 Task: Design a CD or album cover.
Action: Mouse pressed left at (126, 80)
Screenshot: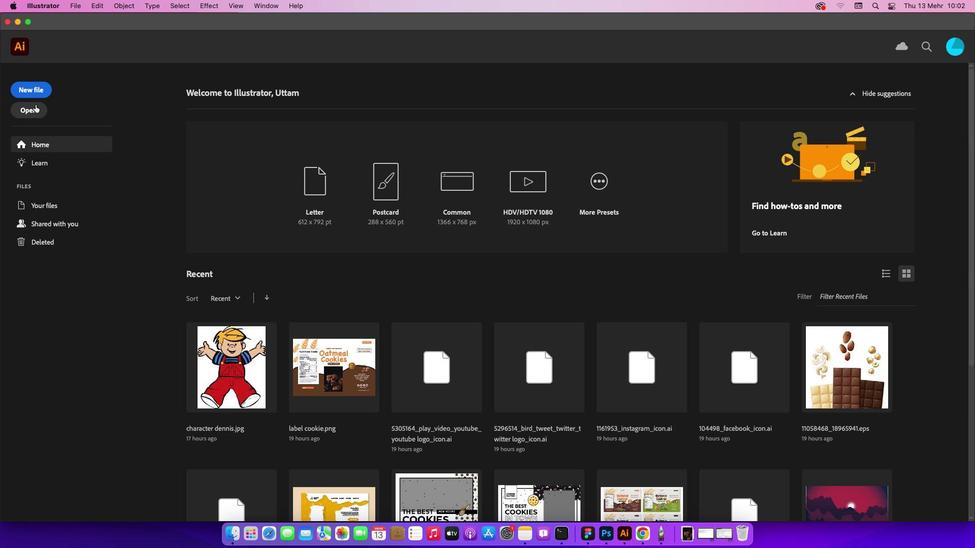 
Action: Mouse moved to (32, 93)
Screenshot: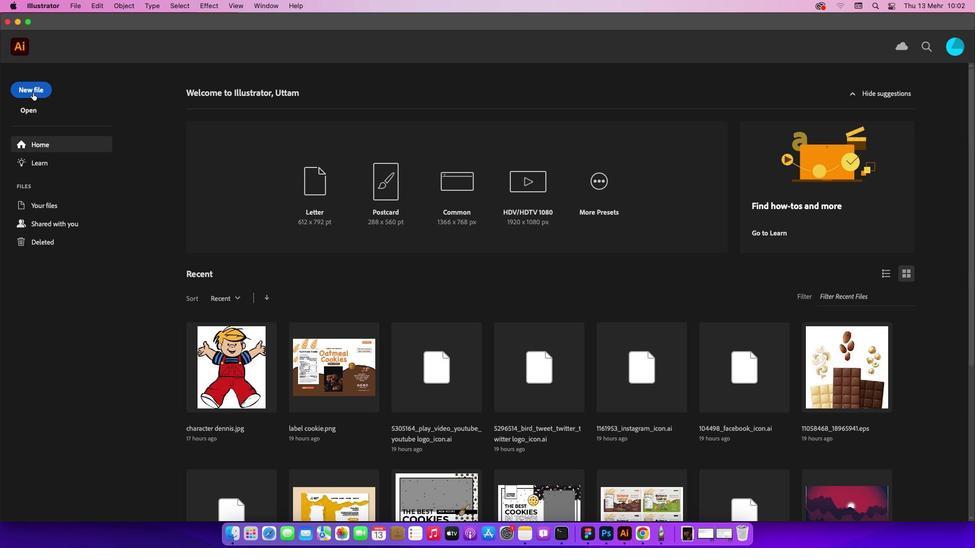 
Action: Mouse pressed left at (32, 93)
Screenshot: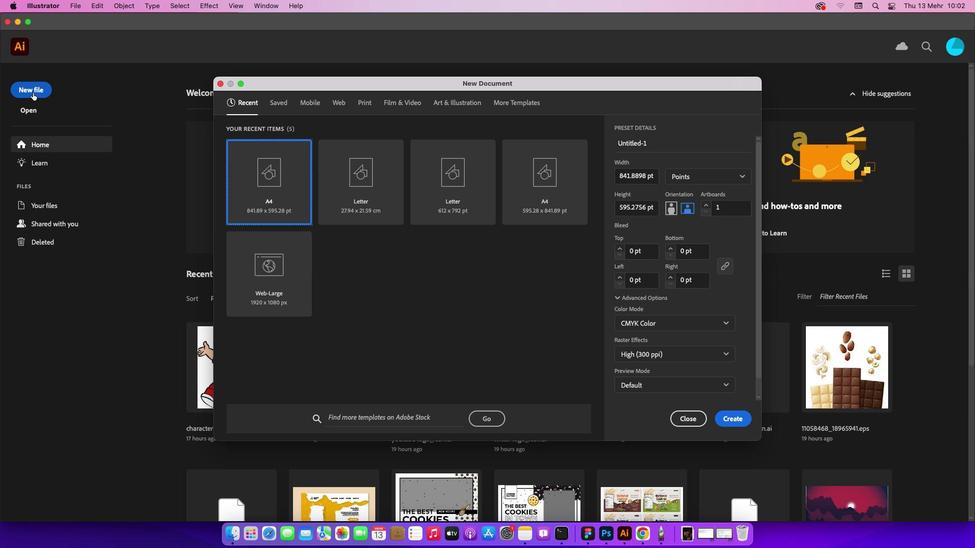 
Action: Mouse moved to (739, 420)
Screenshot: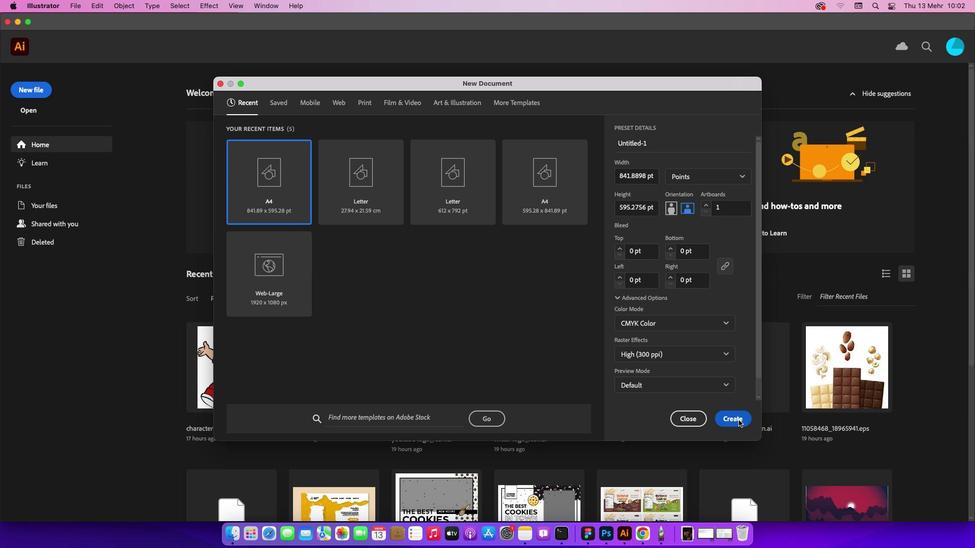 
Action: Mouse pressed left at (739, 420)
Screenshot: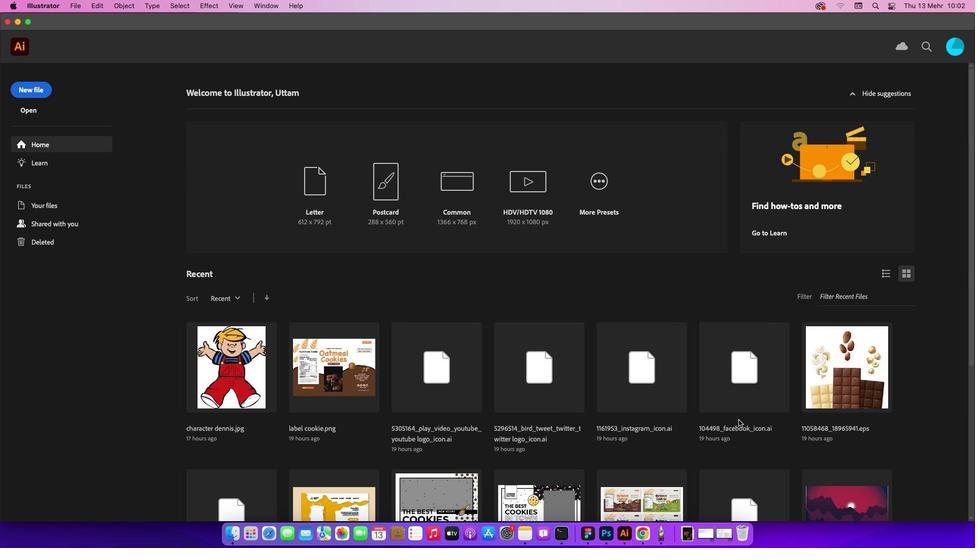 
Action: Mouse moved to (77, 5)
Screenshot: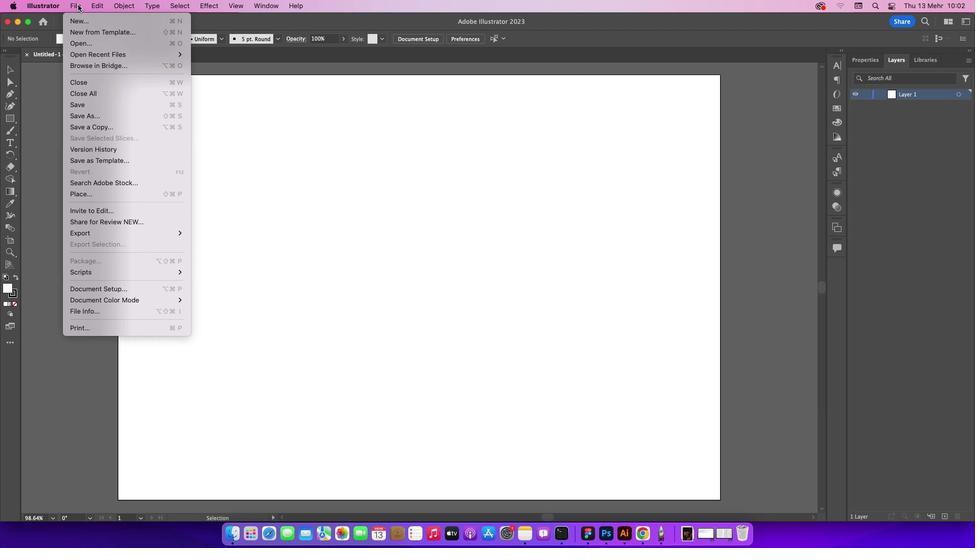 
Action: Mouse pressed left at (77, 5)
Screenshot: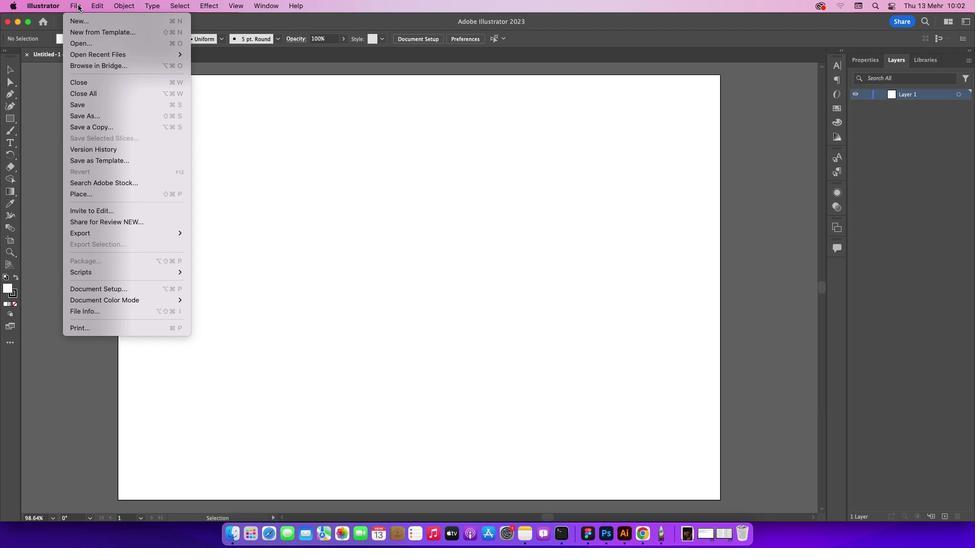 
Action: Mouse moved to (79, 43)
Screenshot: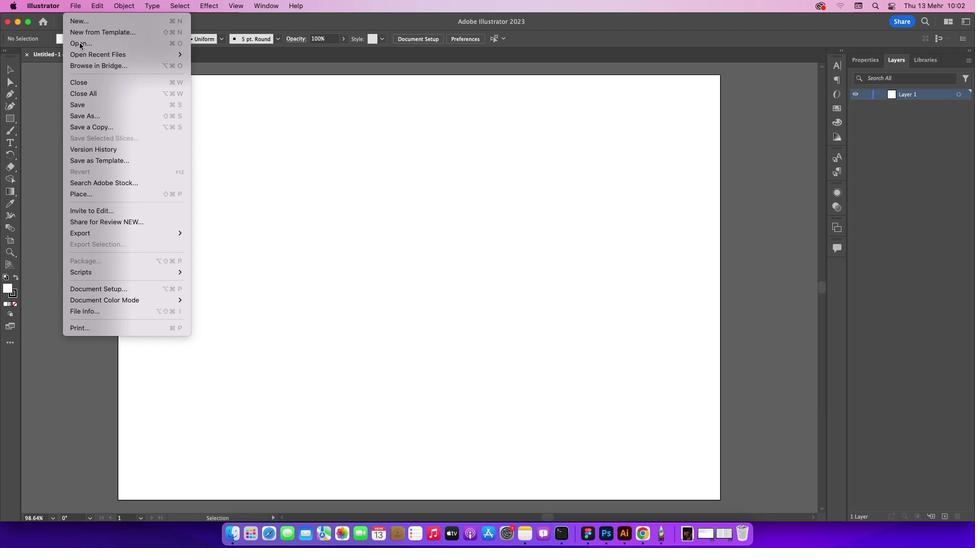 
Action: Mouse pressed left at (79, 43)
Screenshot: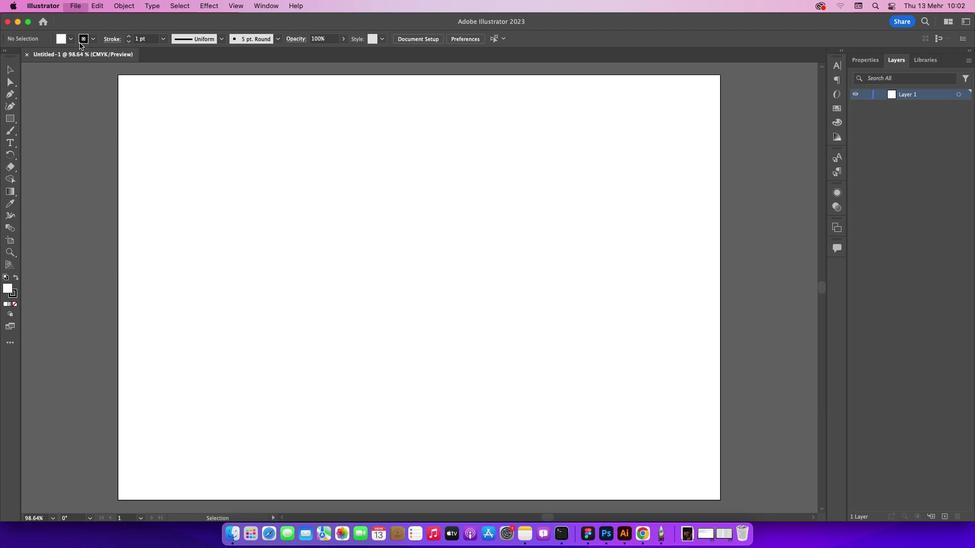 
Action: Mouse moved to (393, 170)
Screenshot: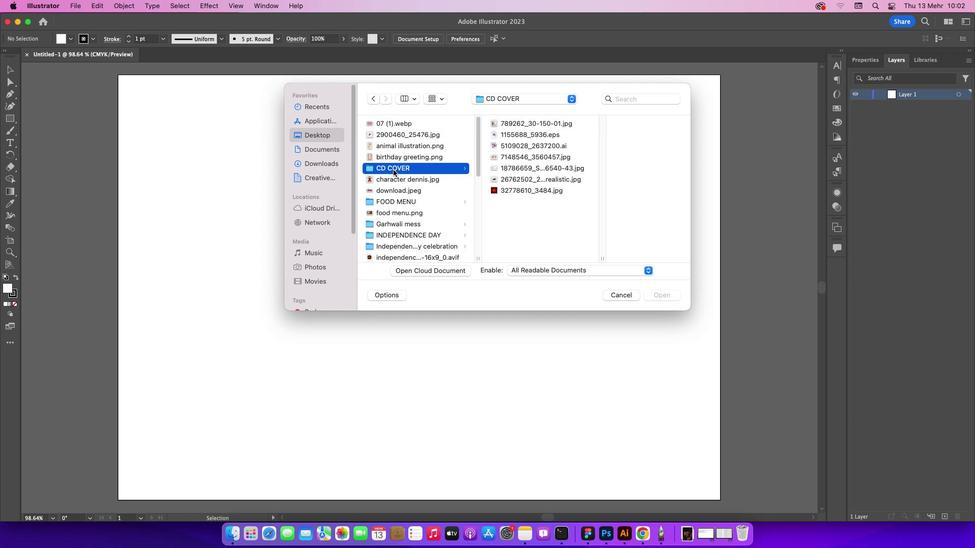 
Action: Mouse pressed left at (393, 170)
Screenshot: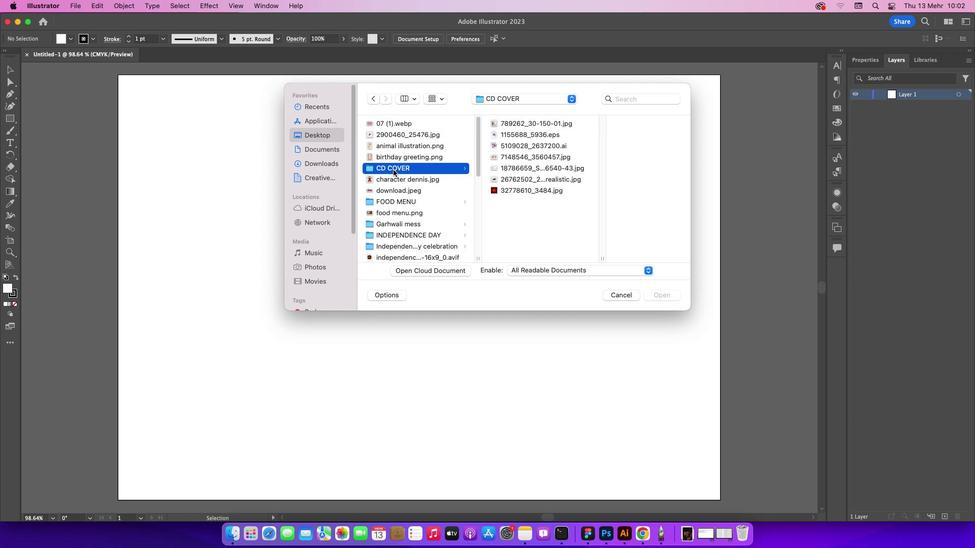 
Action: Mouse pressed left at (393, 170)
Screenshot: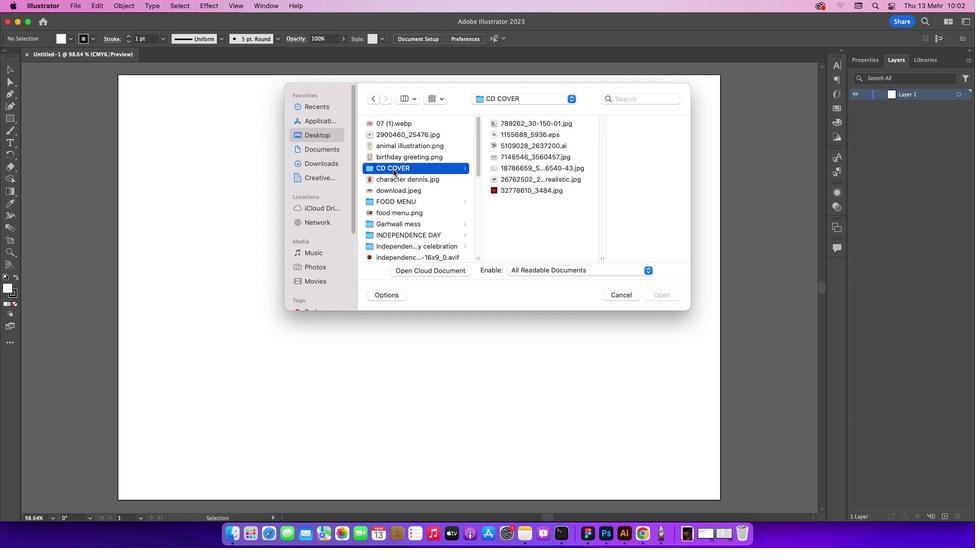 
Action: Mouse moved to (517, 123)
Screenshot: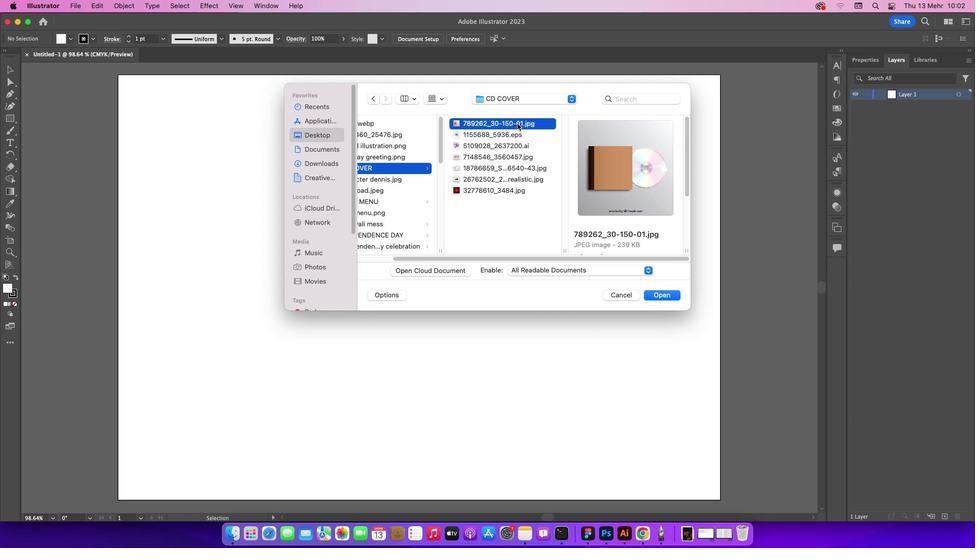 
Action: Mouse pressed left at (517, 123)
Screenshot: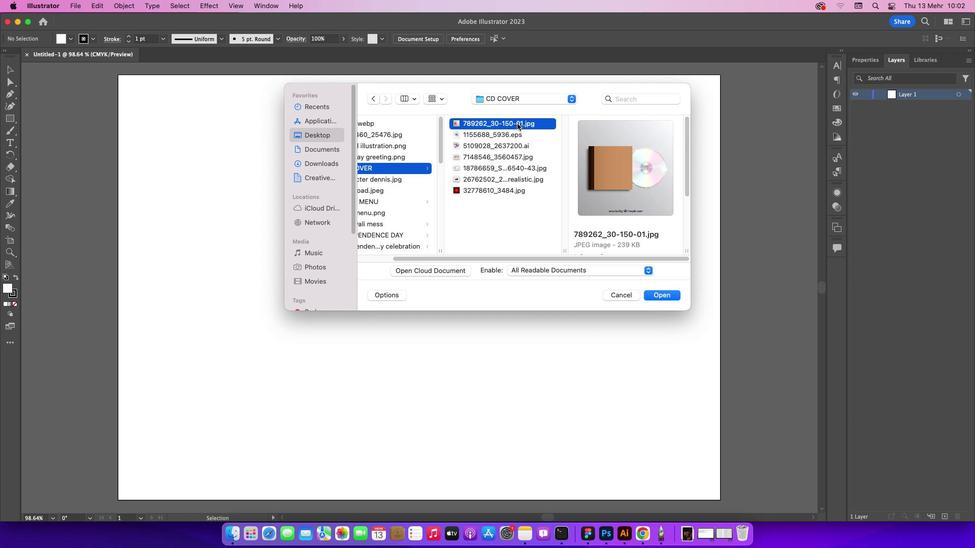 
Action: Mouse moved to (658, 294)
Screenshot: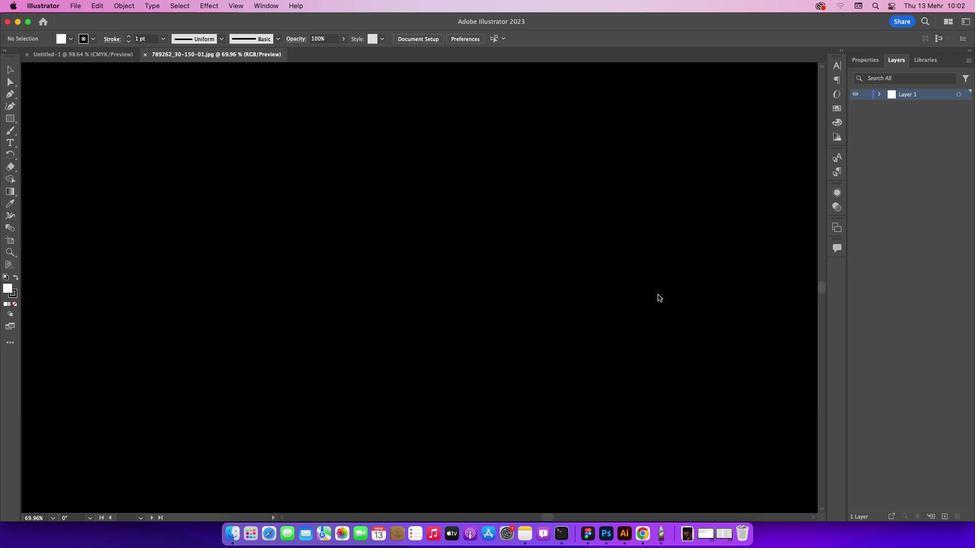 
Action: Mouse pressed left at (658, 294)
Screenshot: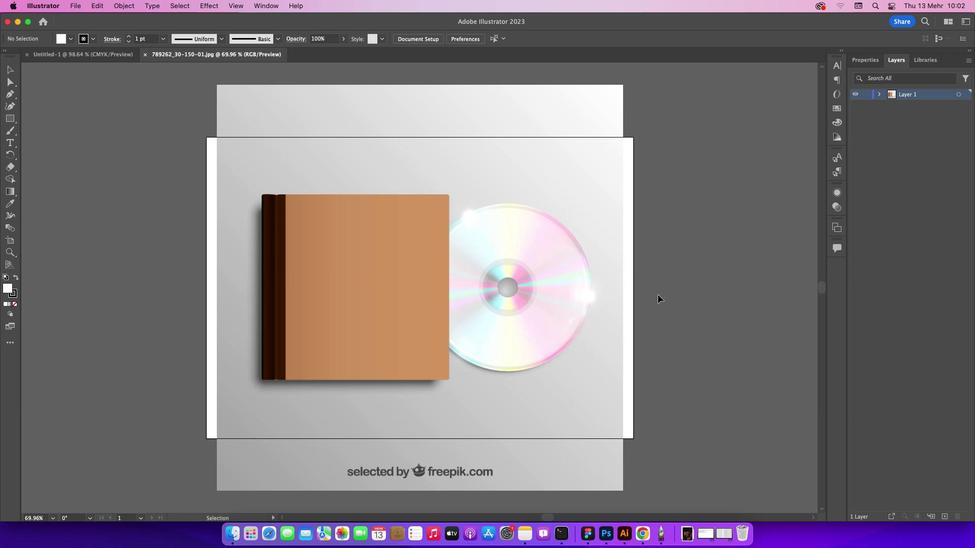 
Action: Mouse moved to (329, 221)
Screenshot: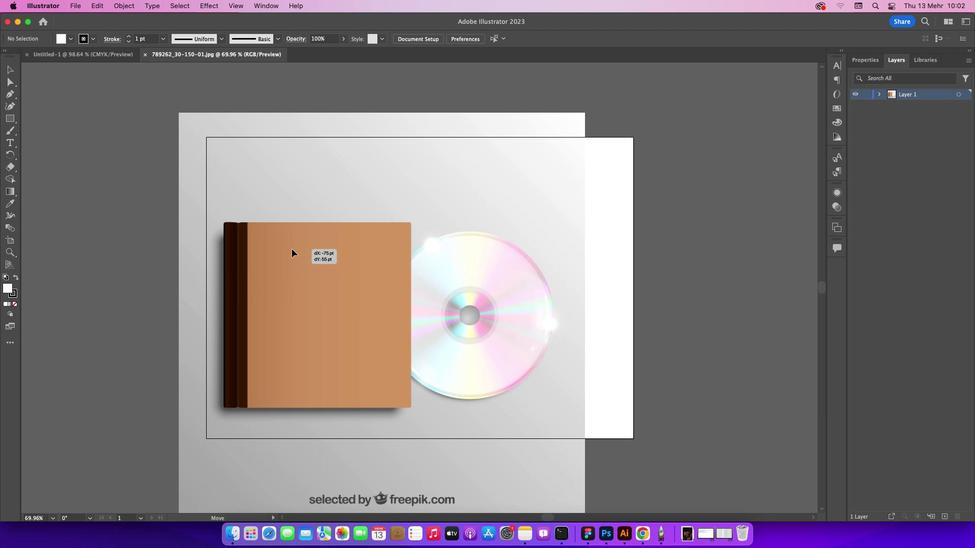 
Action: Mouse pressed left at (329, 221)
Screenshot: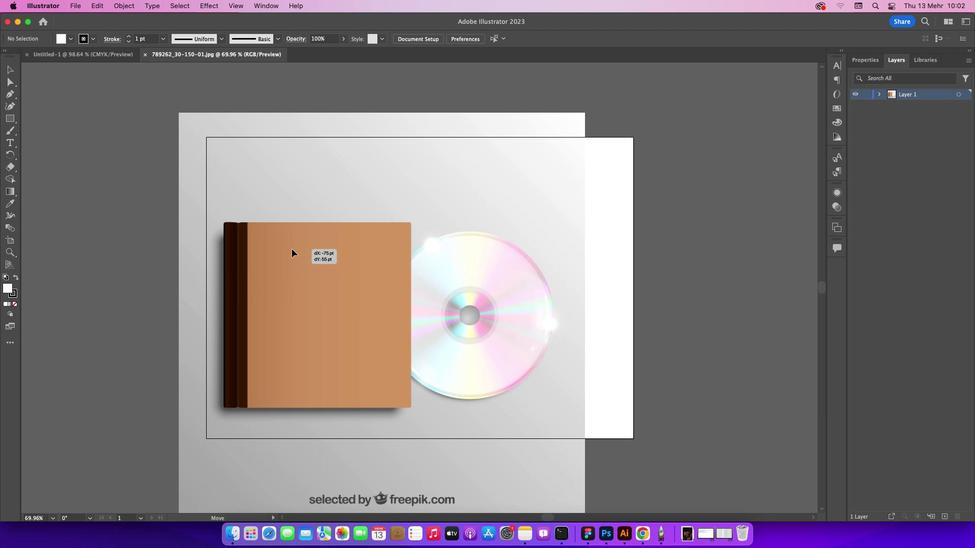 
Action: Mouse moved to (492, 241)
Screenshot: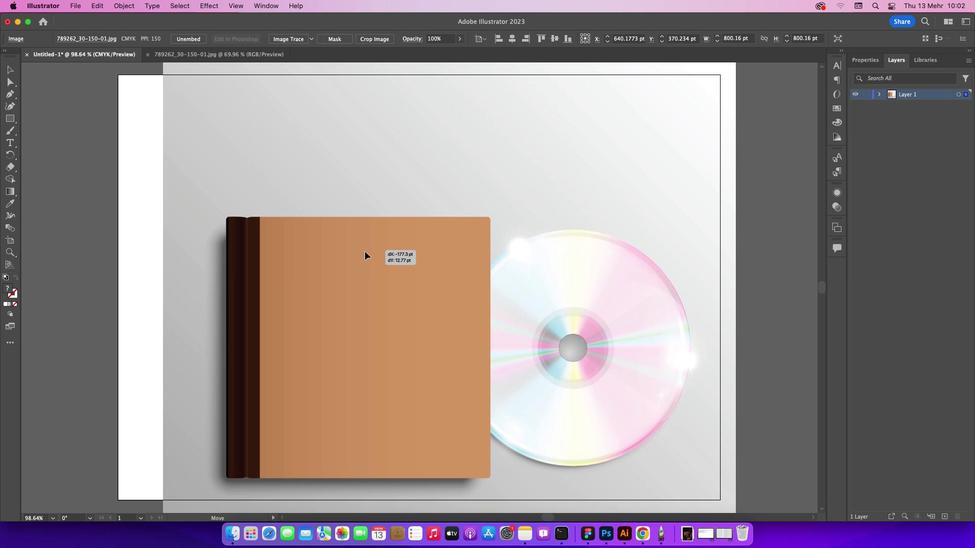 
Action: Mouse pressed left at (492, 241)
Screenshot: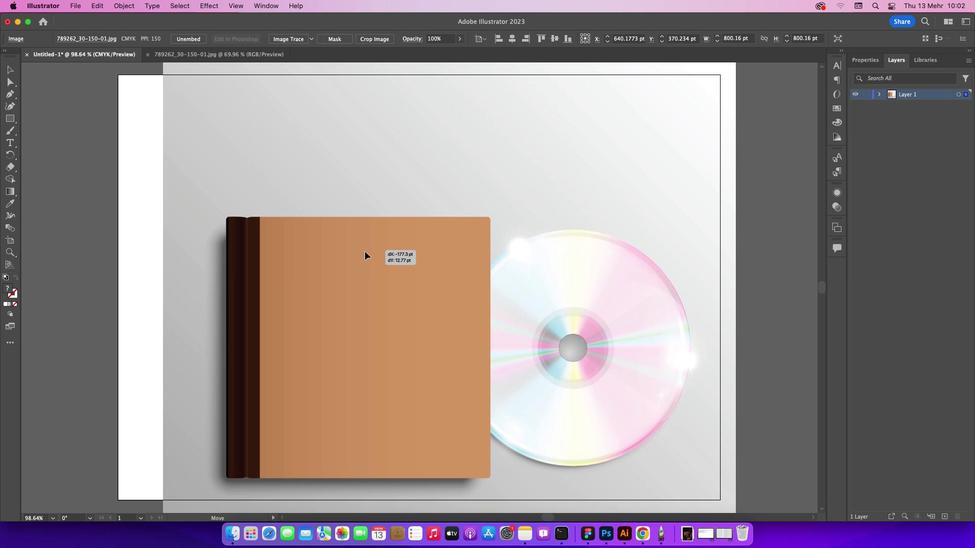 
Action: Mouse moved to (735, 100)
Screenshot: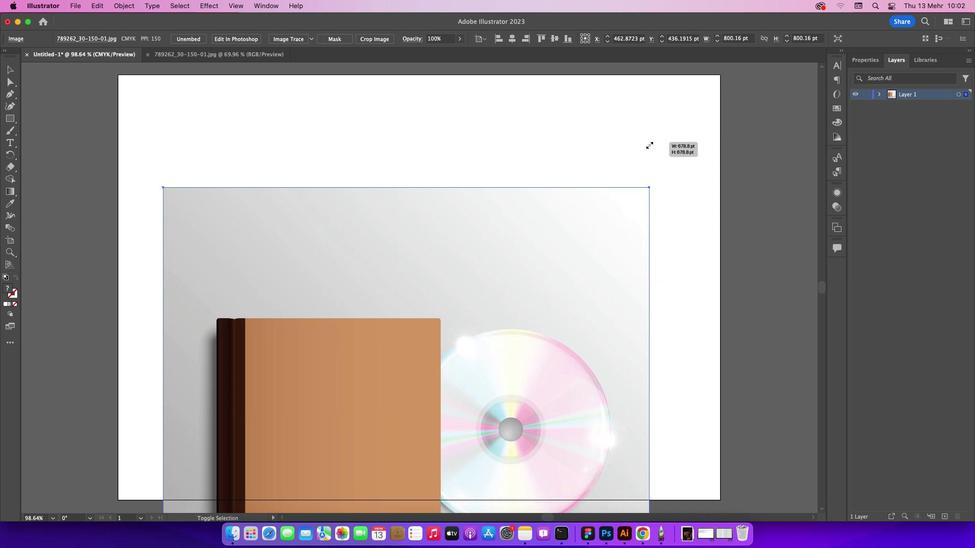 
Action: Key pressed Key.shift
Screenshot: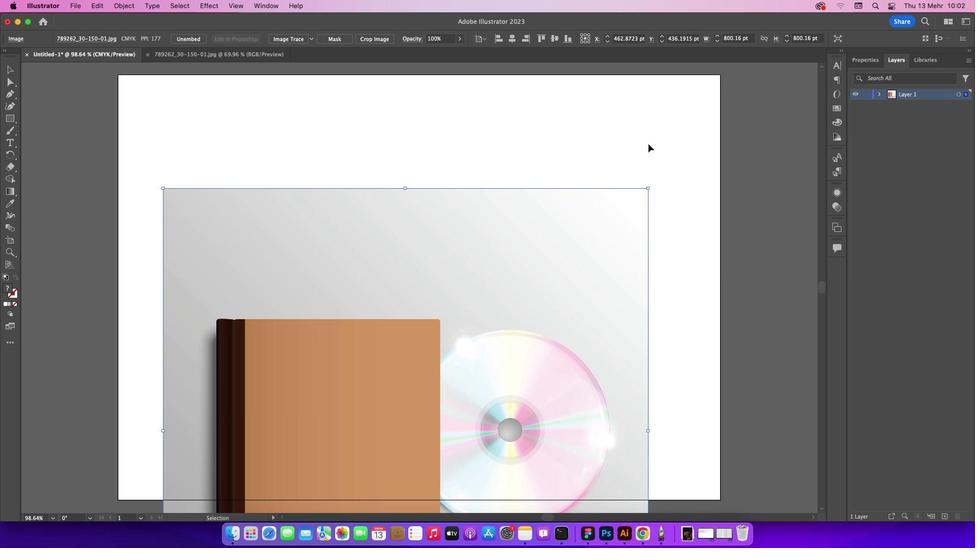 
Action: Mouse pressed left at (735, 100)
Screenshot: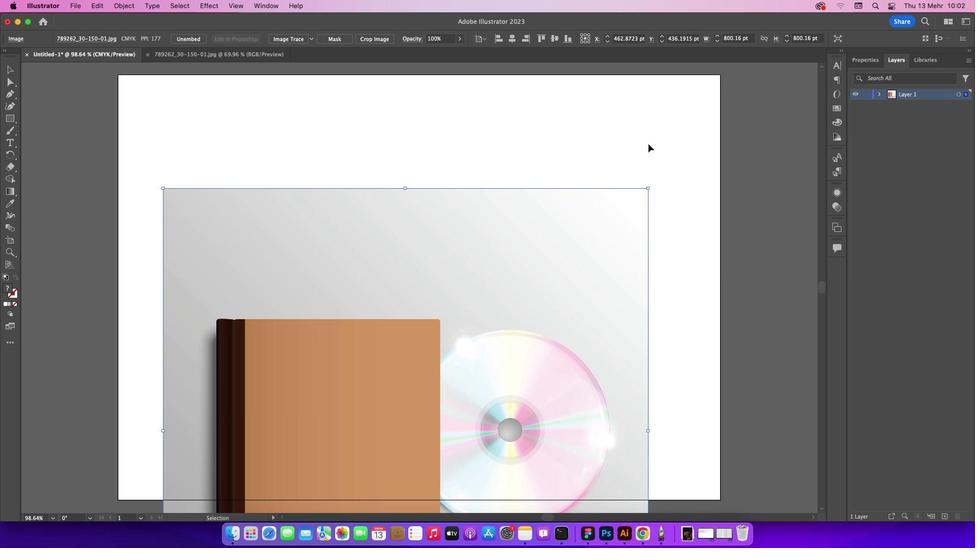 
Action: Mouse moved to (481, 309)
Screenshot: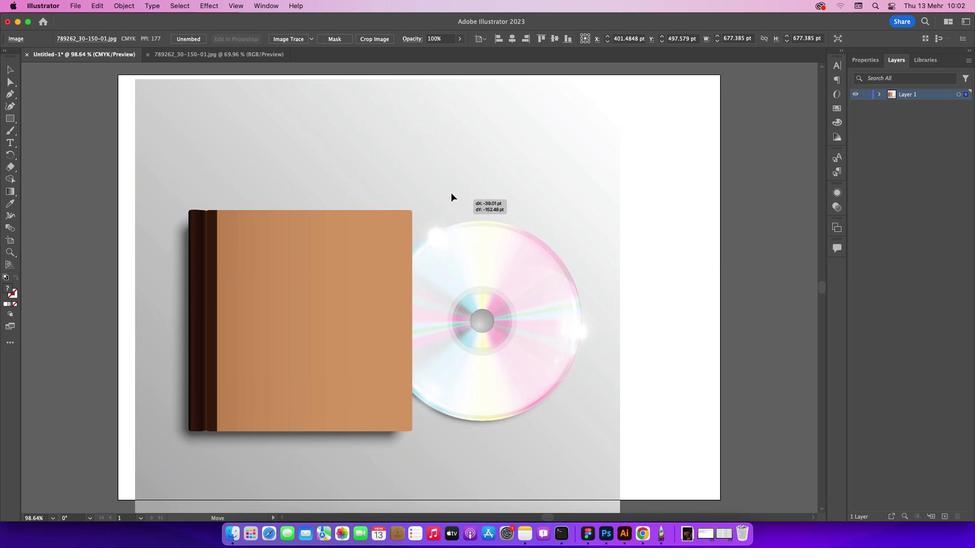 
Action: Mouse pressed left at (481, 309)
Screenshot: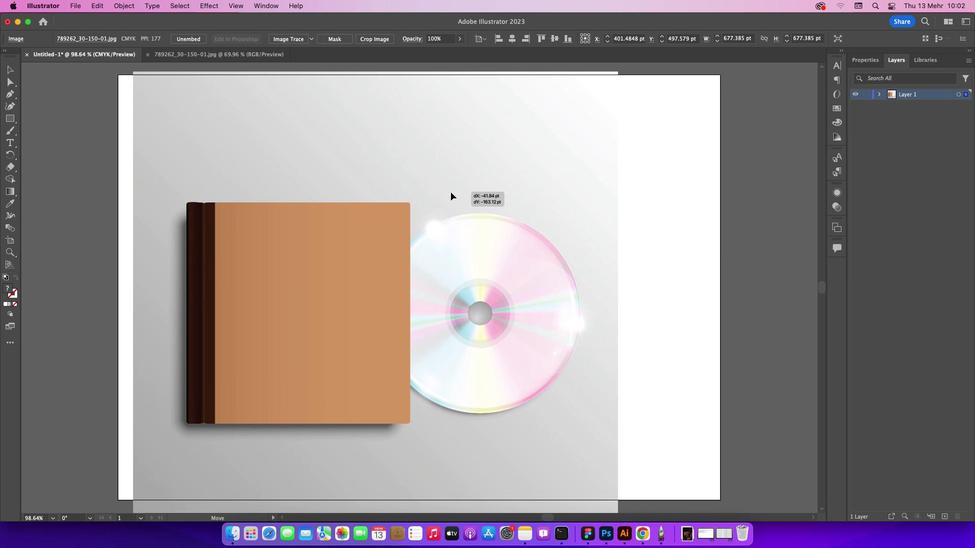 
Action: Mouse moved to (672, 84)
Screenshot: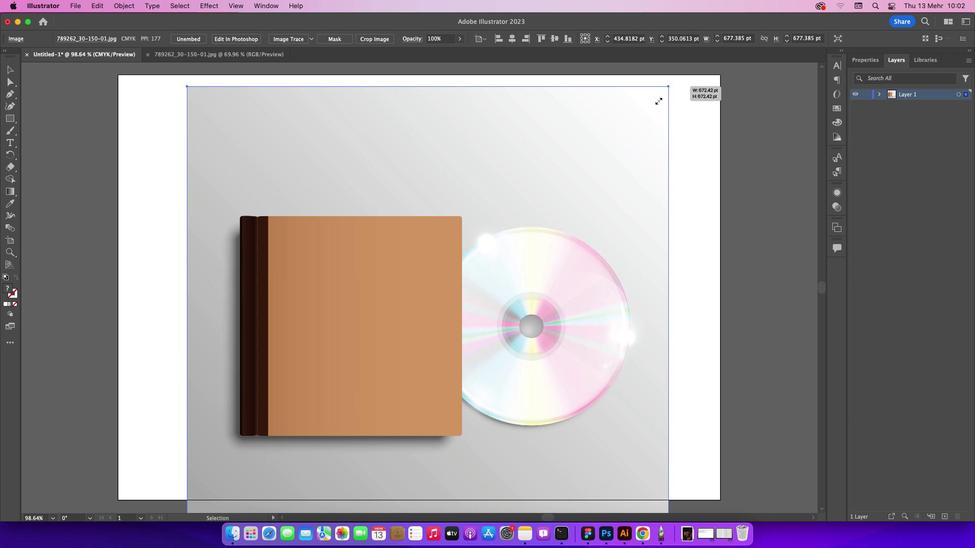 
Action: Mouse pressed left at (672, 84)
Screenshot: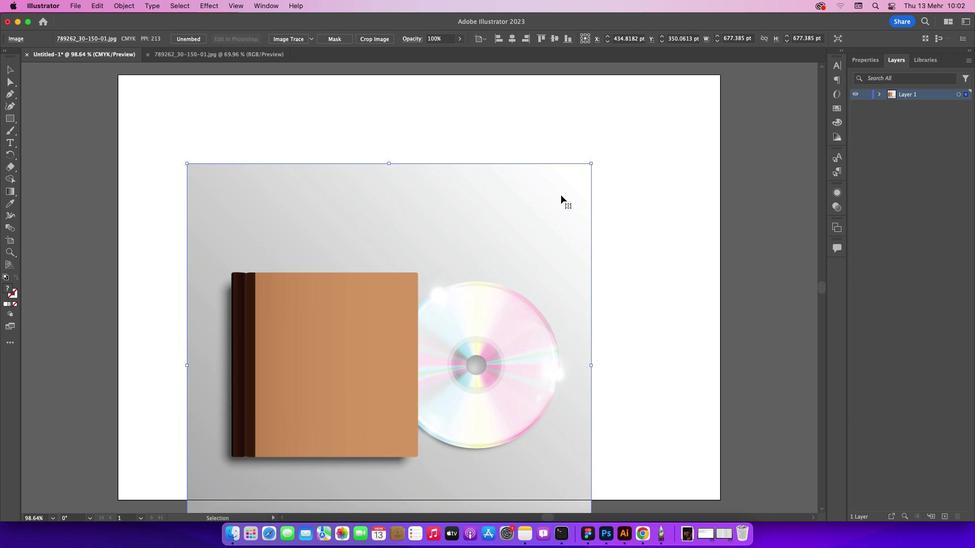 
Action: Key pressed Key.shift
Screenshot: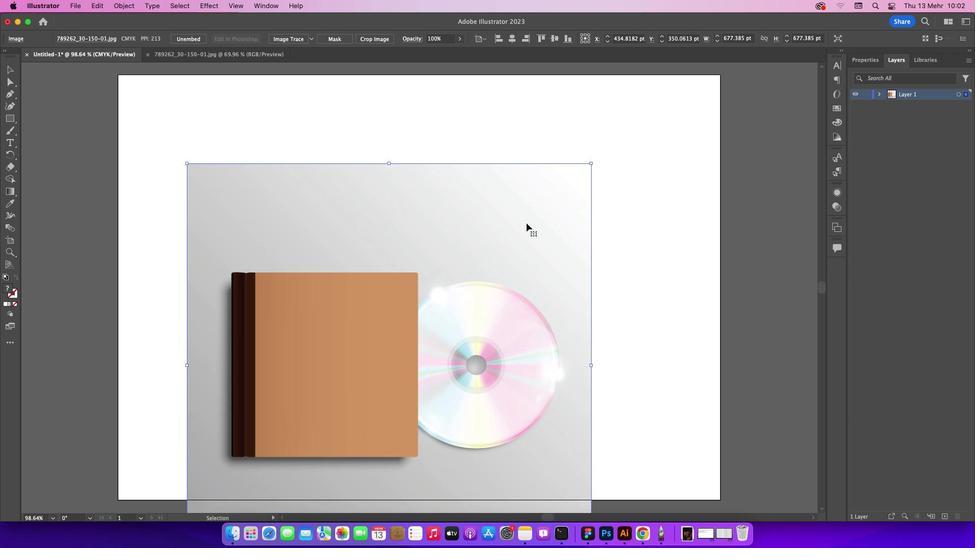 
Action: Mouse moved to (384, 376)
Screenshot: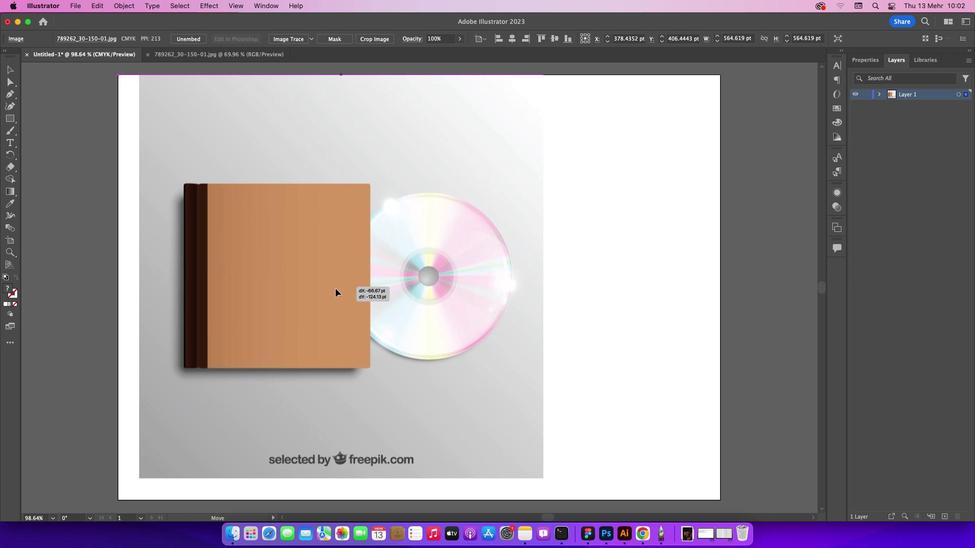 
Action: Mouse pressed left at (384, 376)
Screenshot: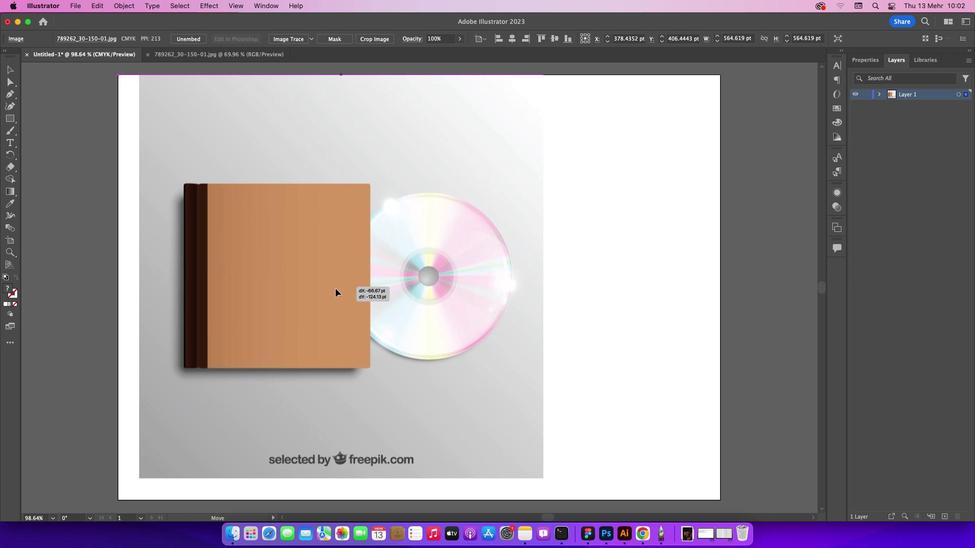 
Action: Mouse moved to (522, 479)
Screenshot: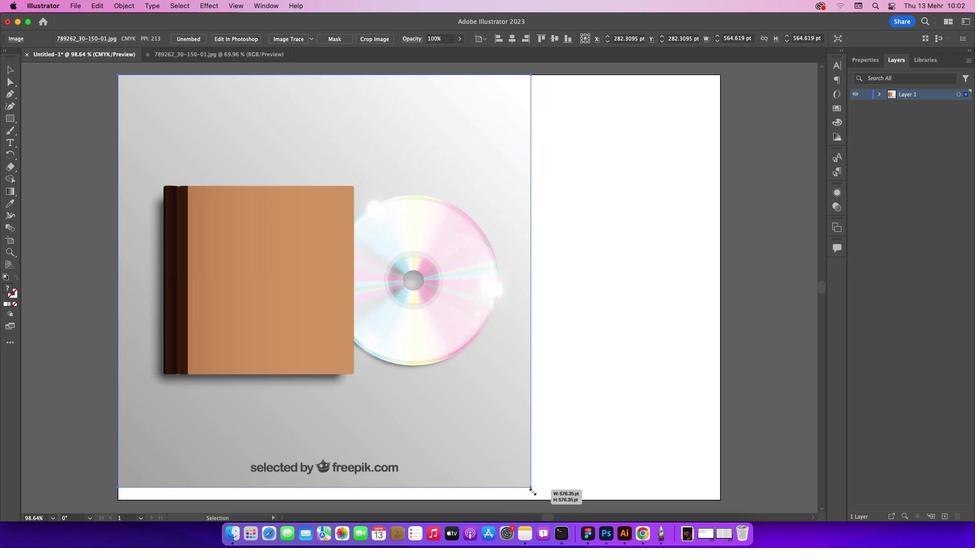 
Action: Mouse pressed left at (522, 479)
Screenshot: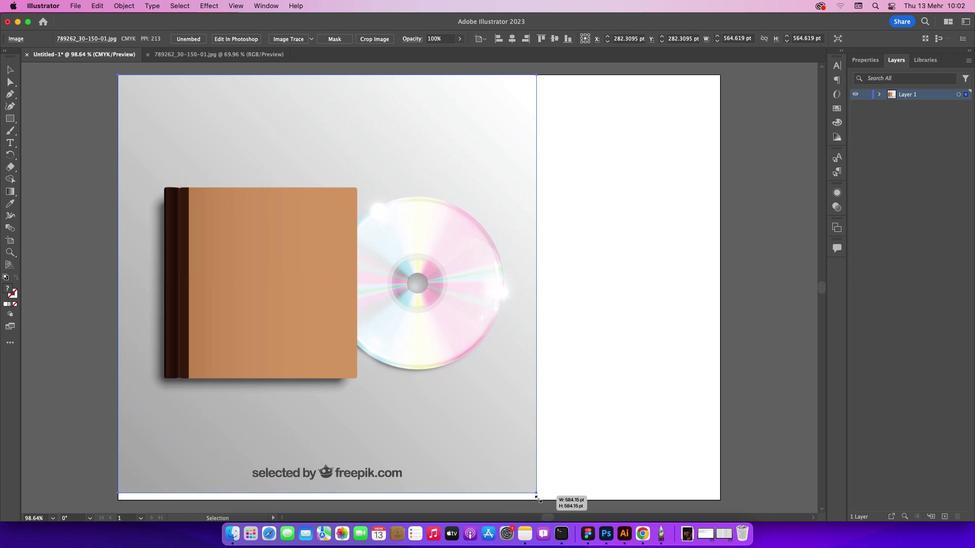 
Action: Key pressed Key.shift
Screenshot: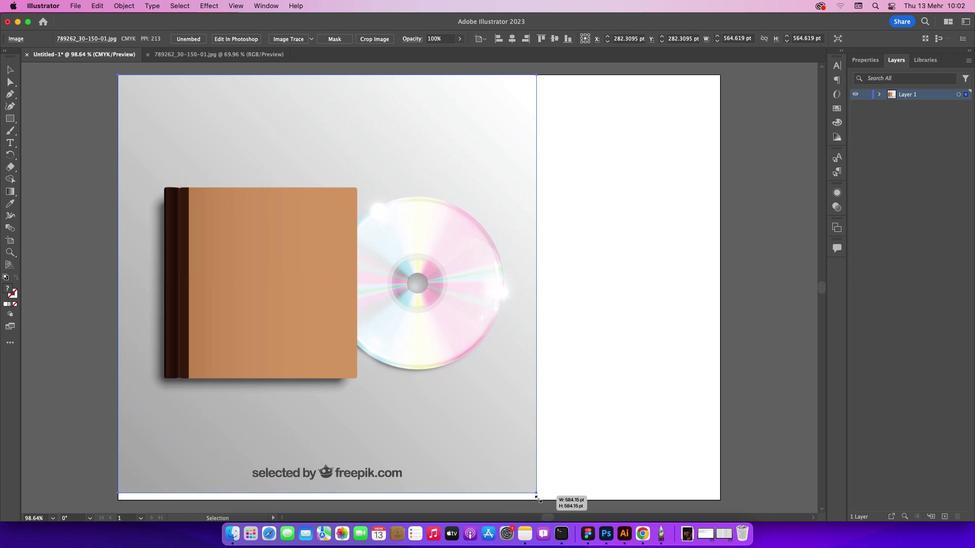 
Action: Mouse moved to (377, 295)
Screenshot: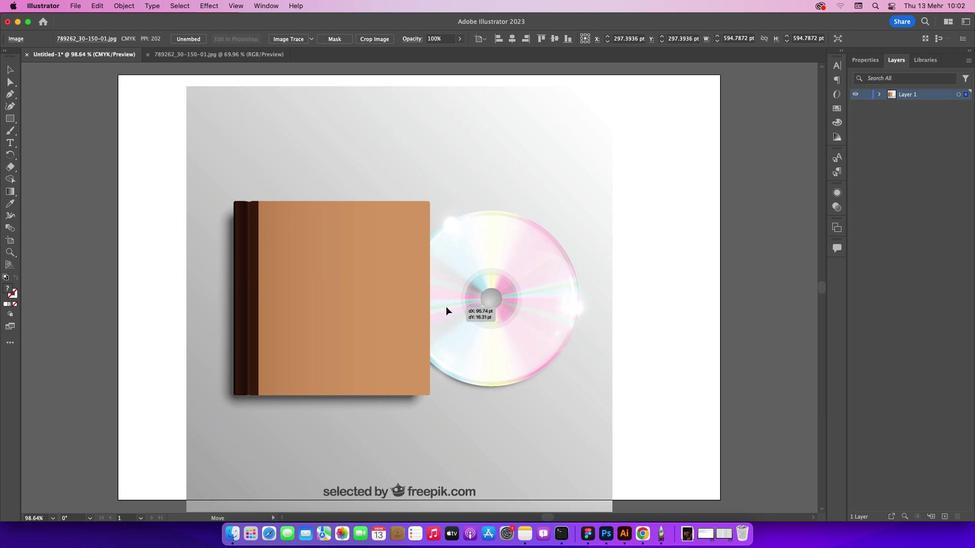 
Action: Mouse pressed left at (377, 295)
Screenshot: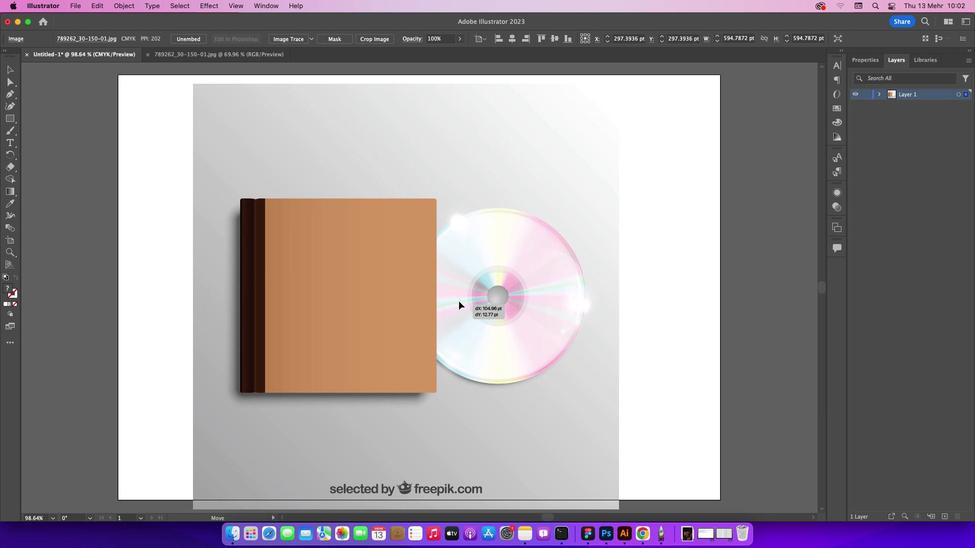 
Action: Mouse moved to (692, 297)
Screenshot: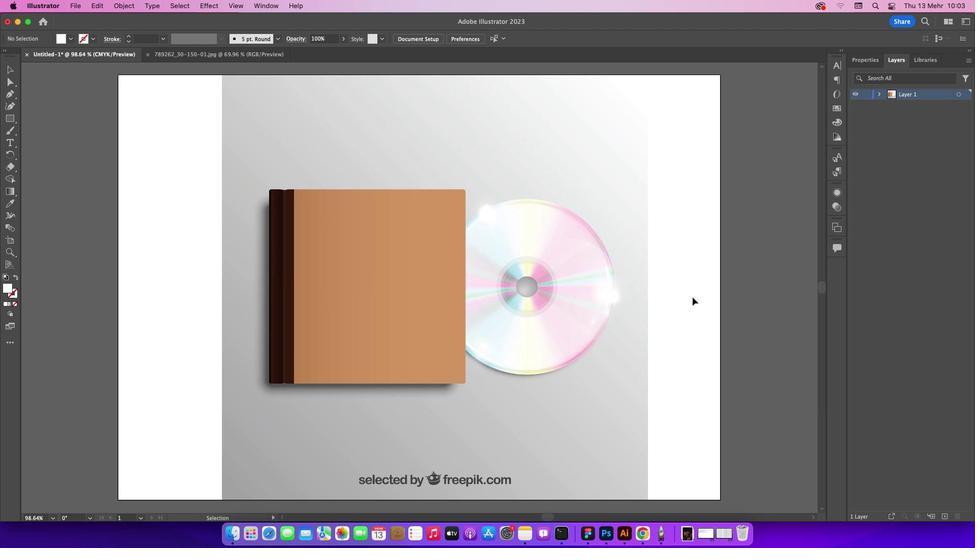 
Action: Mouse pressed left at (692, 297)
Screenshot: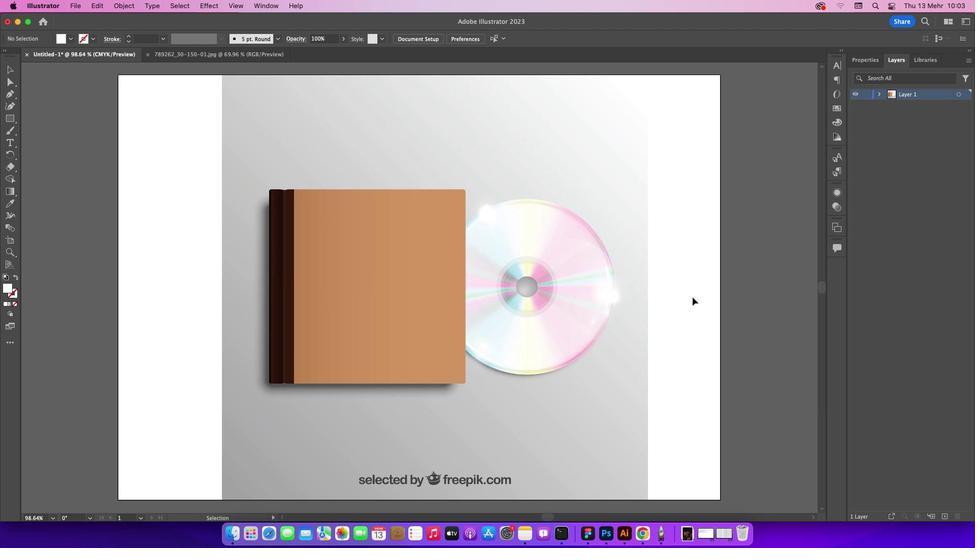 
Action: Mouse moved to (68, 6)
Screenshot: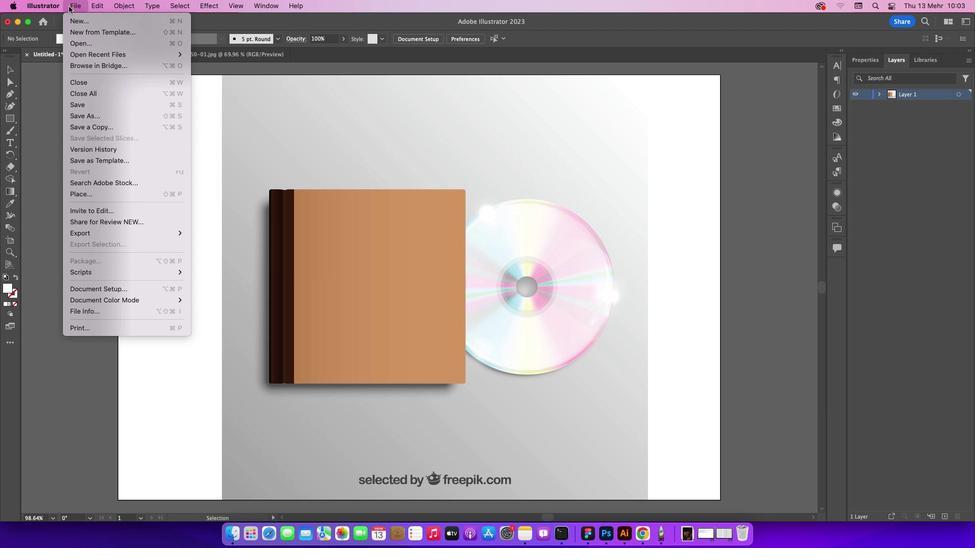
Action: Mouse pressed left at (68, 6)
Screenshot: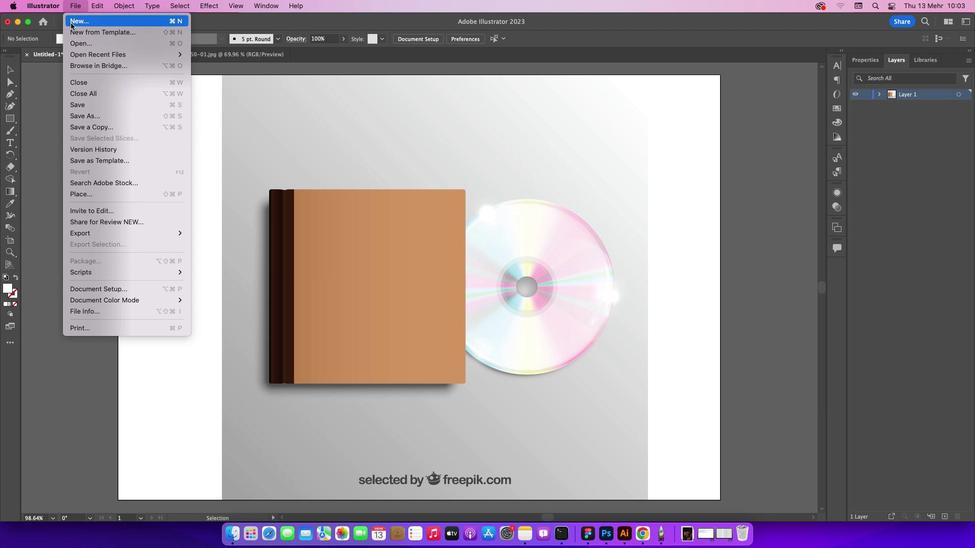 
Action: Mouse moved to (76, 39)
Screenshot: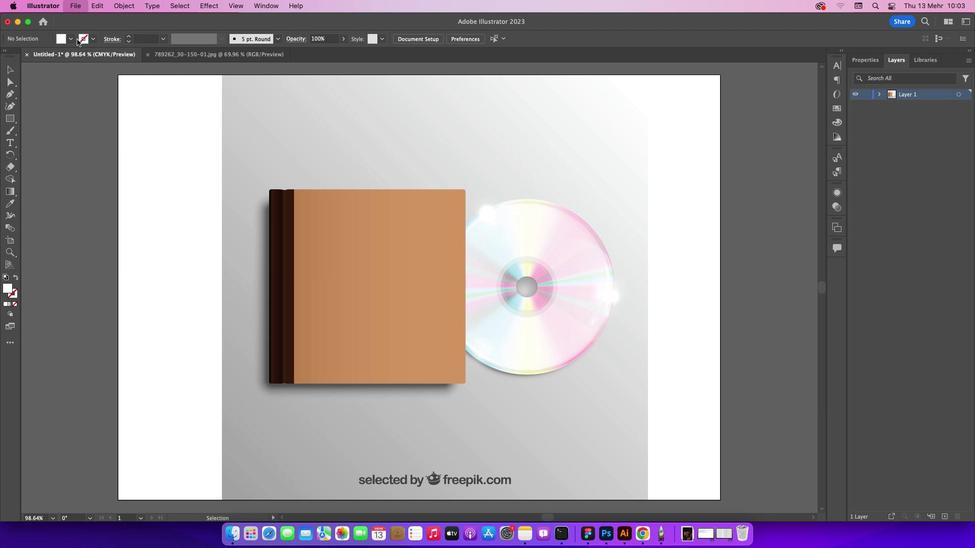 
Action: Mouse pressed left at (76, 39)
Screenshot: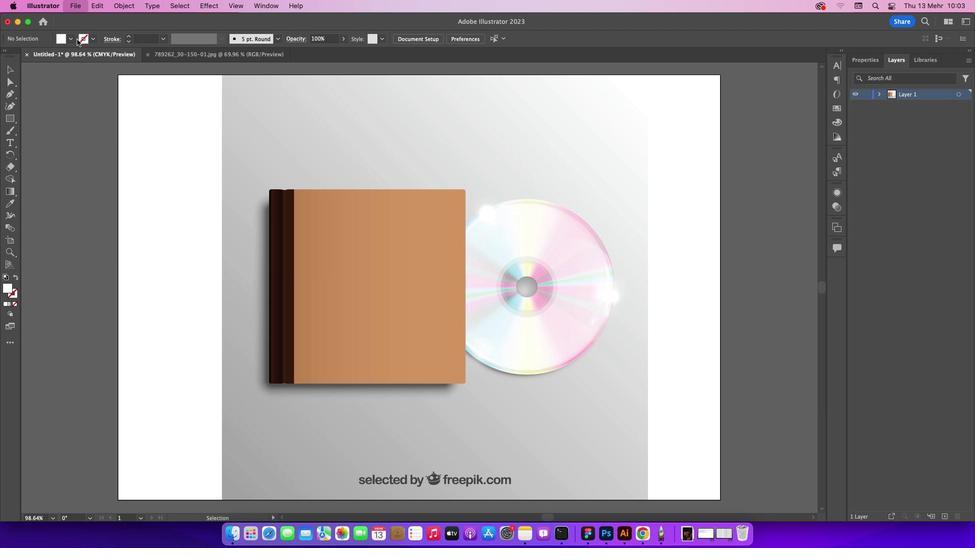 
Action: Mouse moved to (413, 133)
Screenshot: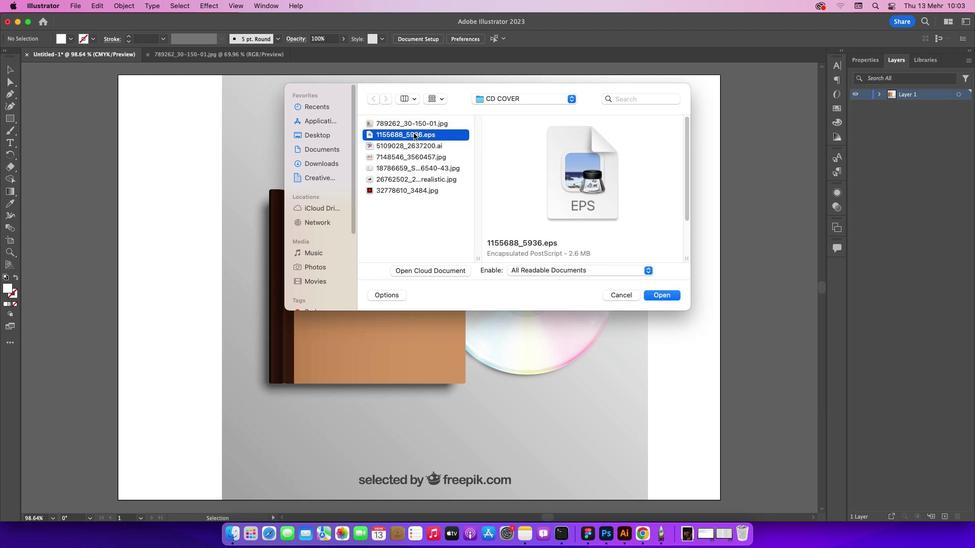 
Action: Mouse pressed left at (413, 133)
Screenshot: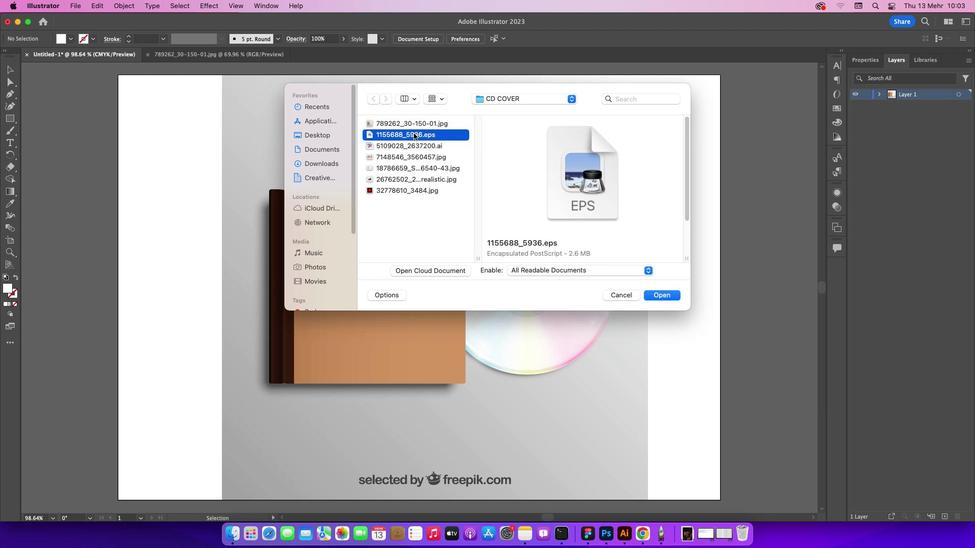 
Action: Mouse moved to (416, 145)
Screenshot: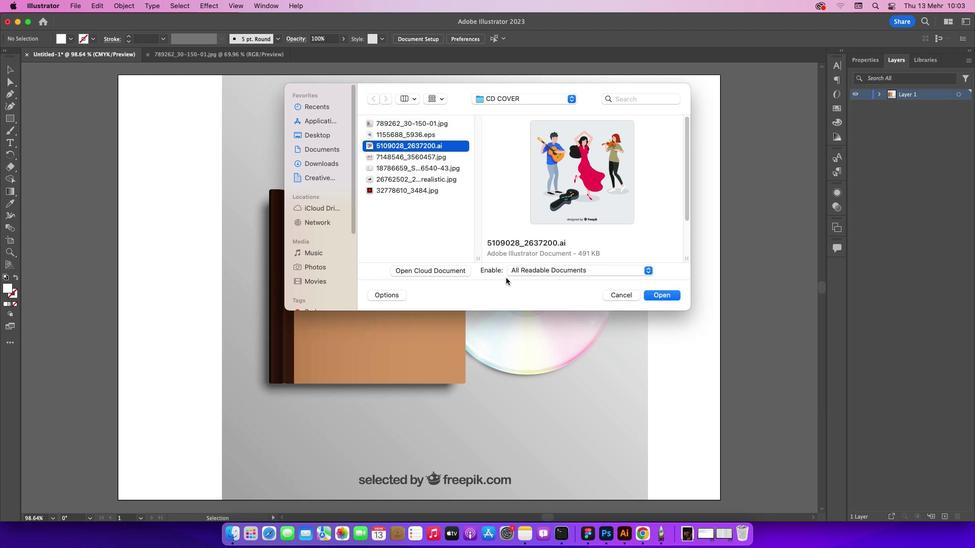 
Action: Mouse pressed left at (416, 145)
Screenshot: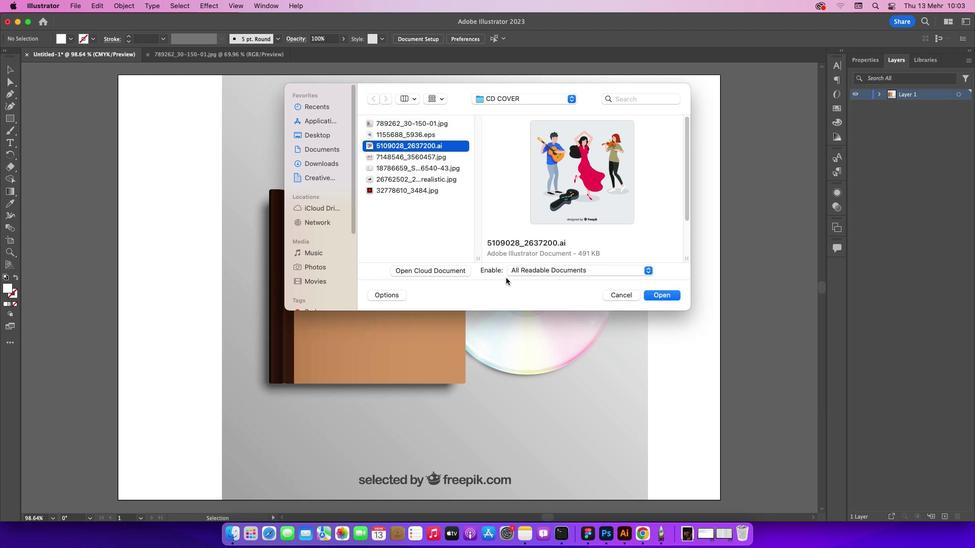 
Action: Mouse moved to (662, 296)
Screenshot: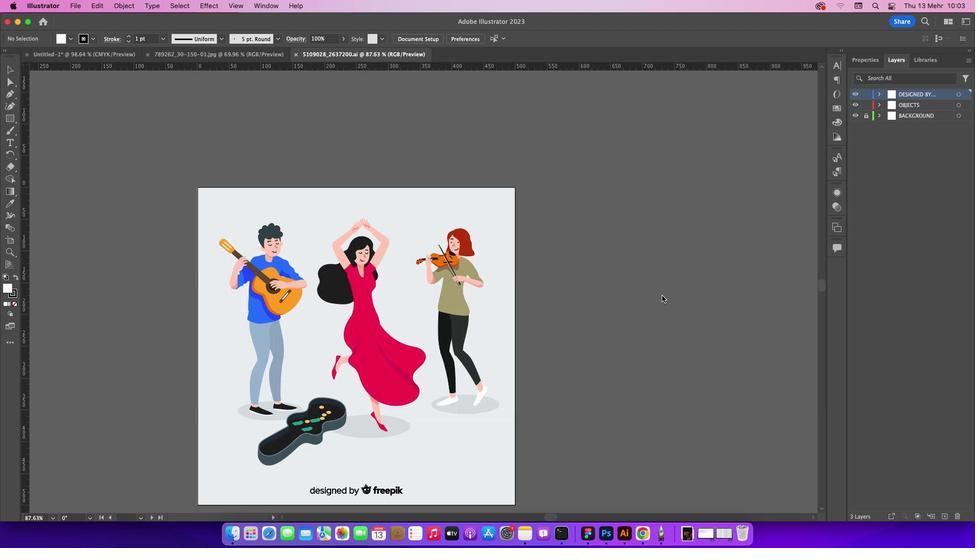 
Action: Mouse pressed left at (662, 296)
Screenshot: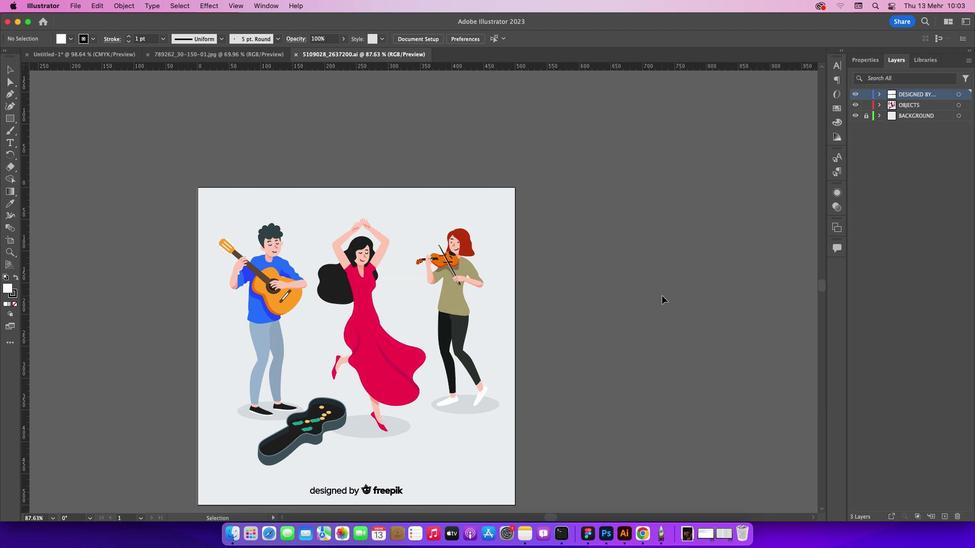 
Action: Mouse moved to (549, 516)
Screenshot: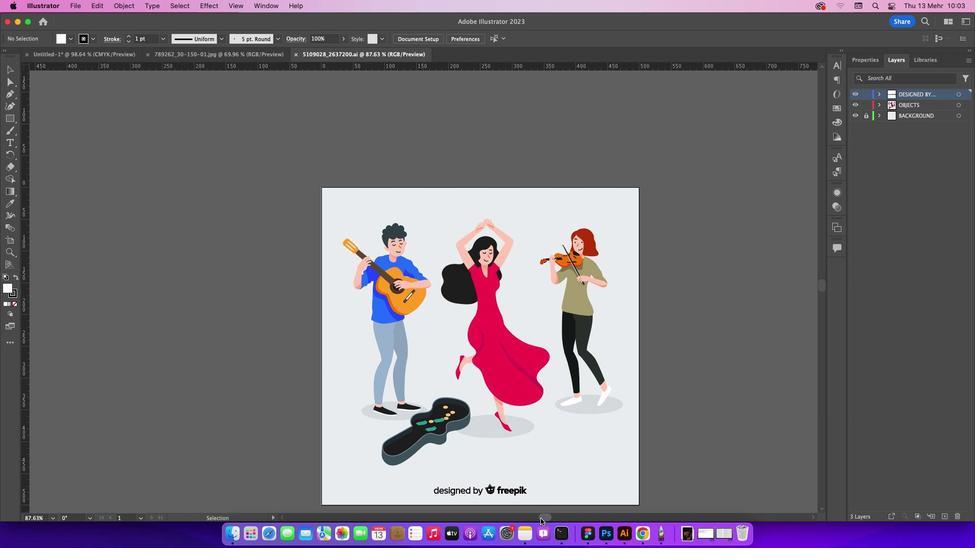 
Action: Mouse pressed left at (549, 516)
Screenshot: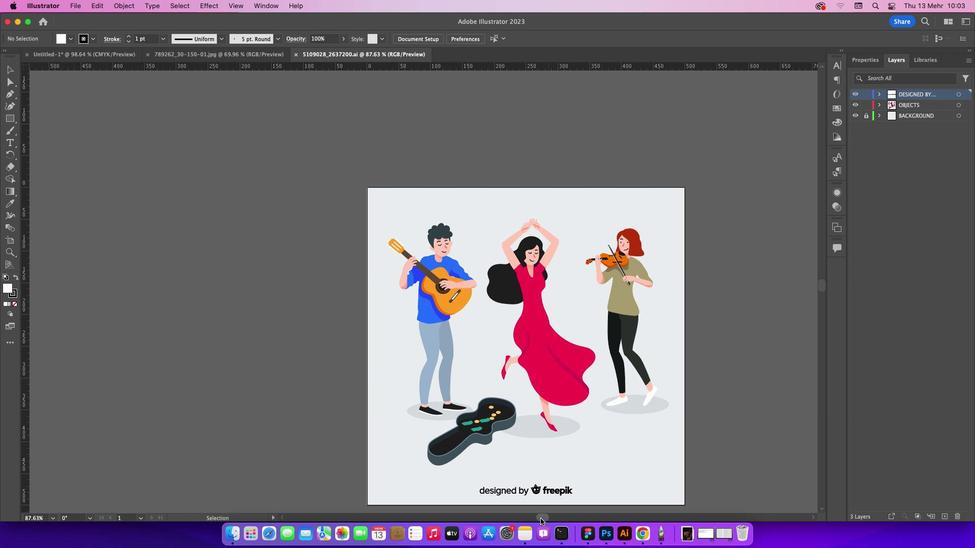 
Action: Mouse moved to (694, 456)
Screenshot: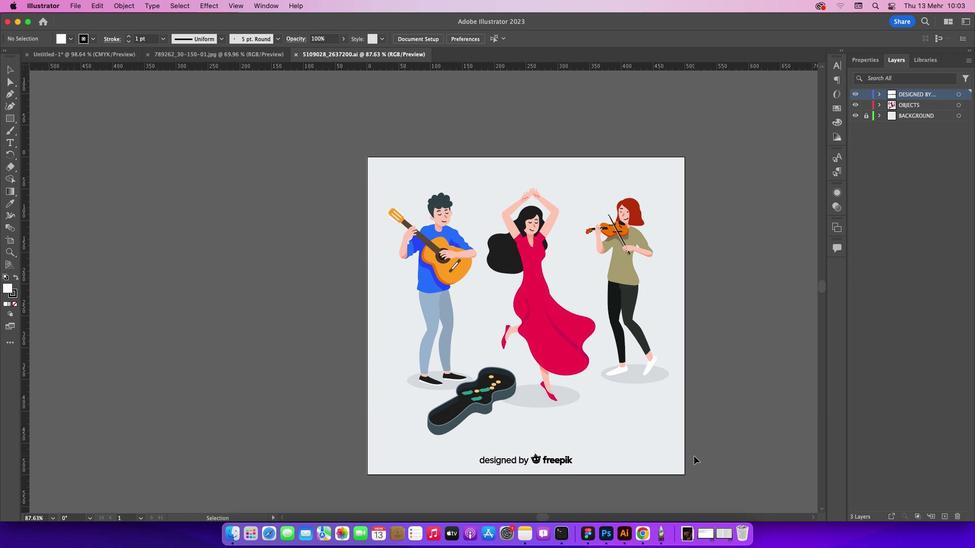 
Action: Mouse scrolled (694, 456) with delta (0, 0)
Screenshot: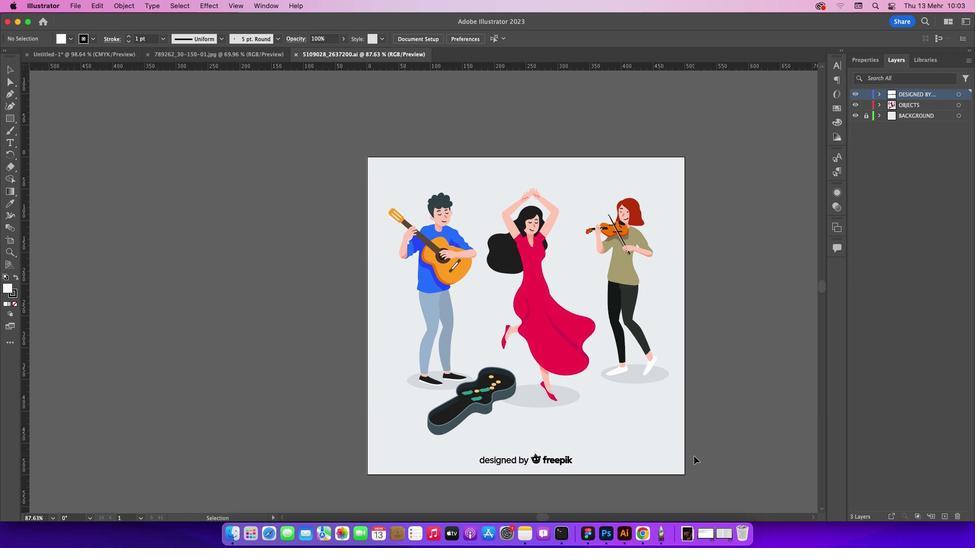 
Action: Mouse scrolled (694, 456) with delta (0, 0)
Screenshot: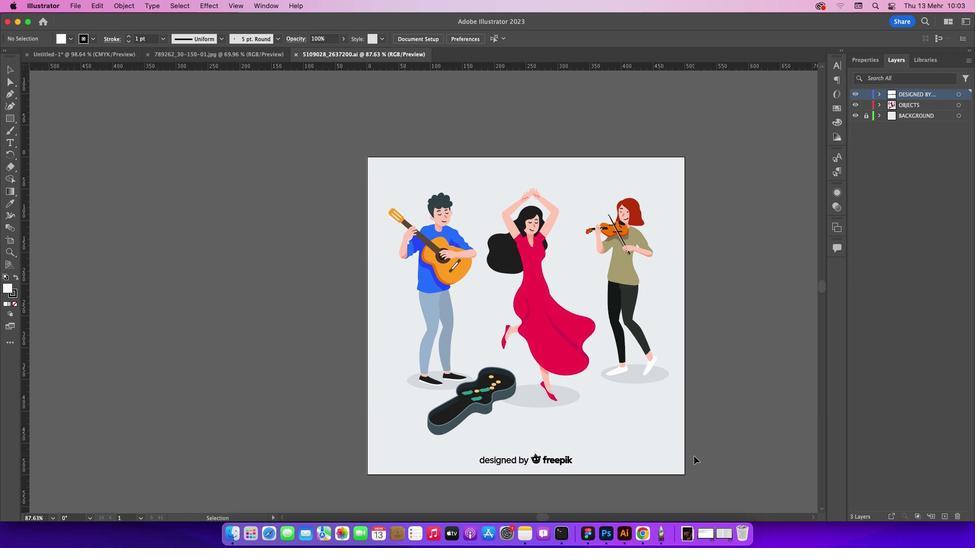 
Action: Mouse scrolled (694, 456) with delta (0, -1)
Screenshot: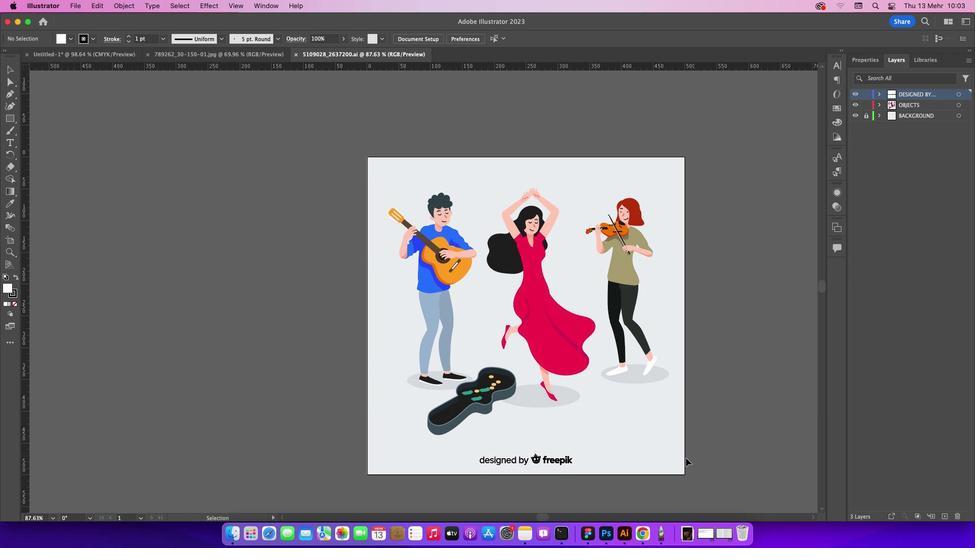 
Action: Mouse moved to (543, 518)
Screenshot: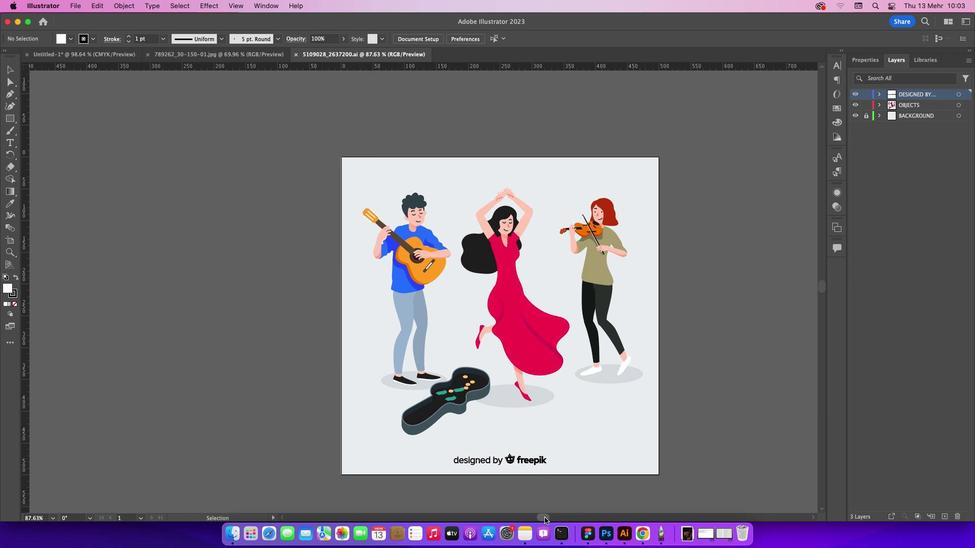 
Action: Mouse pressed left at (543, 518)
Screenshot: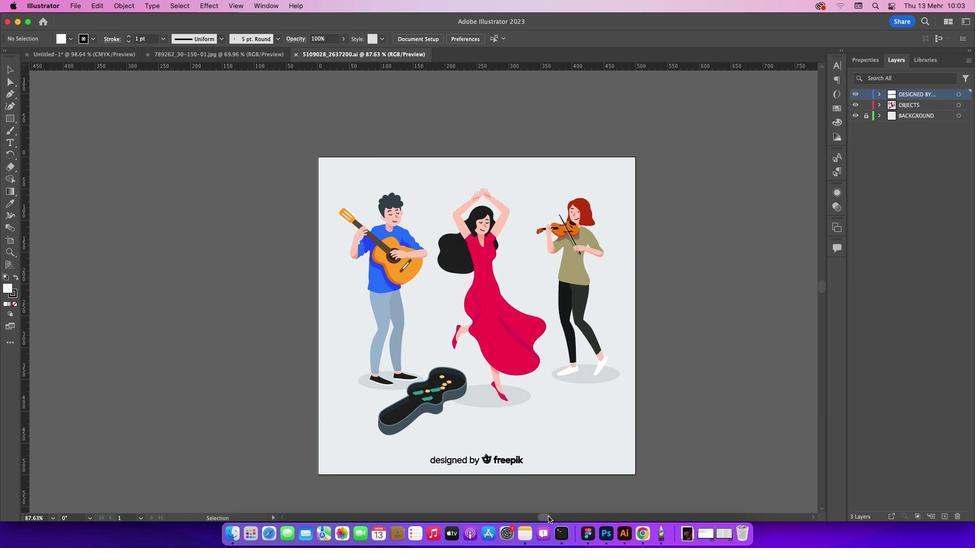 
Action: Mouse moved to (128, 56)
Screenshot: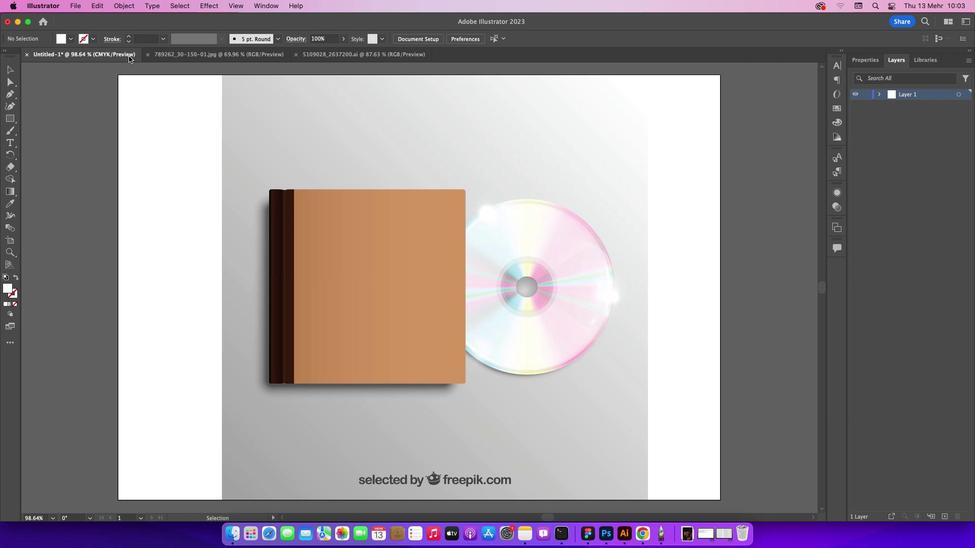 
Action: Mouse pressed left at (128, 56)
Screenshot: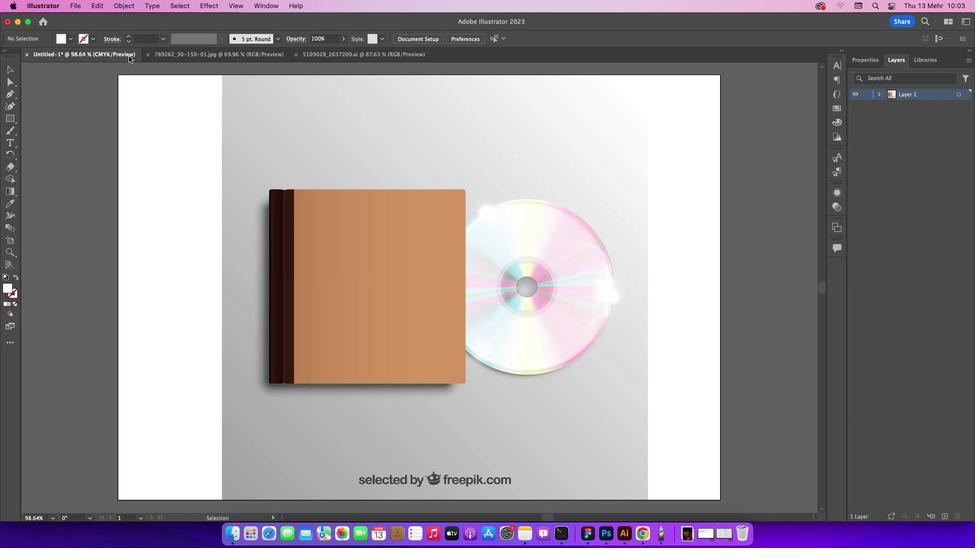 
Action: Mouse moved to (76, 7)
Screenshot: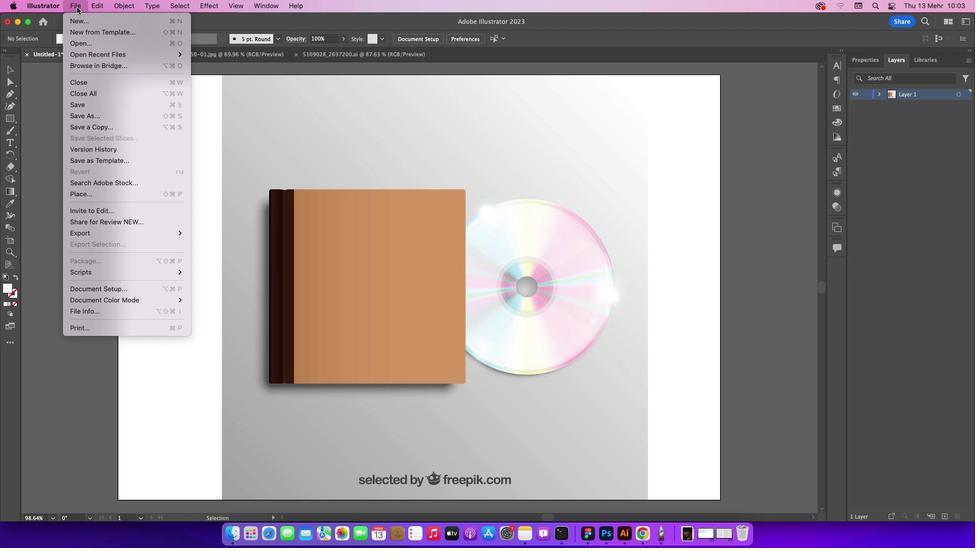 
Action: Mouse pressed left at (76, 7)
Screenshot: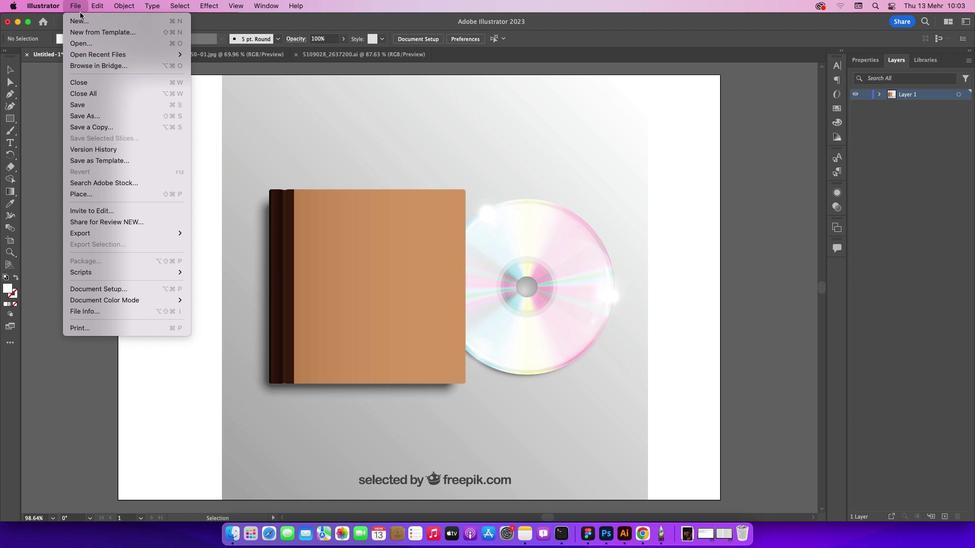 
Action: Mouse moved to (85, 43)
Screenshot: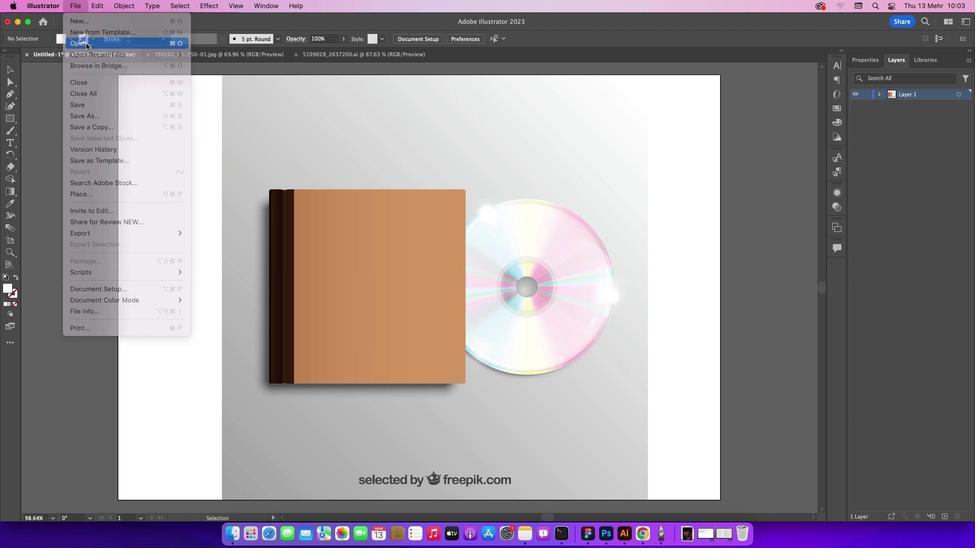 
Action: Mouse pressed left at (85, 43)
Screenshot: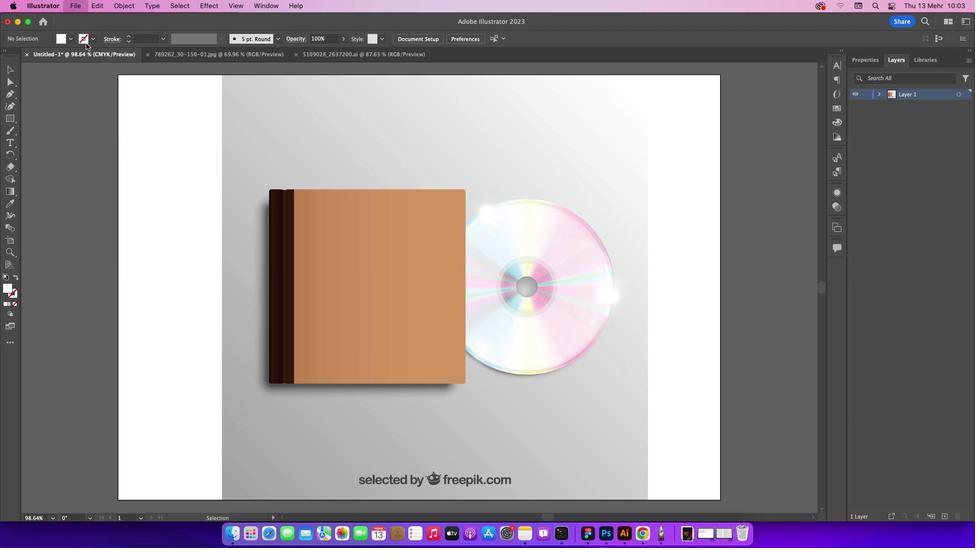 
Action: Mouse moved to (424, 137)
Screenshot: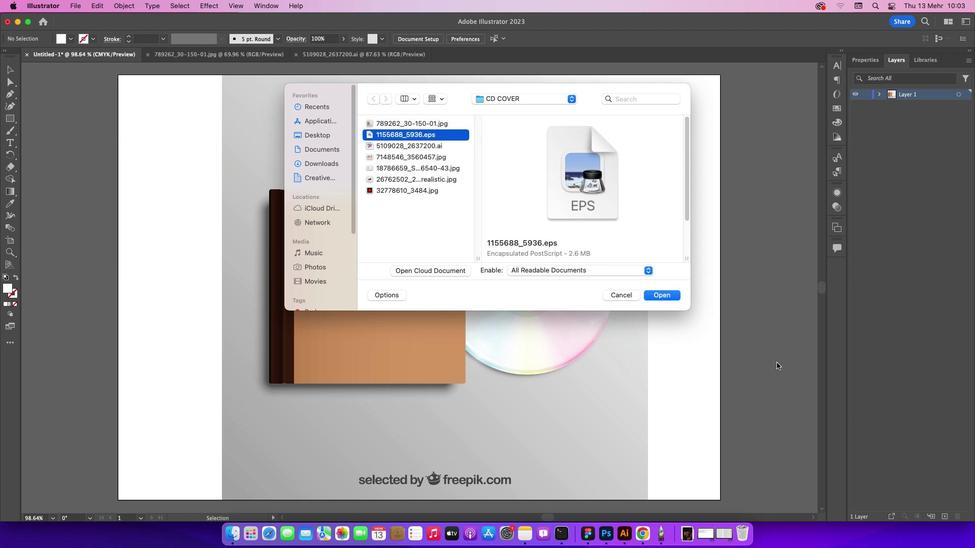 
Action: Mouse pressed left at (424, 137)
Screenshot: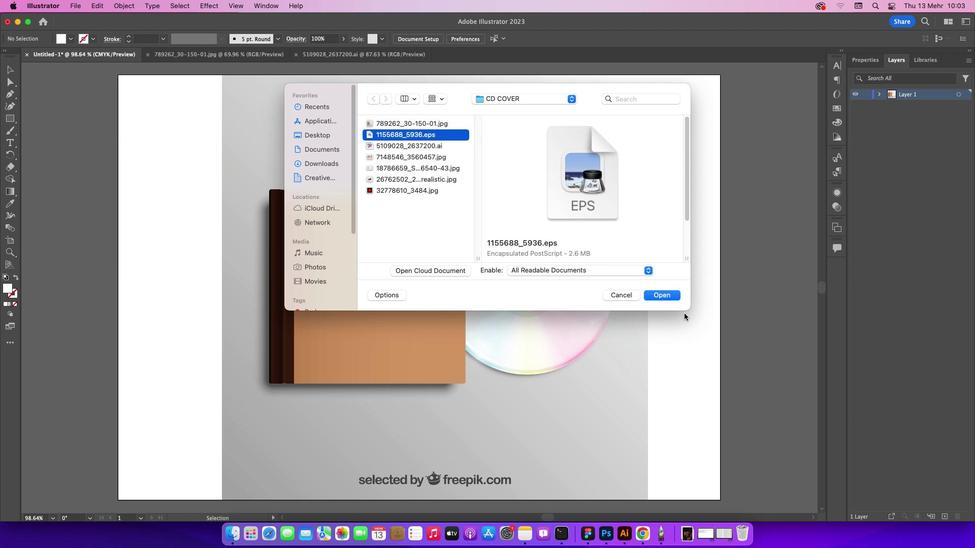 
Action: Mouse moved to (659, 297)
Screenshot: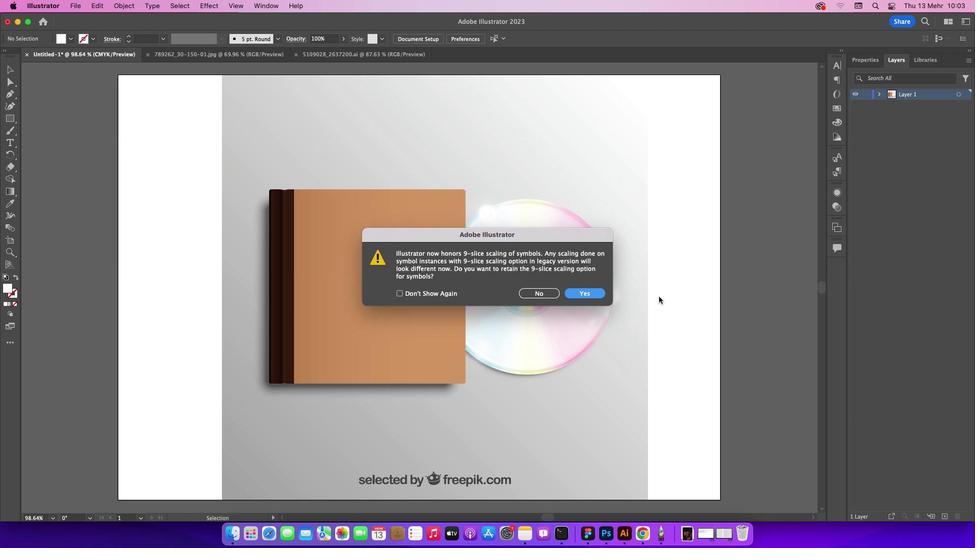
Action: Mouse pressed left at (659, 297)
Screenshot: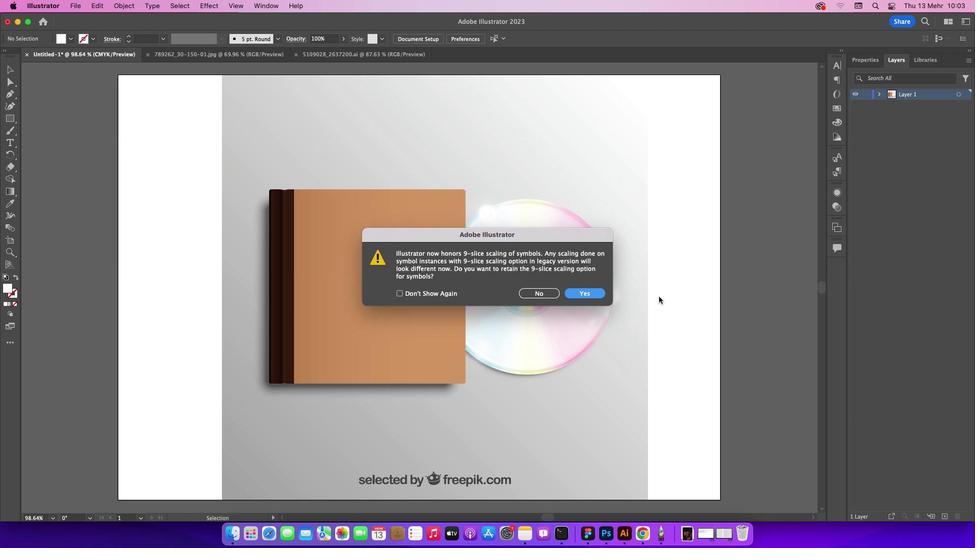 
Action: Mouse moved to (597, 295)
Screenshot: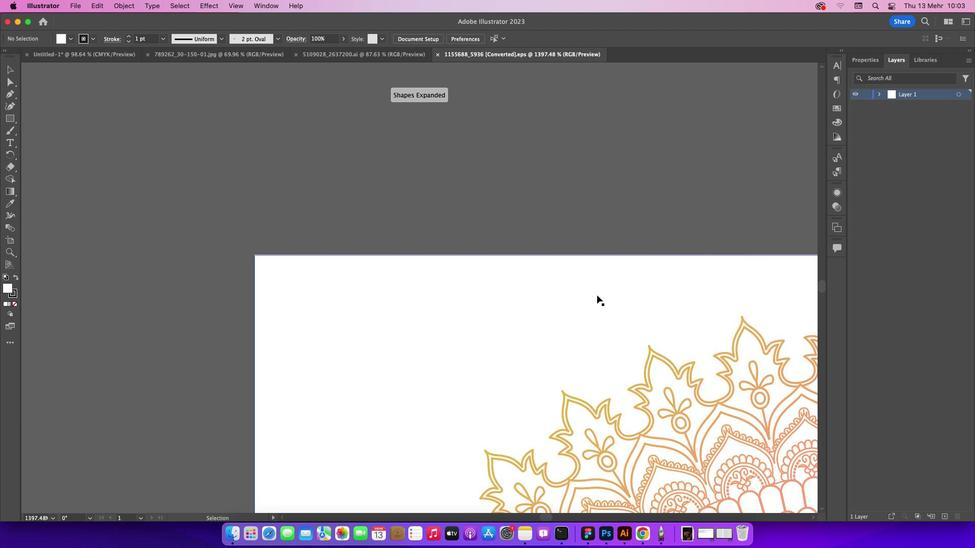 
Action: Mouse pressed left at (597, 295)
Screenshot: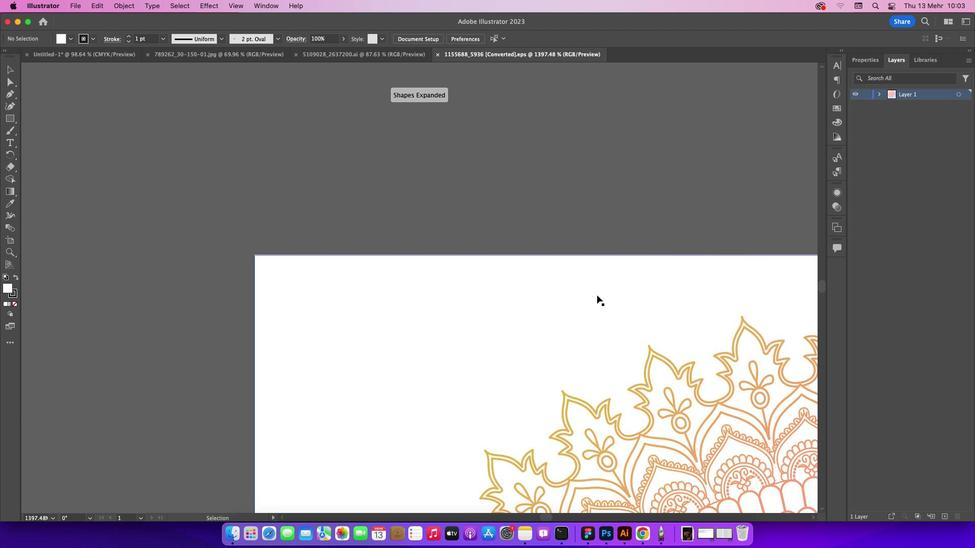 
Action: Mouse moved to (824, 287)
Screenshot: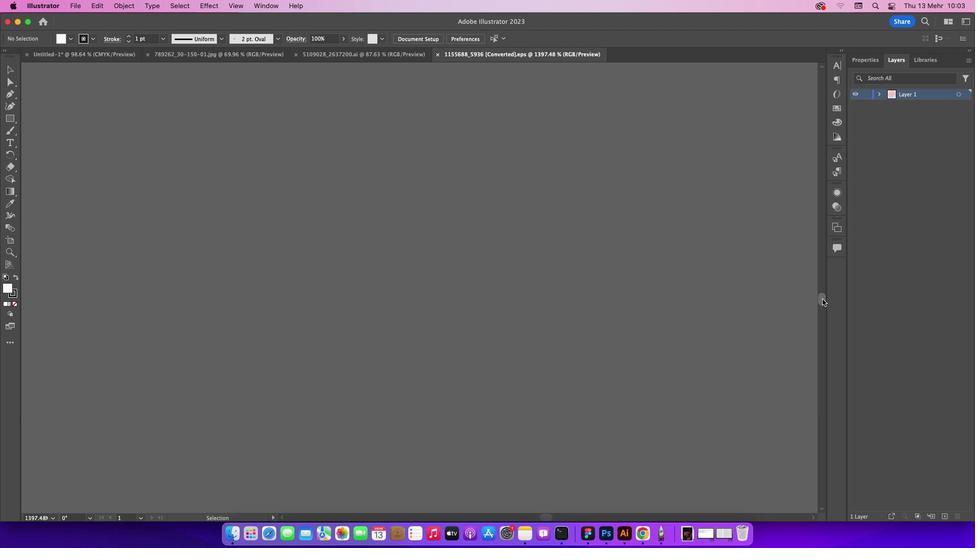
Action: Mouse pressed left at (824, 287)
Screenshot: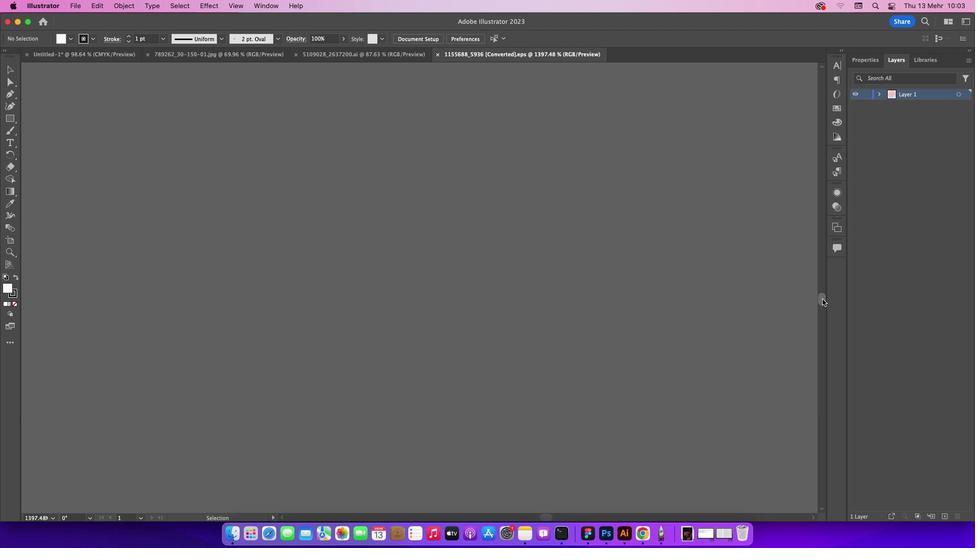 
Action: Mouse moved to (822, 298)
Screenshot: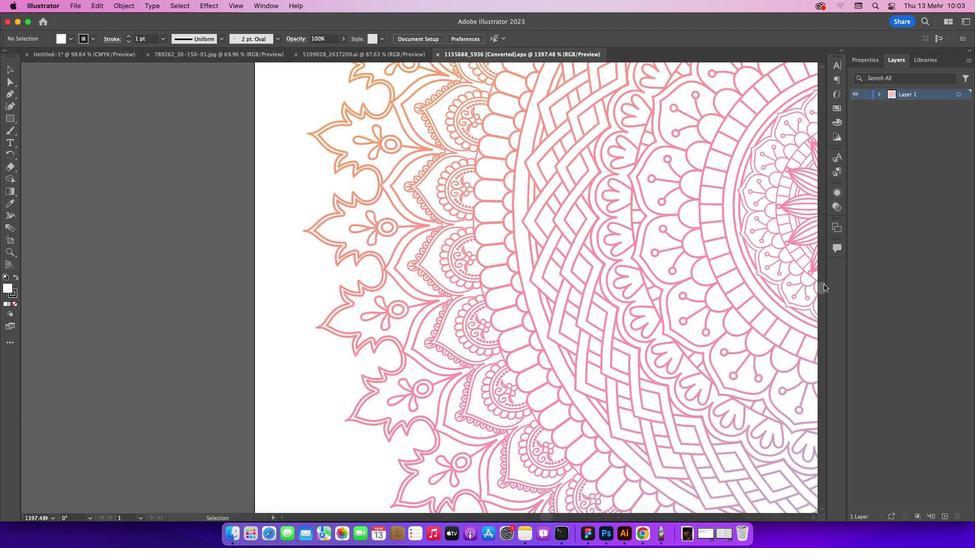 
Action: Mouse pressed left at (822, 298)
Screenshot: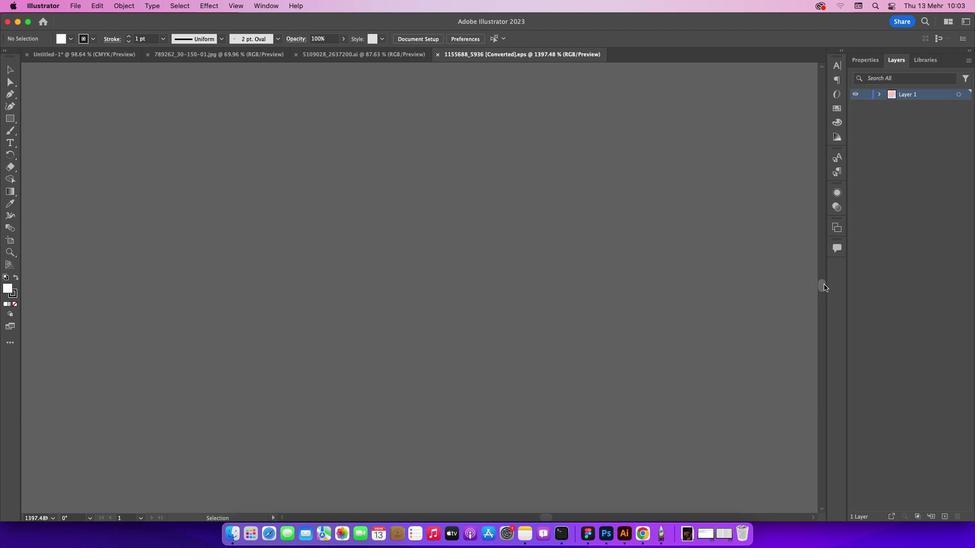 
Action: Mouse moved to (488, 250)
Screenshot: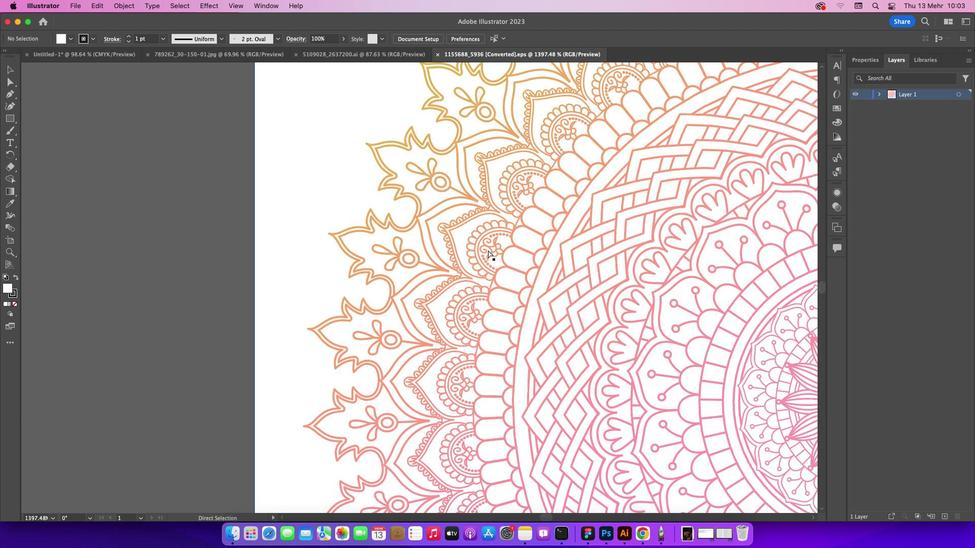 
Action: Key pressed Key.cmd_r'-''-''-''-'
Screenshot: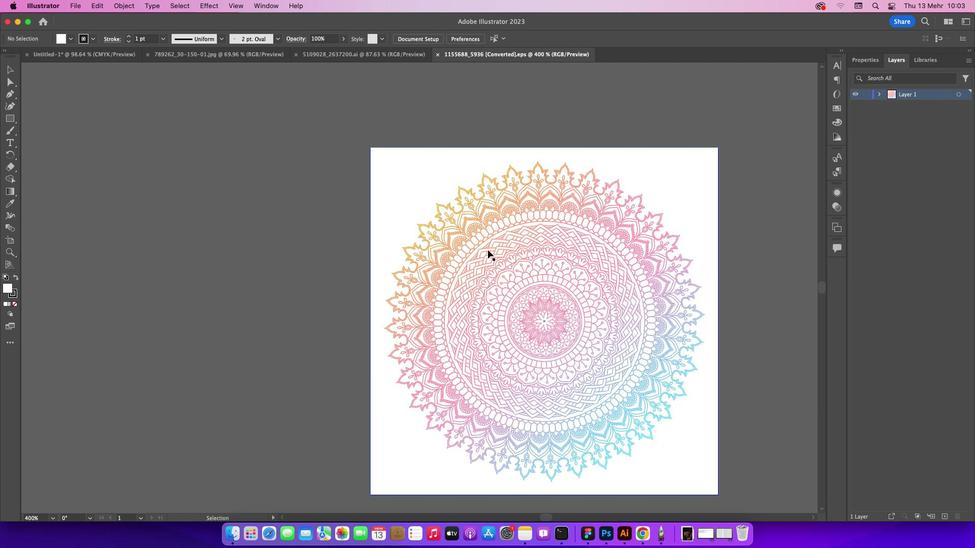 
Action: Mouse moved to (492, 222)
Screenshot: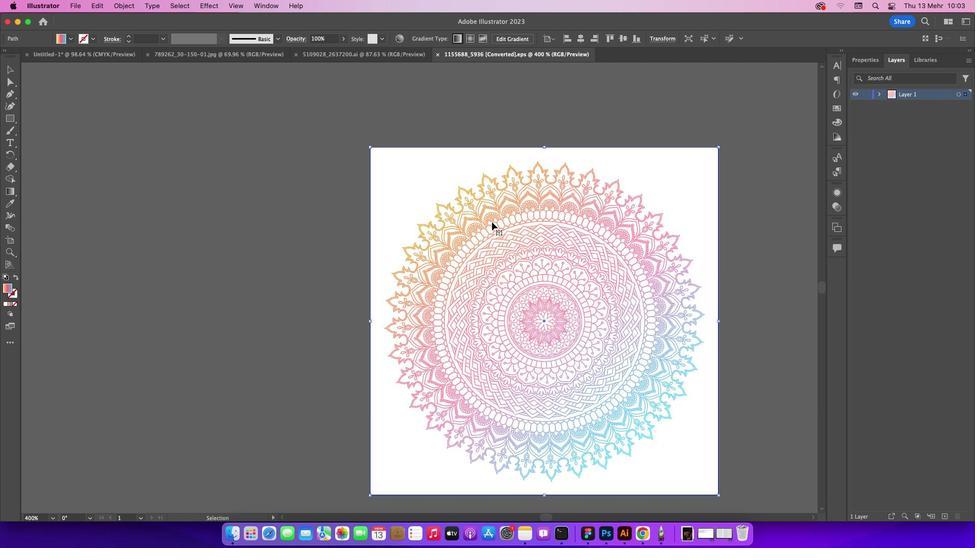 
Action: Mouse pressed left at (492, 222)
Screenshot: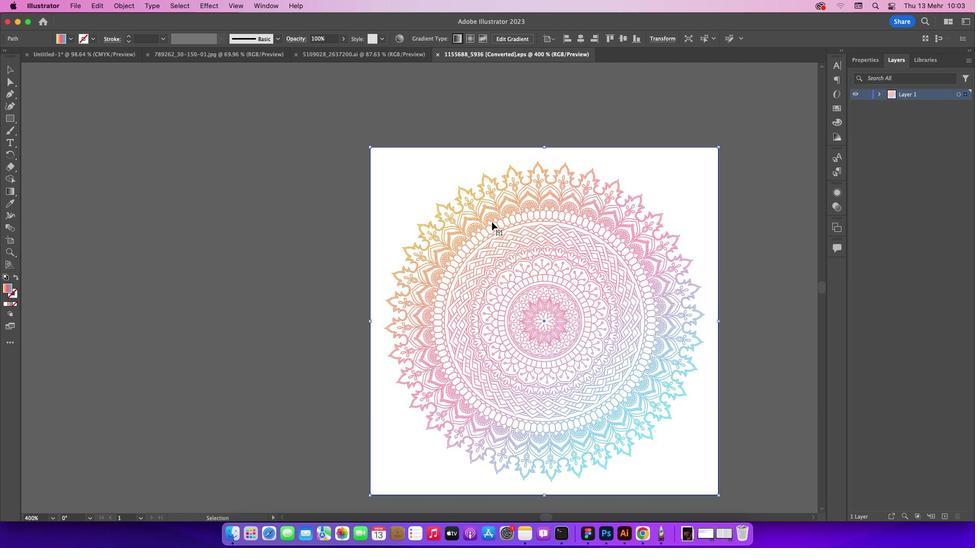 
Action: Mouse pressed right at (492, 222)
Screenshot: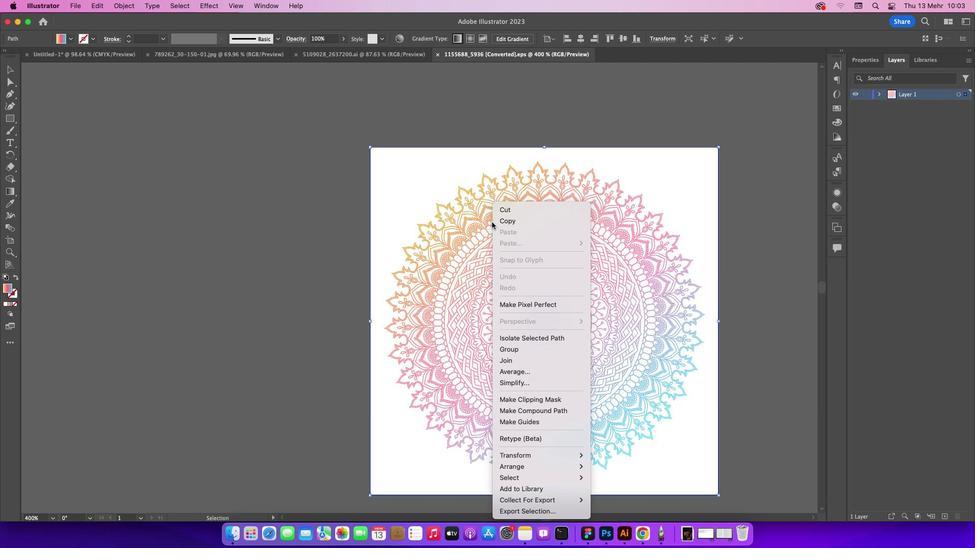 
Action: Mouse moved to (782, 269)
Screenshot: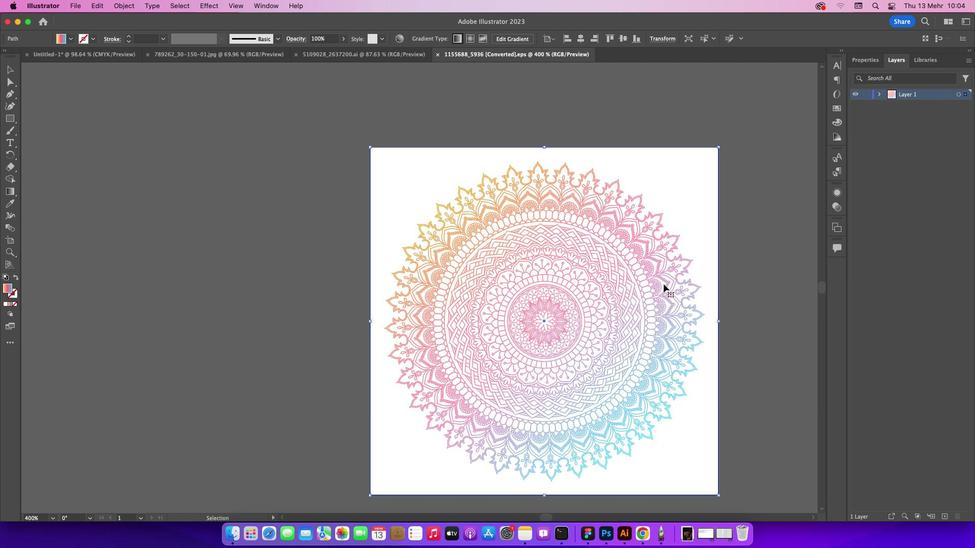 
Action: Mouse pressed left at (782, 269)
Screenshot: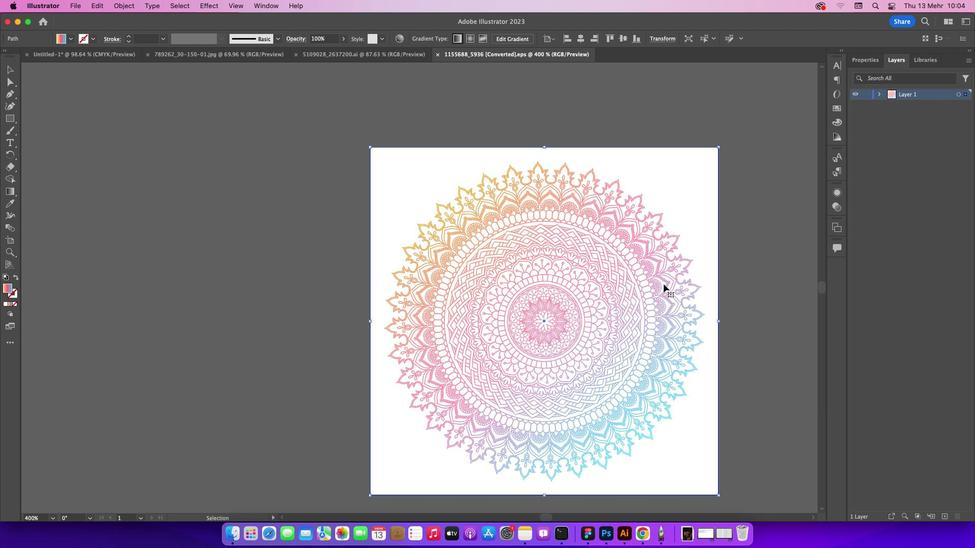 
Action: Mouse moved to (663, 284)
Screenshot: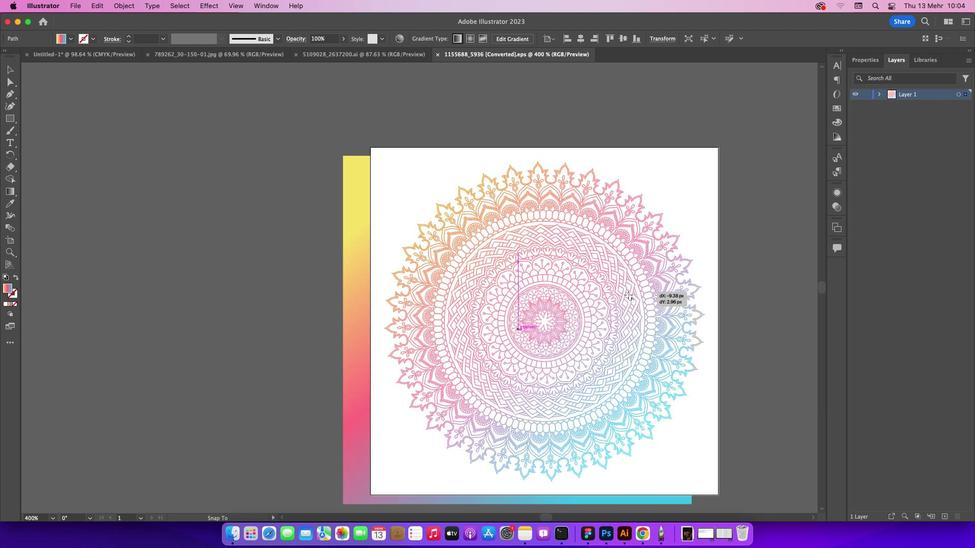 
Action: Mouse pressed left at (663, 284)
Screenshot: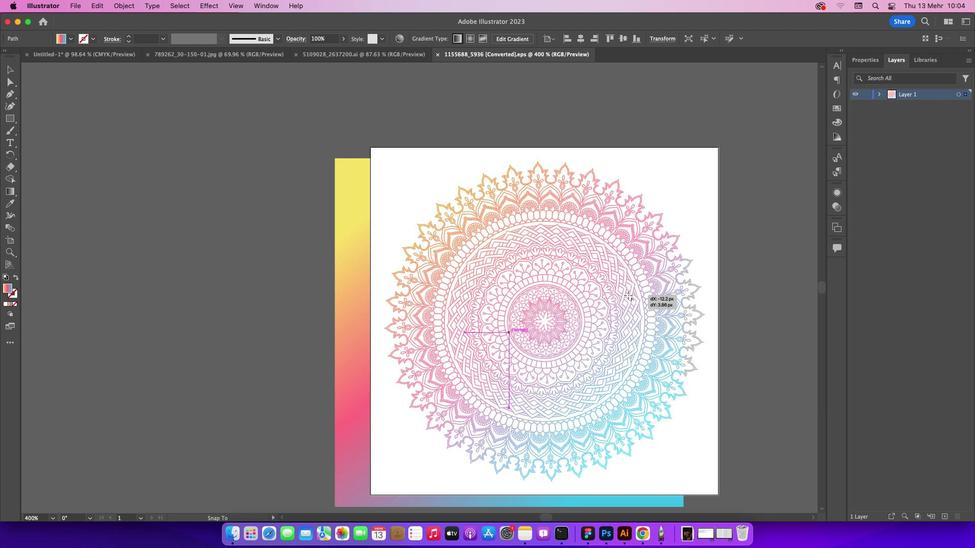 
Action: Mouse moved to (305, 238)
Screenshot: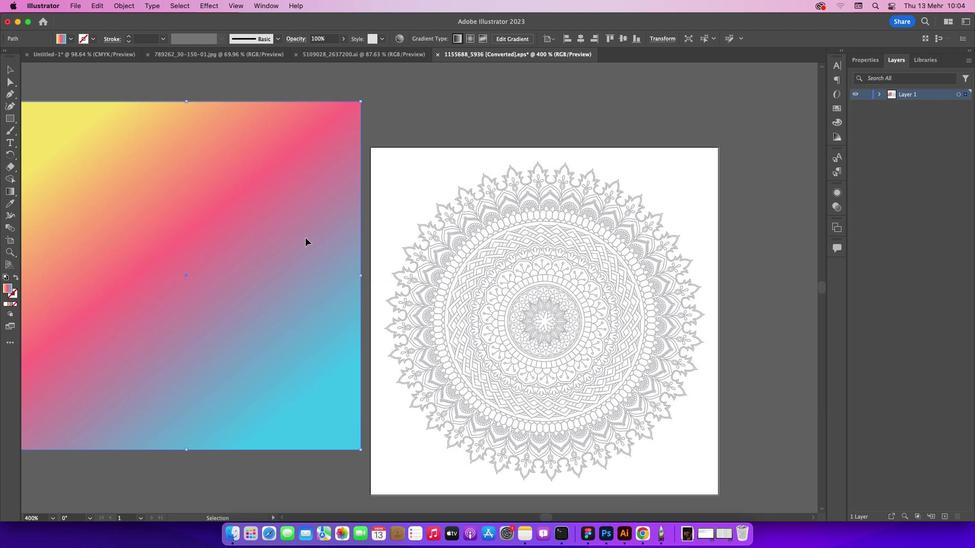 
Action: Key pressed Key.cmd'z'
Screenshot: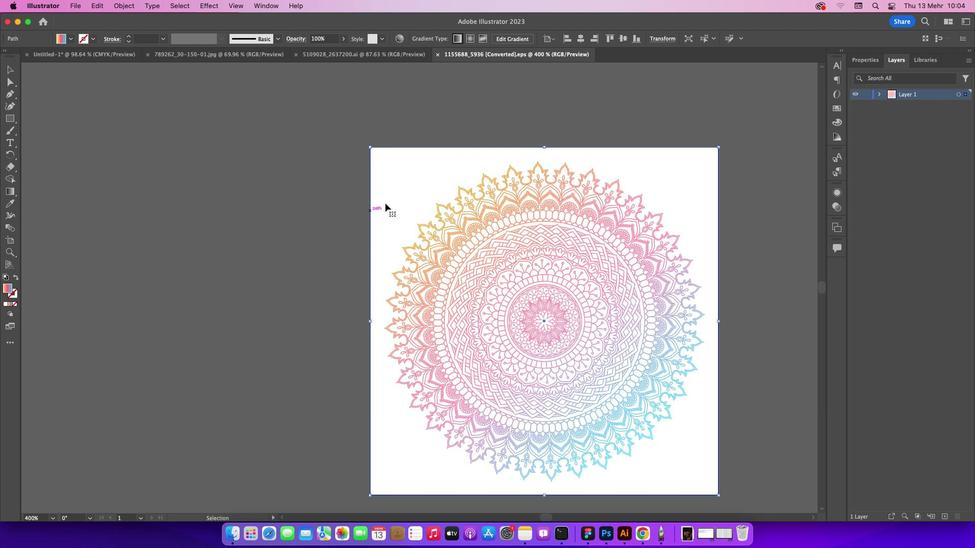 
Action: Mouse moved to (478, 214)
Screenshot: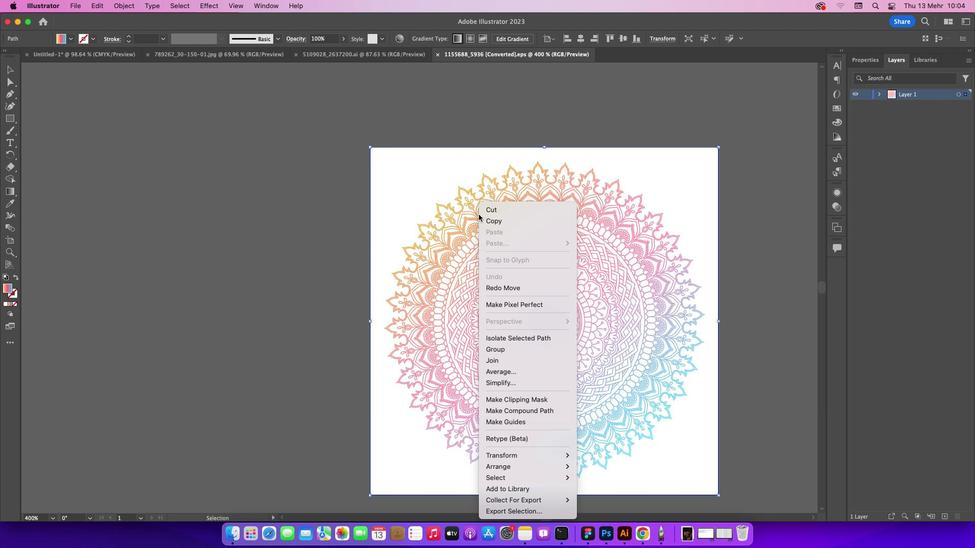 
Action: Mouse pressed right at (478, 214)
Screenshot: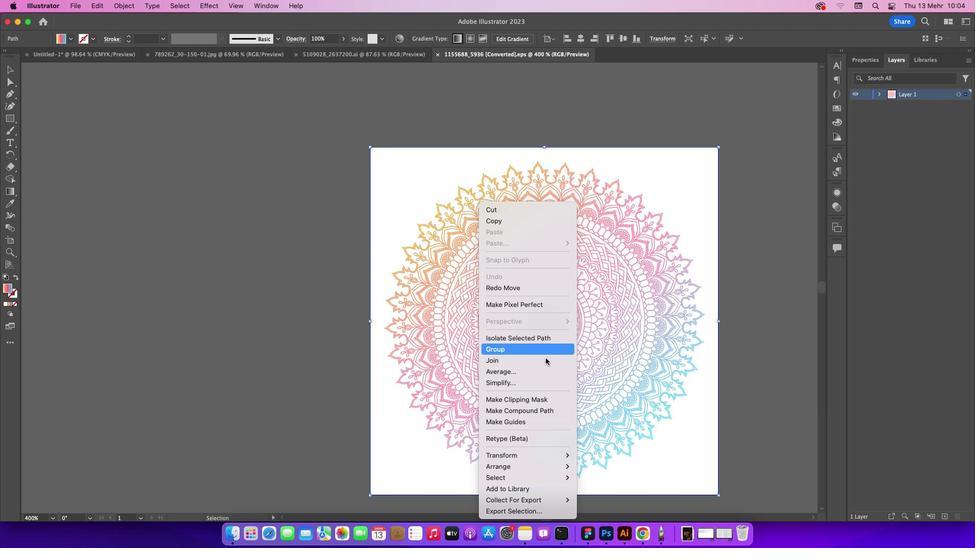 
Action: Mouse moved to (784, 302)
Screenshot: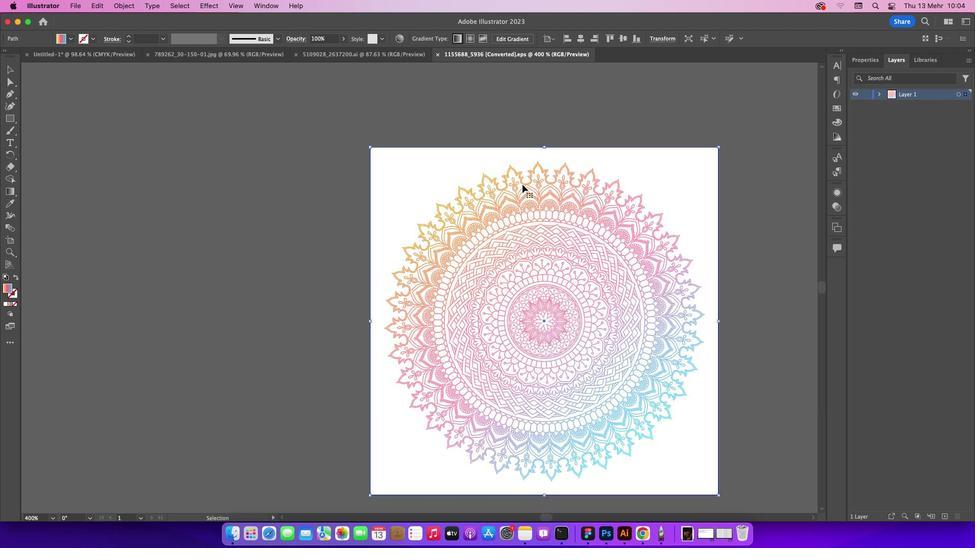 
Action: Mouse pressed left at (784, 302)
Screenshot: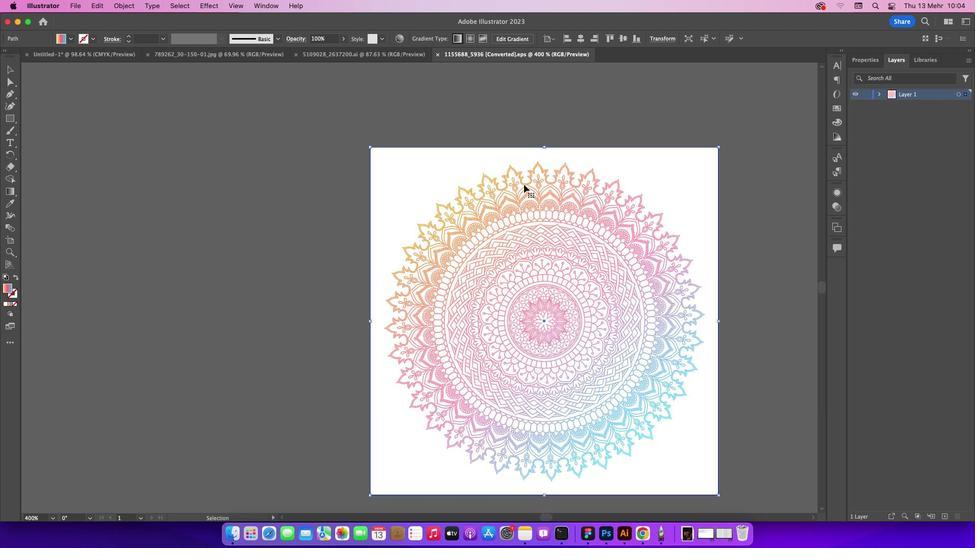 
Action: Mouse moved to (524, 184)
Screenshot: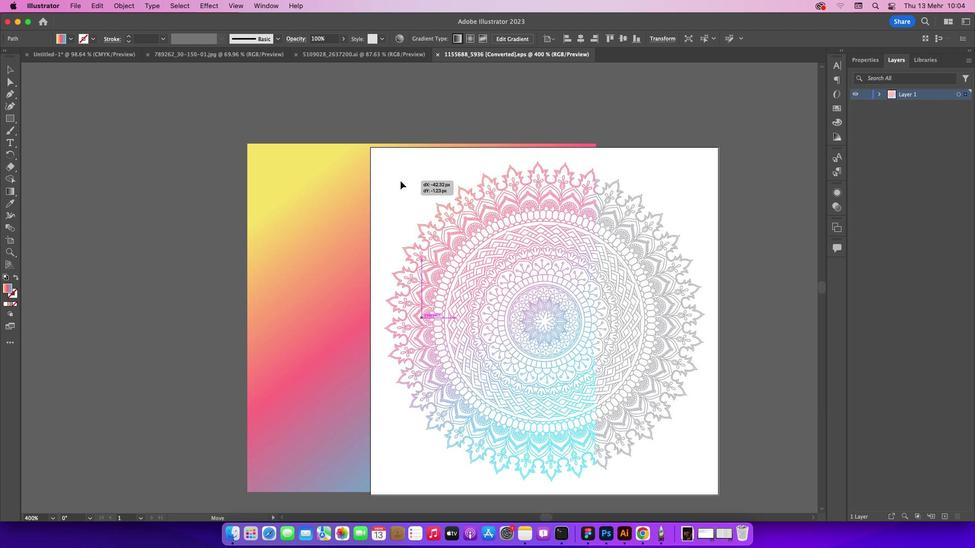 
Action: Mouse pressed left at (524, 184)
Screenshot: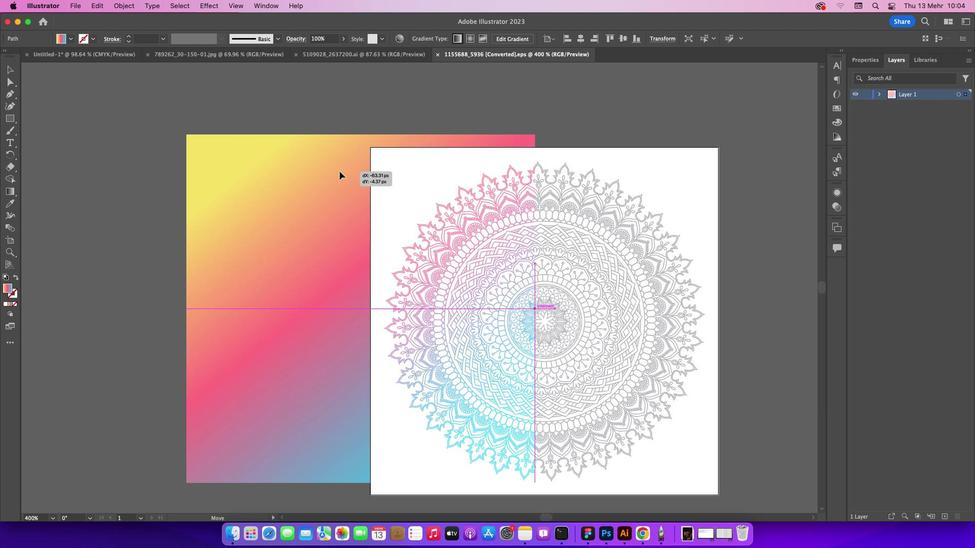 
Action: Mouse moved to (340, 171)
Screenshot: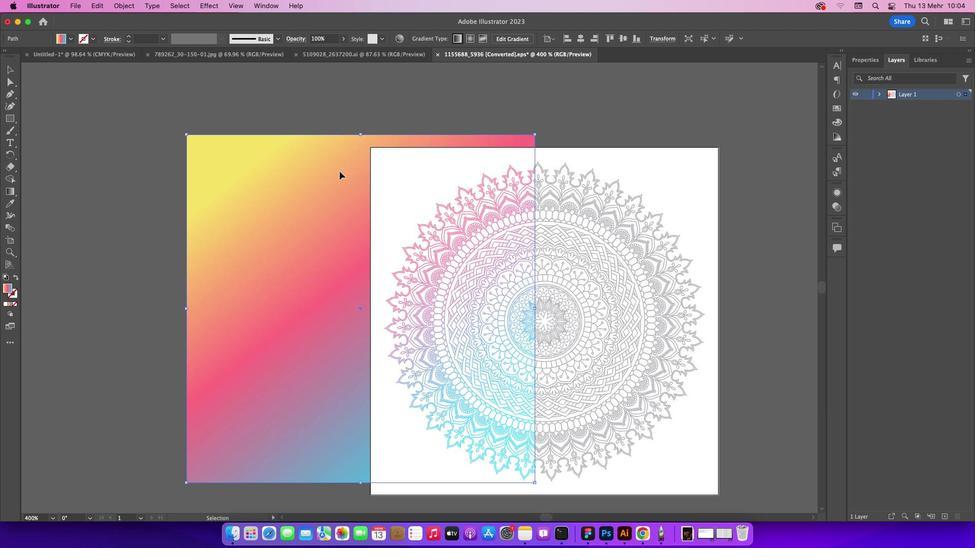 
Action: Key pressed Key.cmd'z'
Screenshot: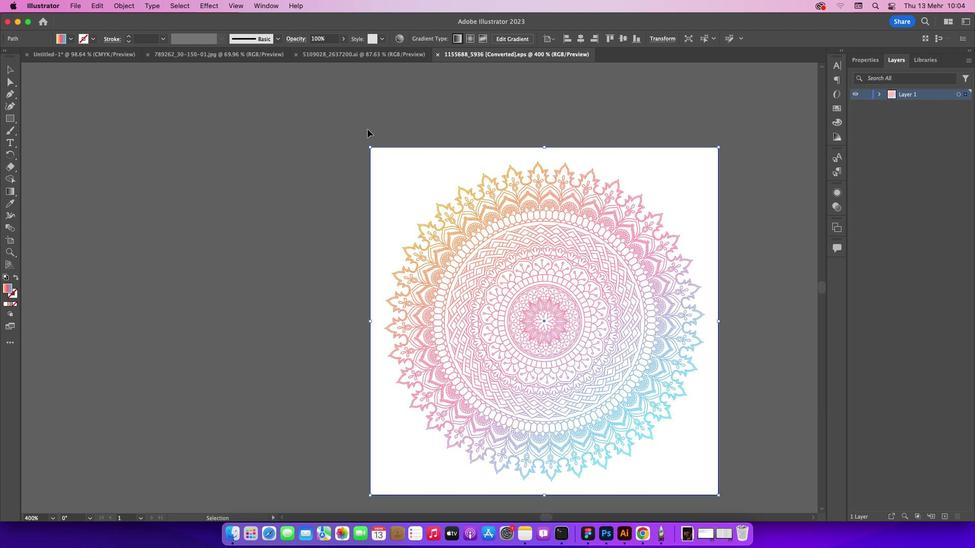 
Action: Mouse moved to (549, 517)
Screenshot: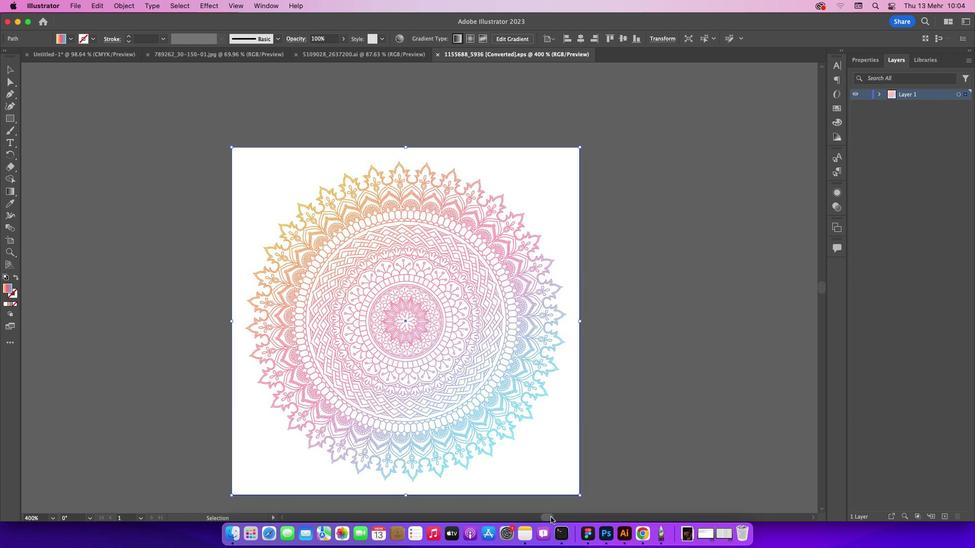 
Action: Mouse pressed left at (549, 517)
Screenshot: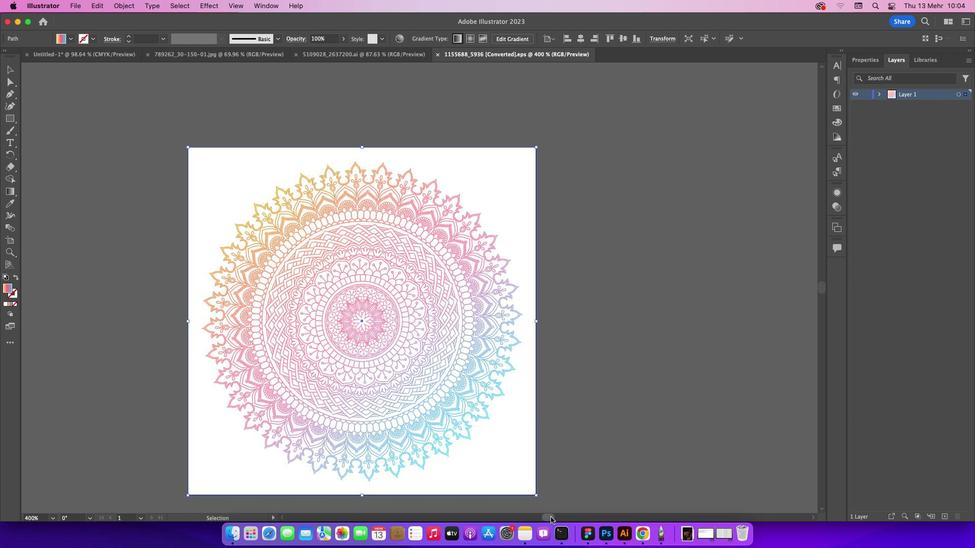 
Action: Mouse moved to (743, 395)
Screenshot: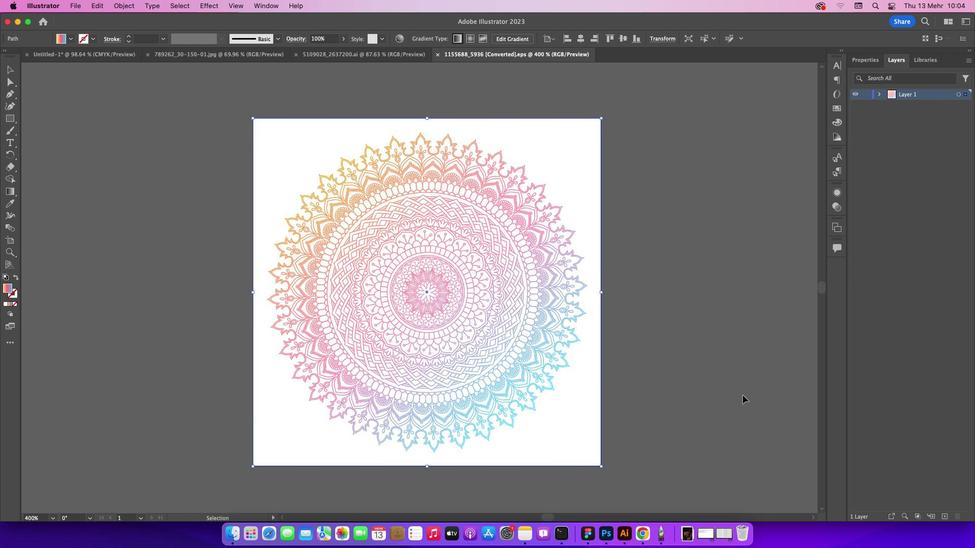 
Action: Mouse scrolled (743, 395) with delta (0, 0)
Screenshot: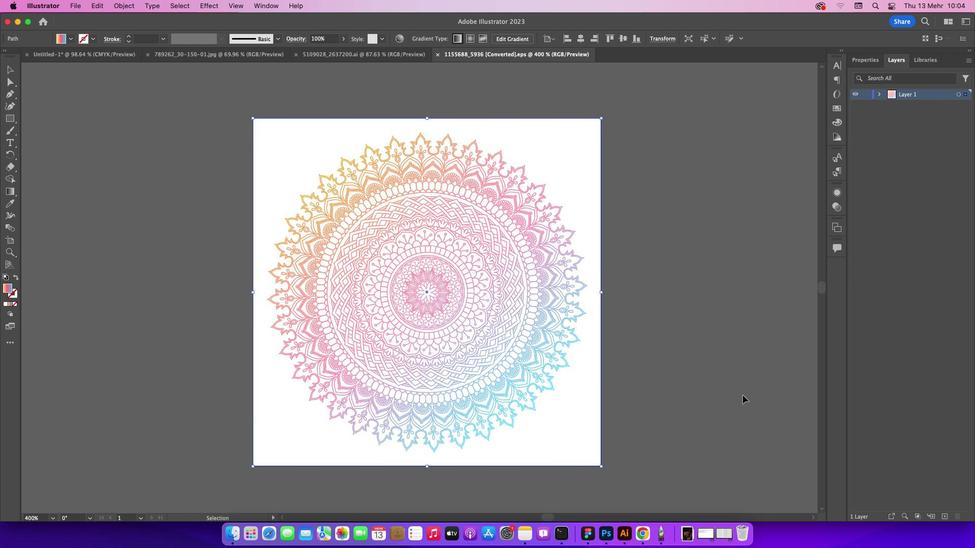 
Action: Mouse scrolled (743, 395) with delta (0, 0)
Screenshot: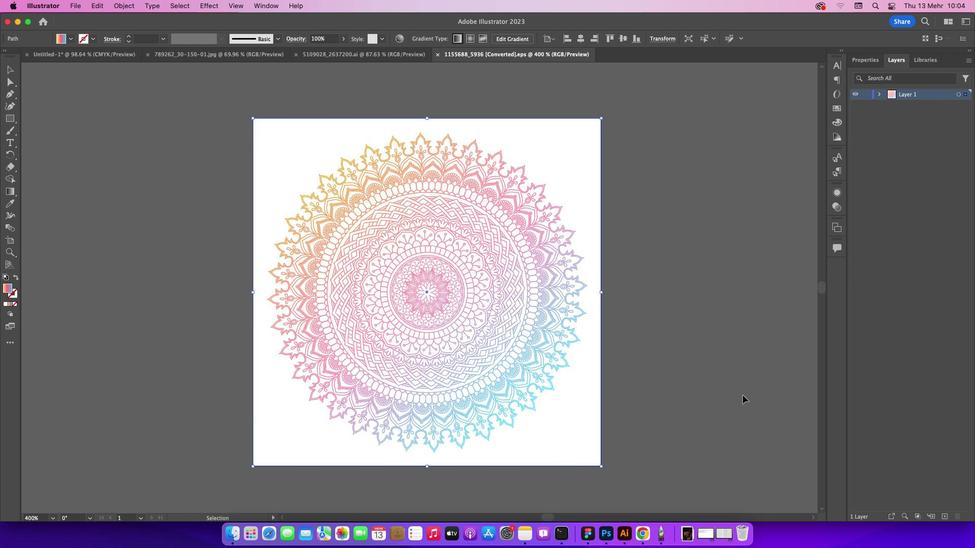 
Action: Mouse scrolled (743, 395) with delta (0, 0)
Screenshot: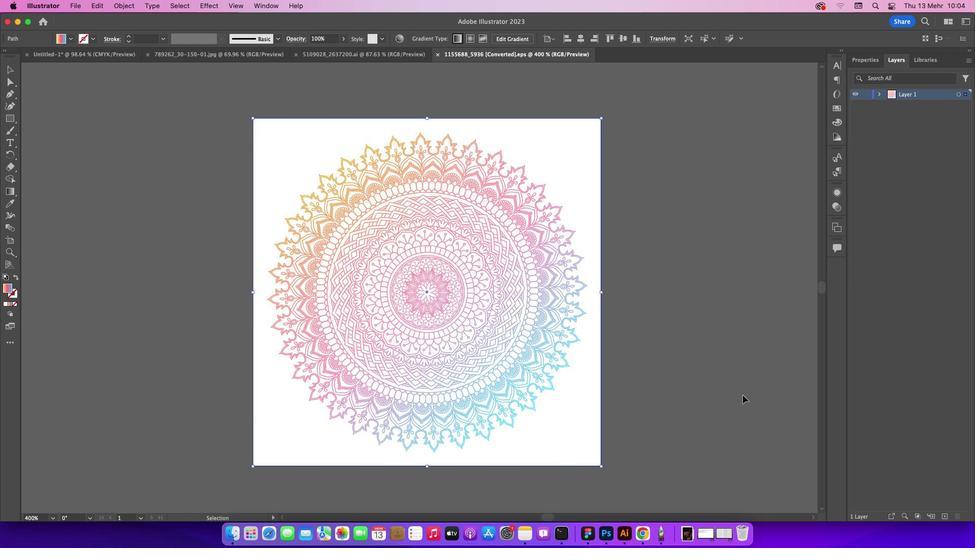
Action: Mouse scrolled (743, 395) with delta (0, -1)
Screenshot: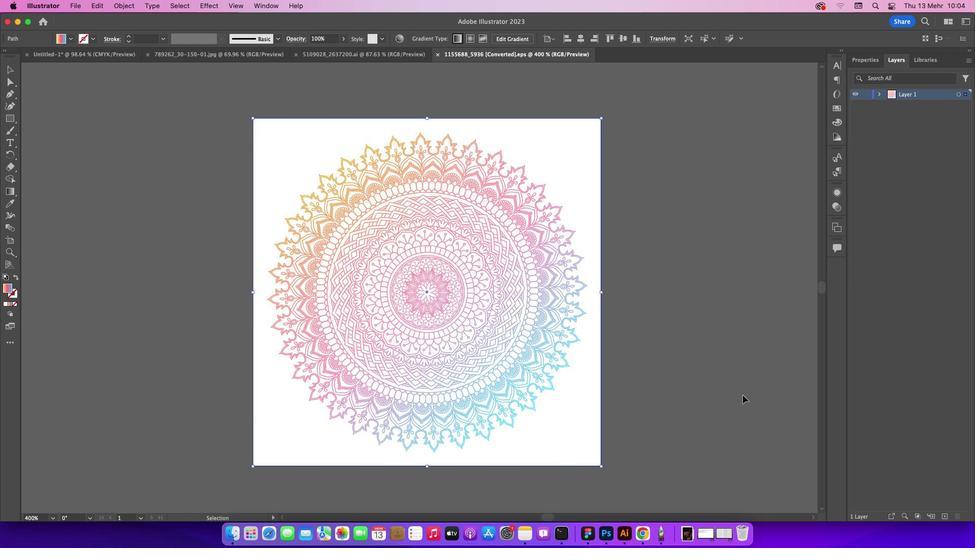 
Action: Mouse scrolled (743, 395) with delta (0, 0)
Screenshot: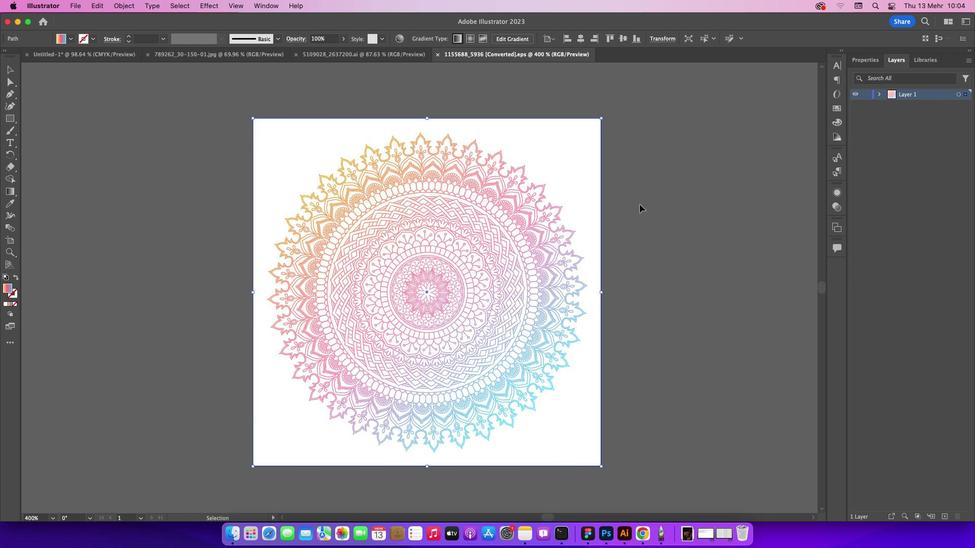 
Action: Mouse scrolled (743, 395) with delta (0, 0)
Screenshot: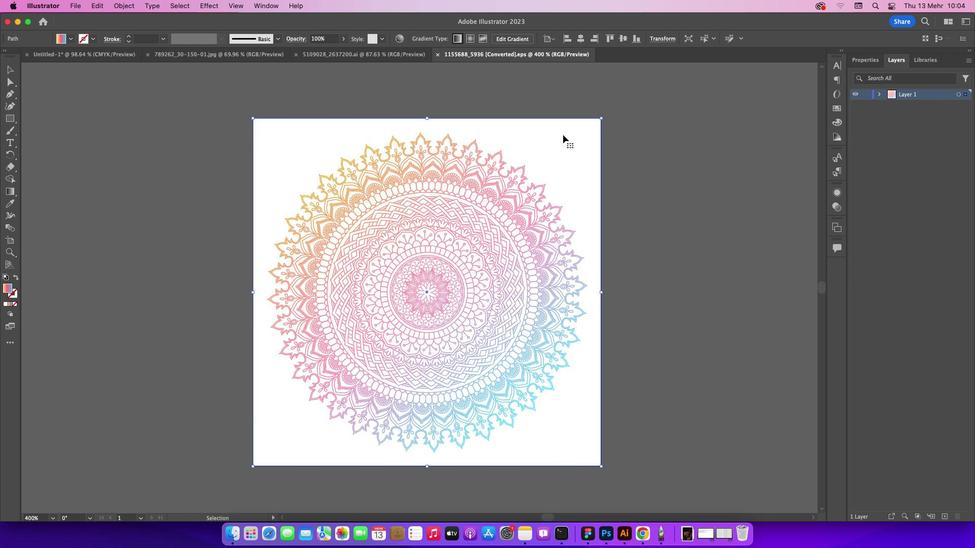 
Action: Mouse scrolled (743, 395) with delta (0, -1)
Screenshot: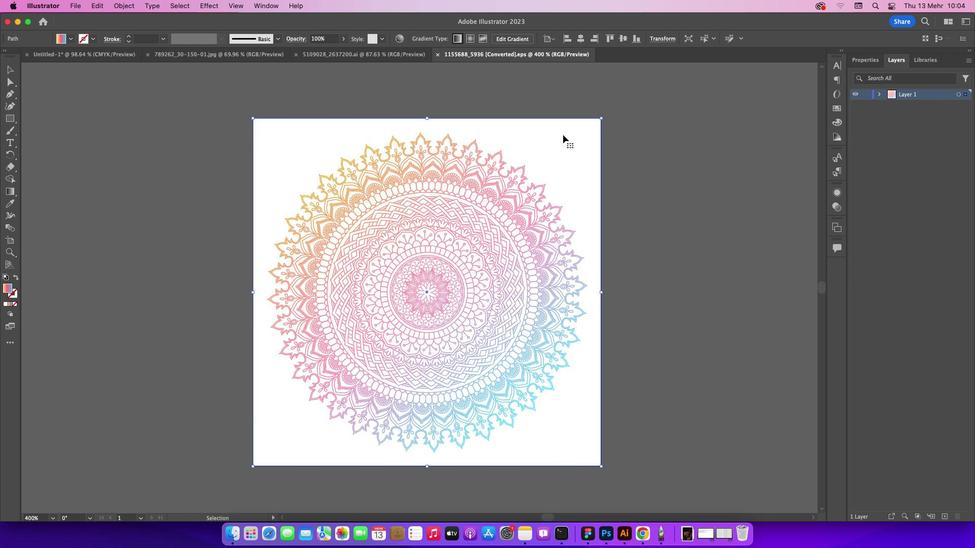 
Action: Mouse scrolled (743, 395) with delta (0, -2)
Screenshot: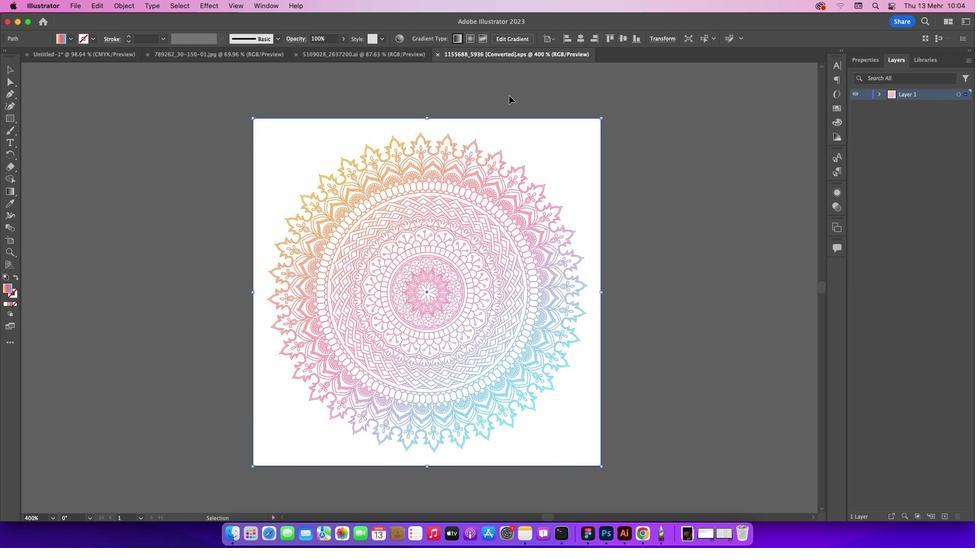 
Action: Mouse moved to (437, 140)
Screenshot: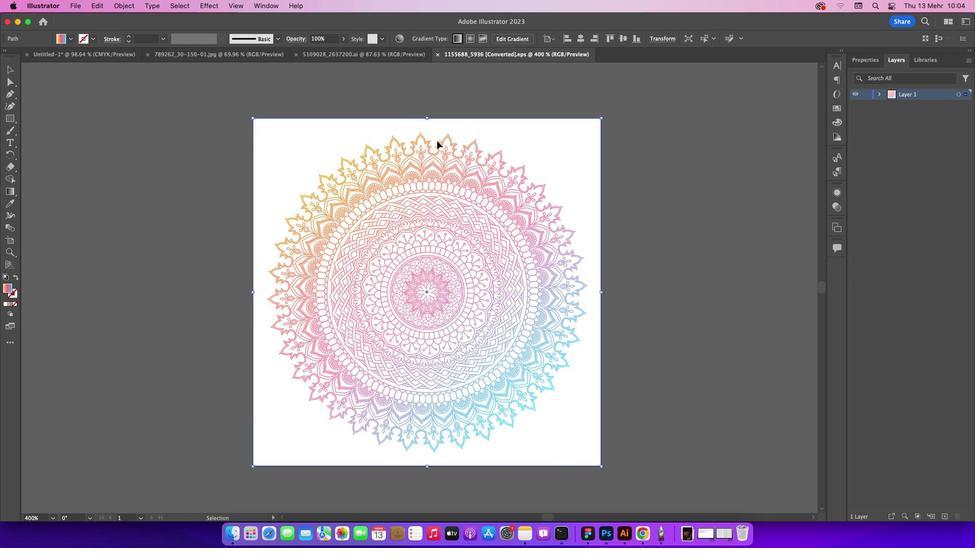 
Action: Mouse pressed left at (437, 140)
Screenshot: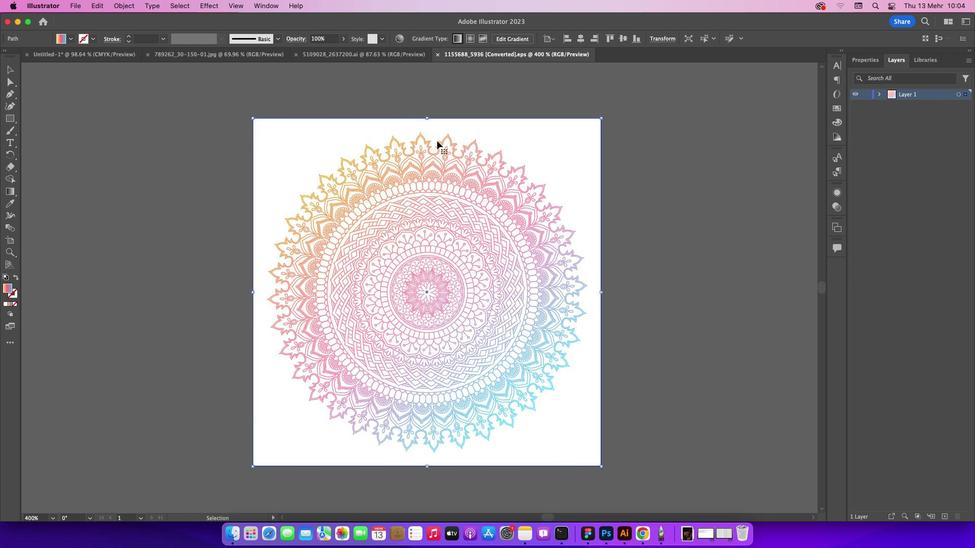 
Action: Mouse moved to (421, 288)
Screenshot: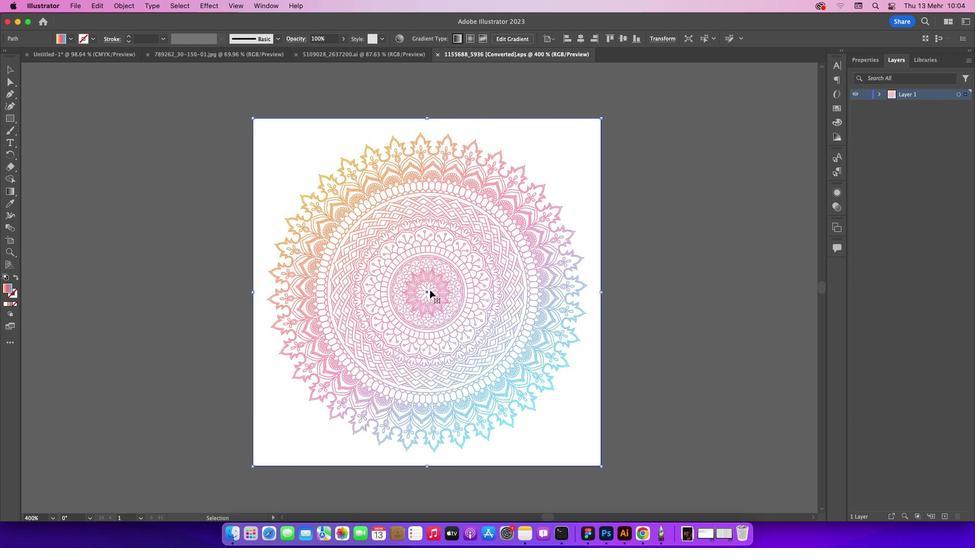 
Action: Mouse pressed left at (421, 288)
Screenshot: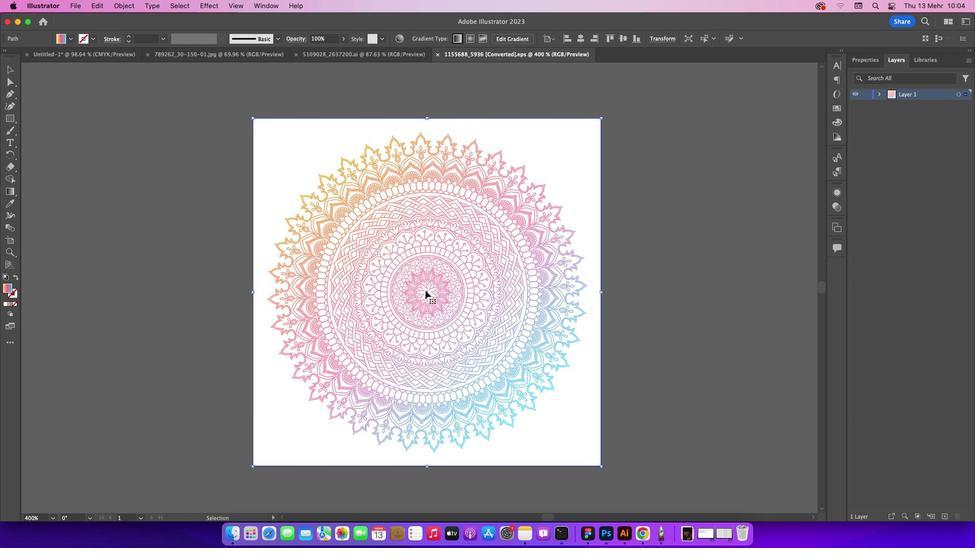 
Action: Mouse moved to (426, 291)
Screenshot: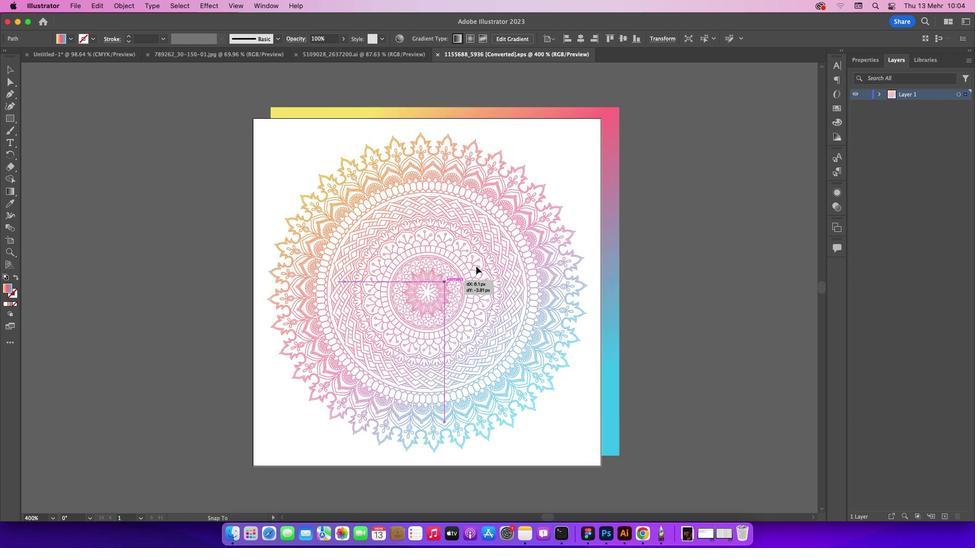
Action: Mouse pressed left at (426, 291)
Screenshot: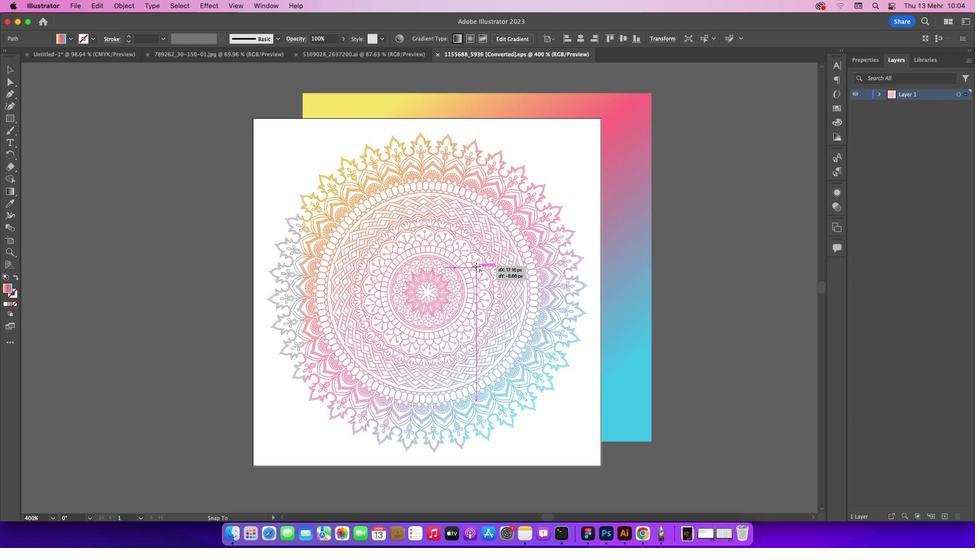 
Action: Mouse moved to (372, 210)
Screenshot: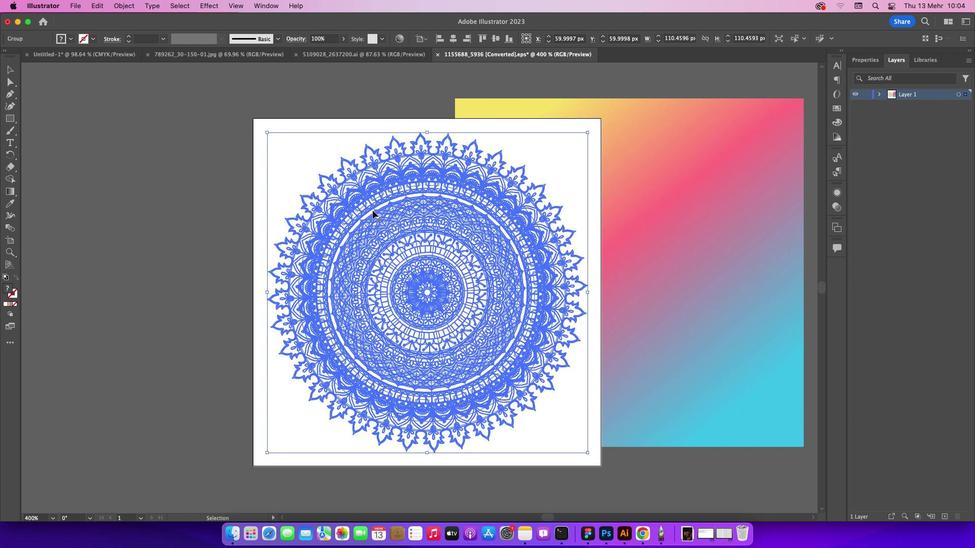 
Action: Mouse pressed left at (372, 210)
Screenshot: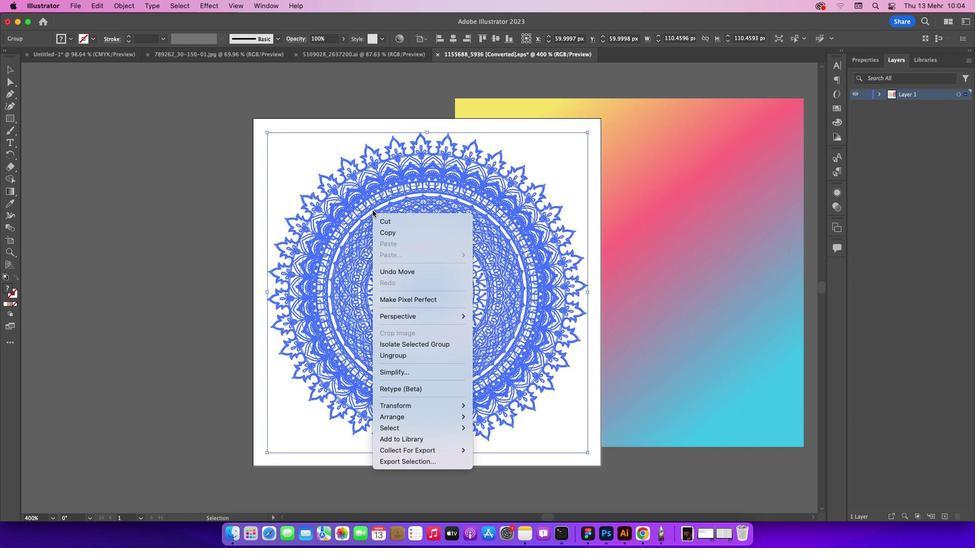 
Action: Mouse pressed right at (372, 210)
Screenshot: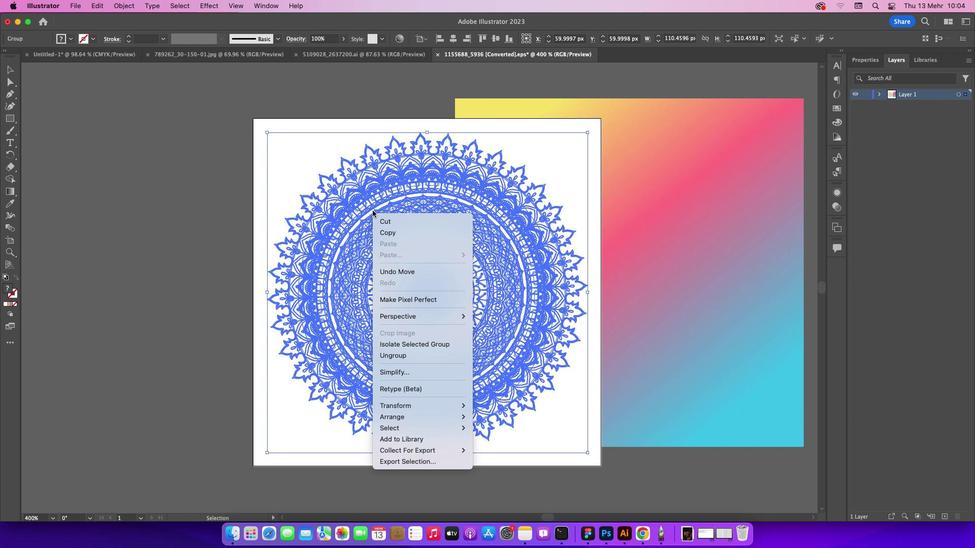 
Action: Mouse moved to (218, 216)
Screenshot: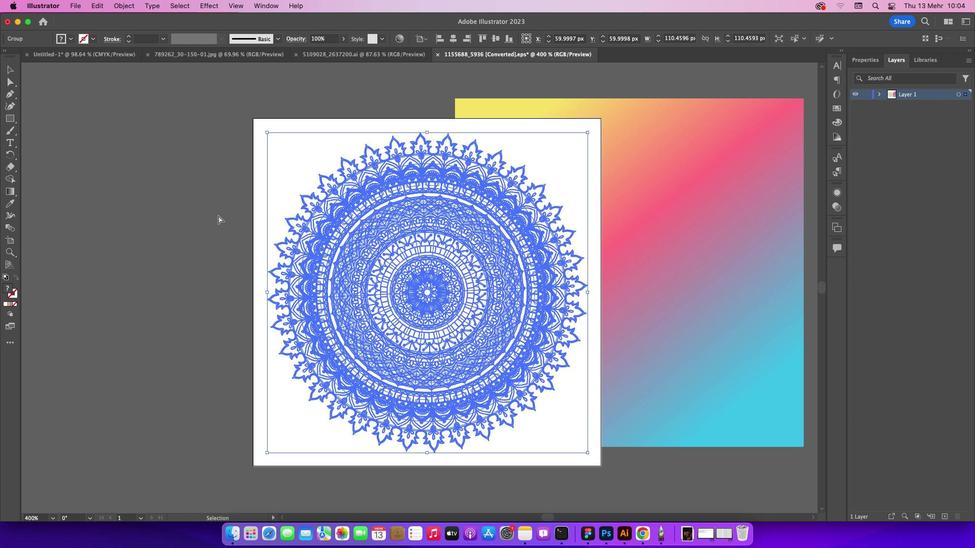 
Action: Mouse pressed left at (218, 216)
Screenshot: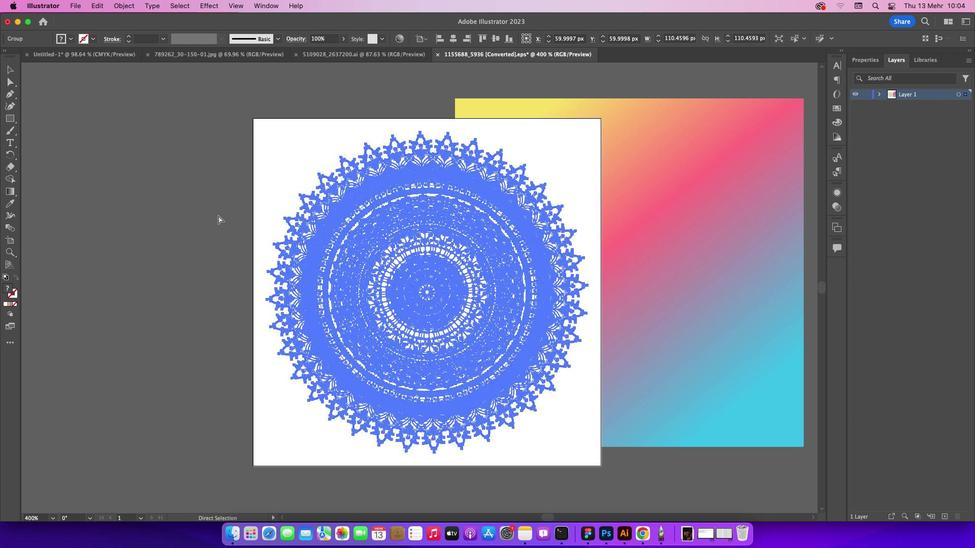 
Action: Key pressed Key.cmd'z'
Screenshot: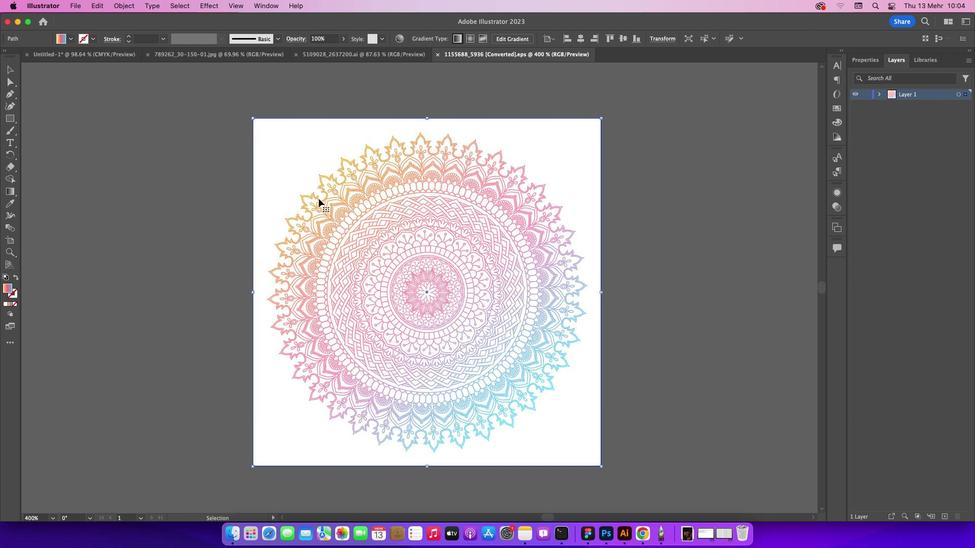 
Action: Mouse moved to (234, 104)
Screenshot: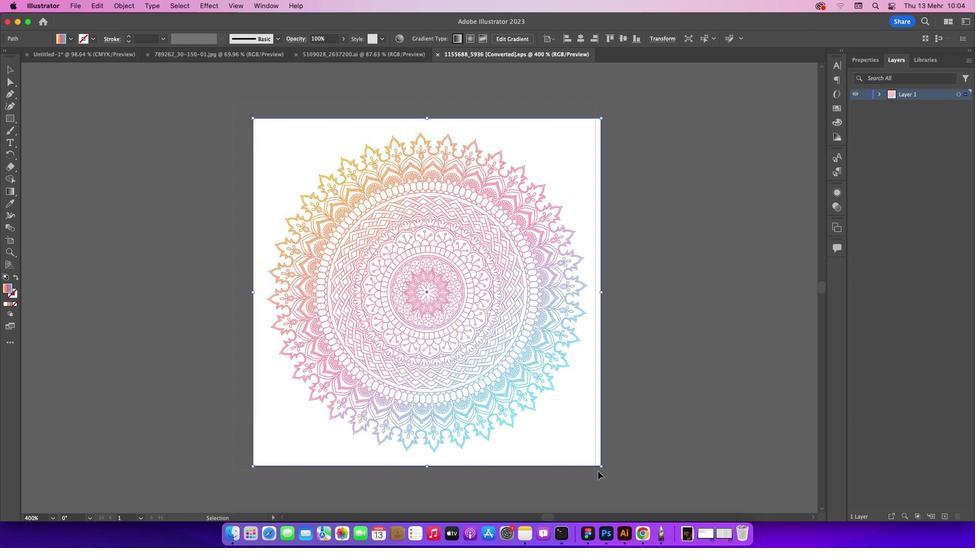 
Action: Mouse pressed left at (234, 104)
Screenshot: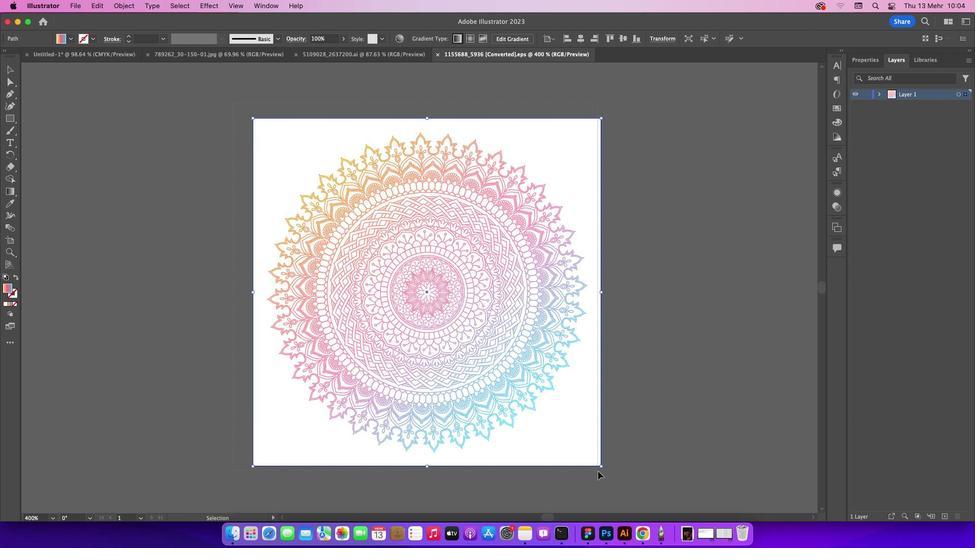 
Action: Mouse moved to (483, 171)
Screenshot: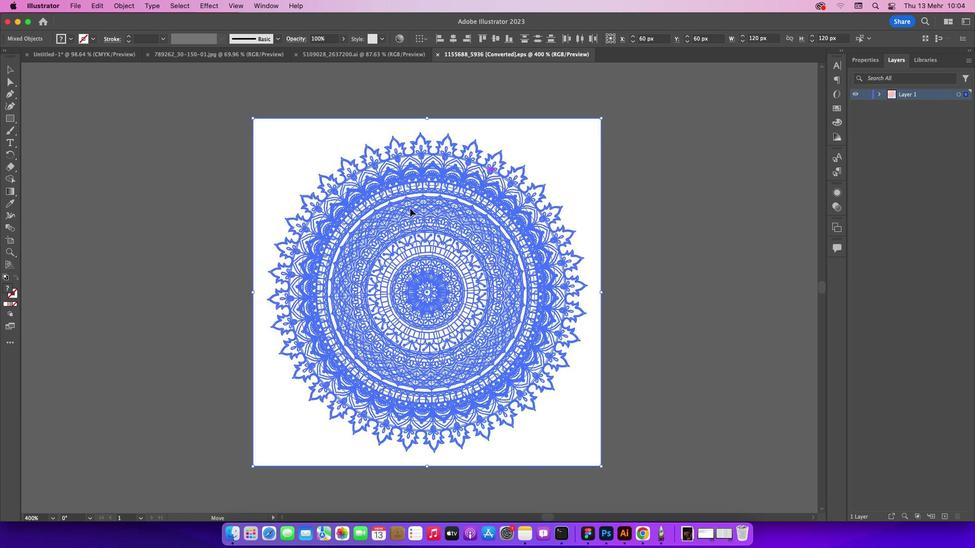 
Action: Mouse pressed left at (483, 171)
Screenshot: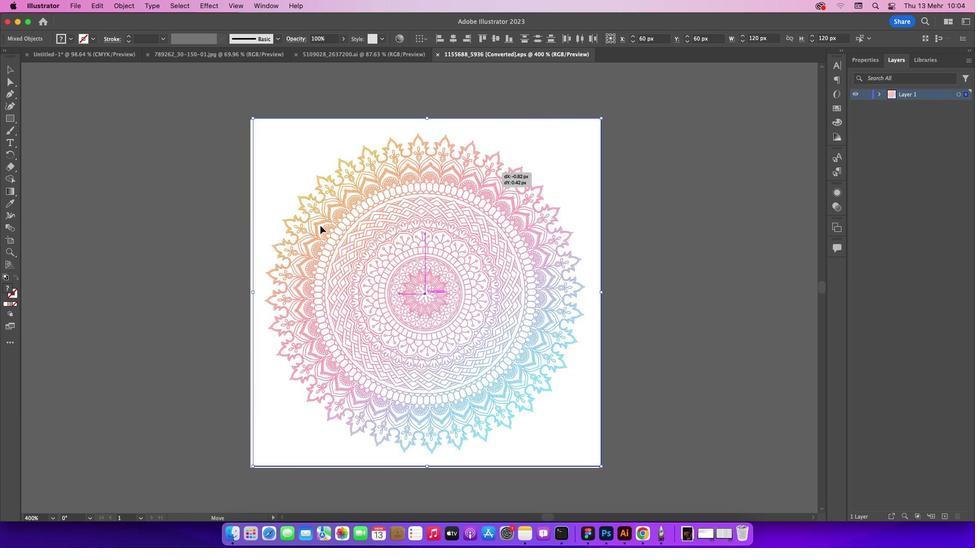 
Action: Mouse moved to (204, 162)
Screenshot: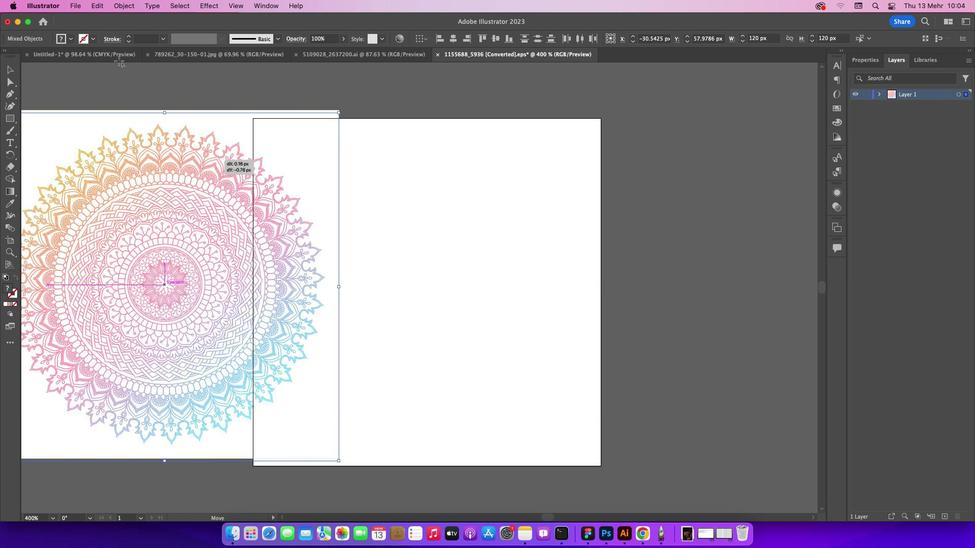 
Action: Mouse pressed left at (204, 162)
Screenshot: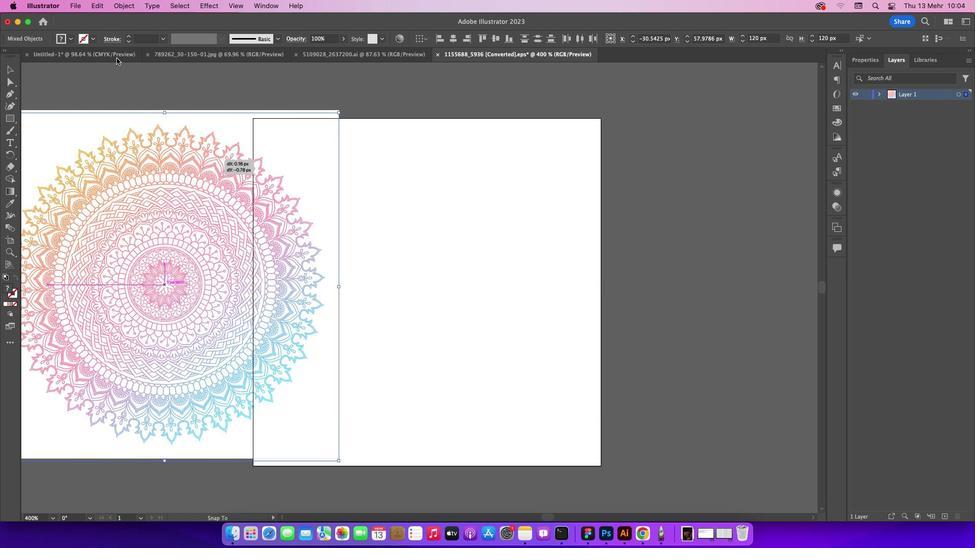
Action: Mouse moved to (490, 151)
Screenshot: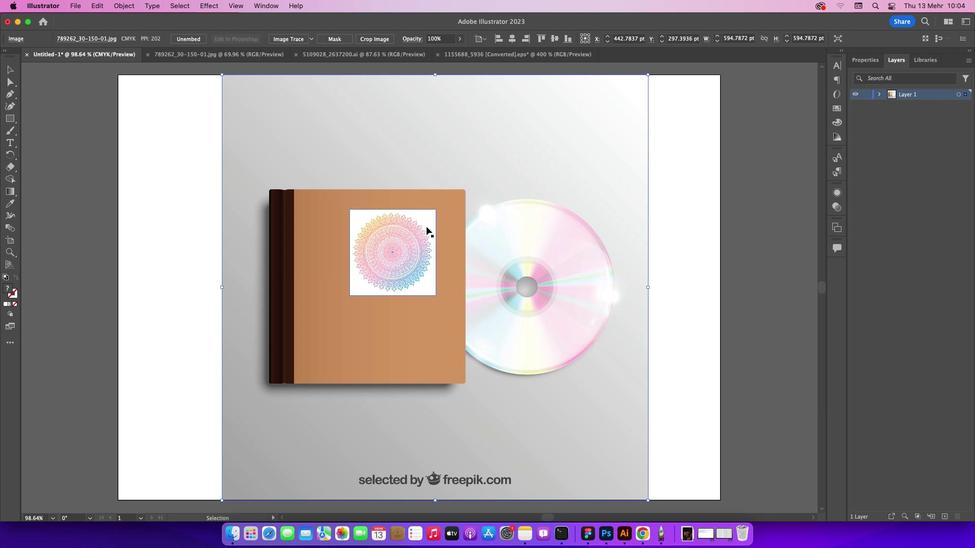 
Action: Mouse pressed left at (490, 151)
Screenshot: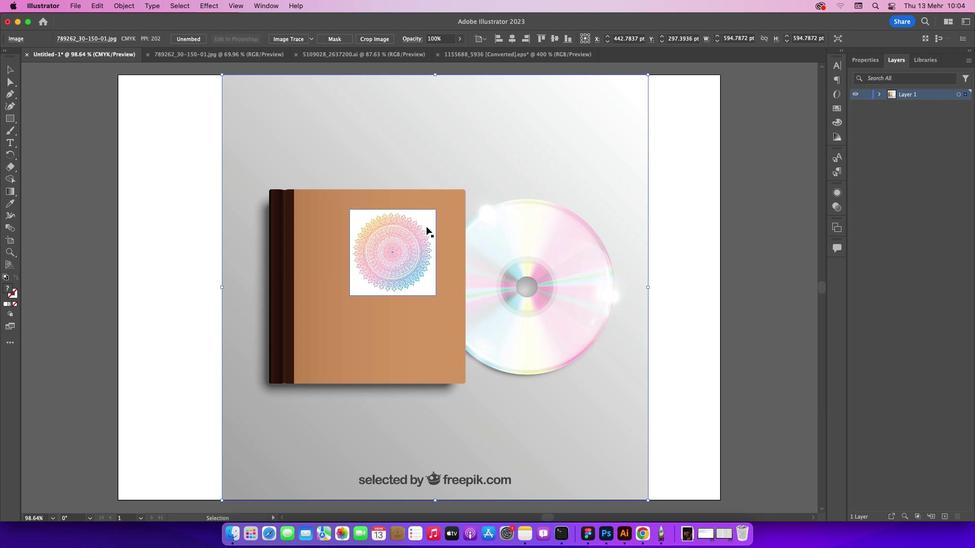 
Action: Mouse moved to (339, 206)
Screenshot: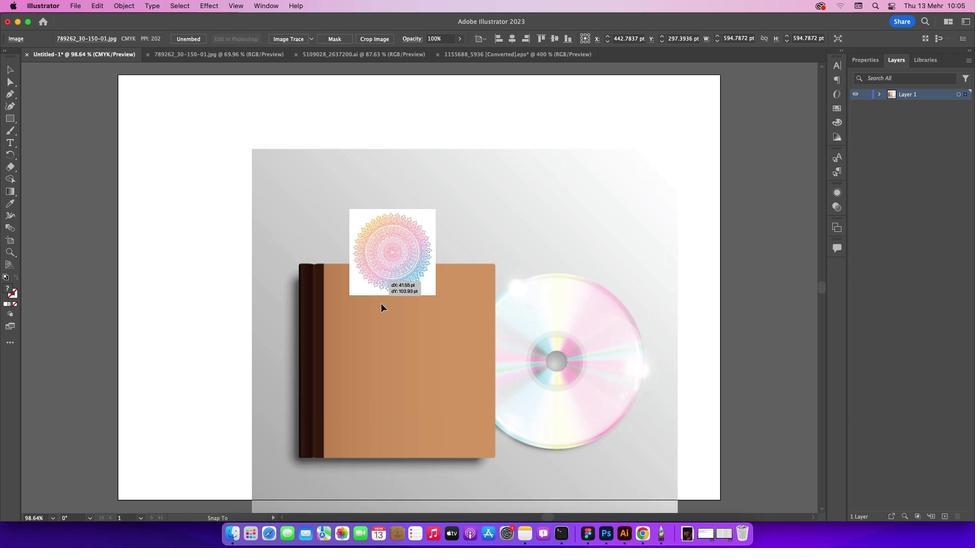 
Action: Mouse pressed left at (339, 206)
Screenshot: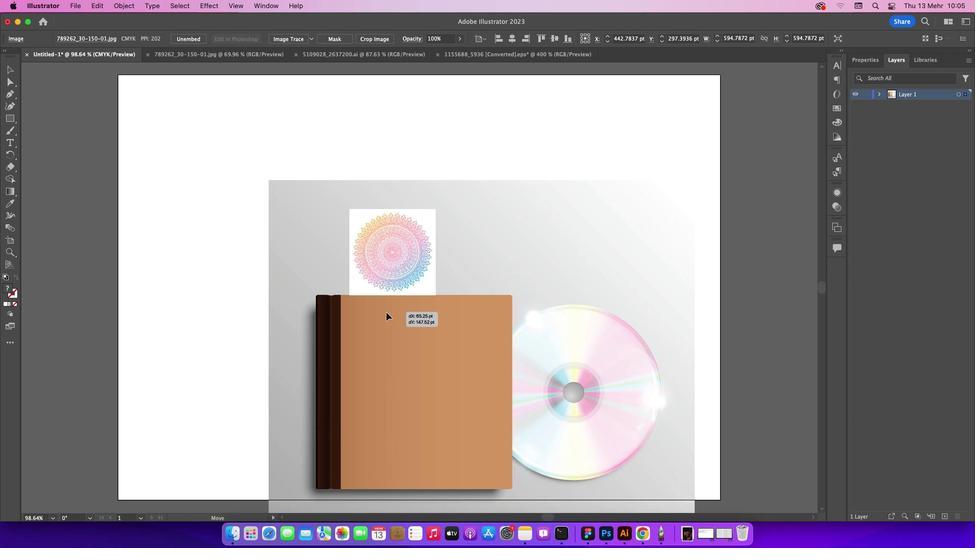 
Action: Mouse moved to (433, 211)
Screenshot: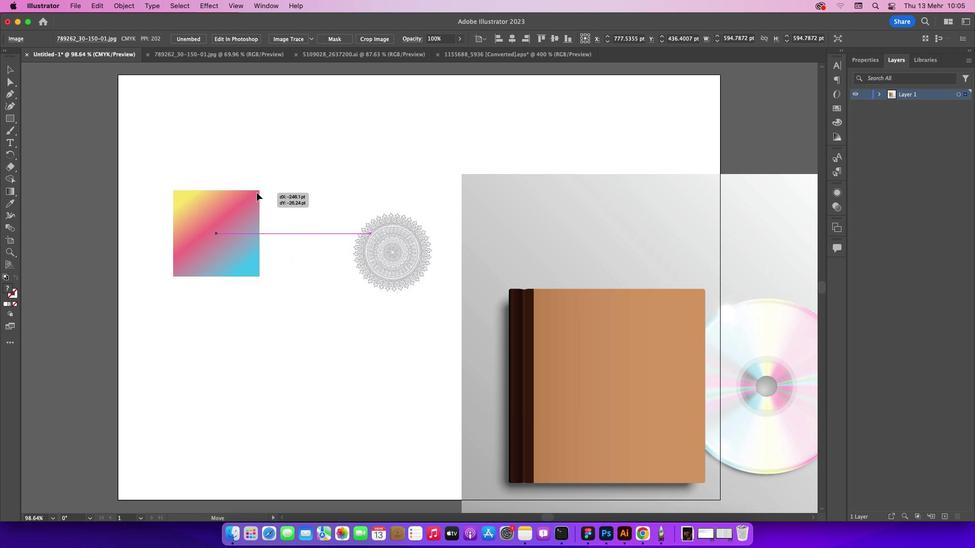 
Action: Mouse pressed left at (433, 211)
Screenshot: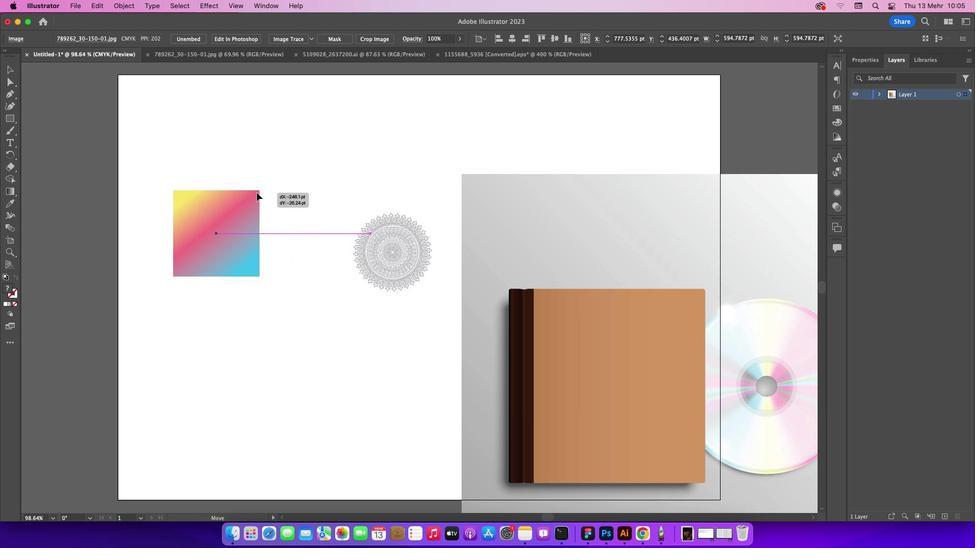 
Action: Mouse moved to (228, 215)
Screenshot: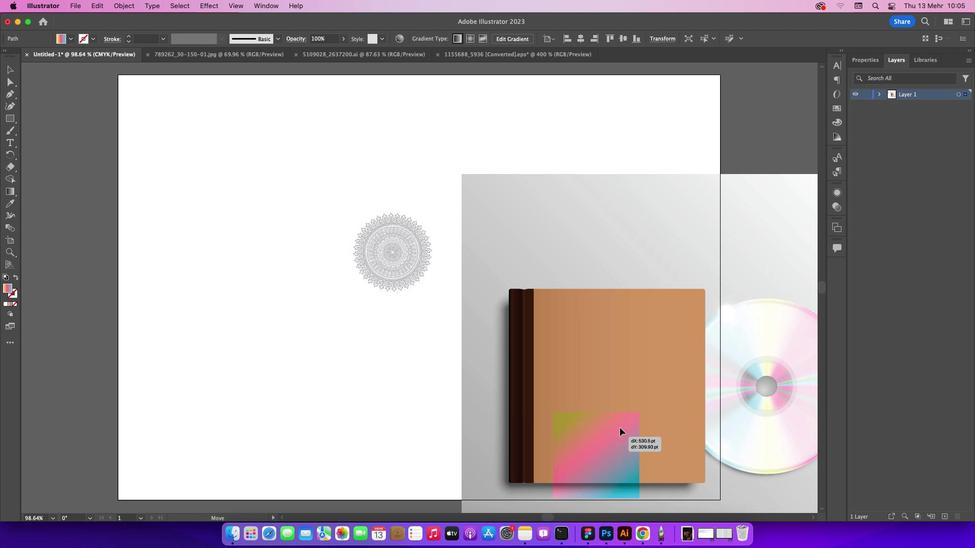 
Action: Mouse pressed left at (228, 215)
Screenshot: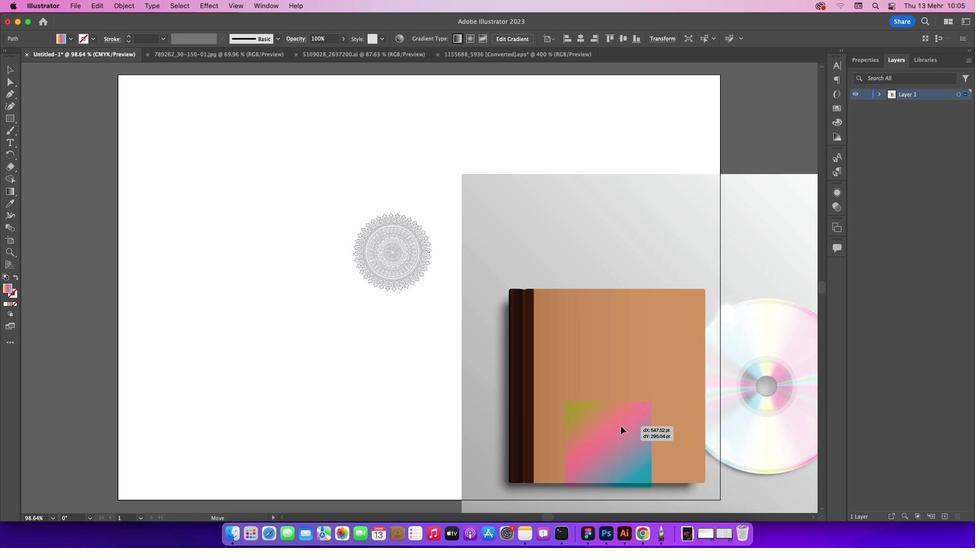 
Action: Mouse moved to (628, 330)
Screenshot: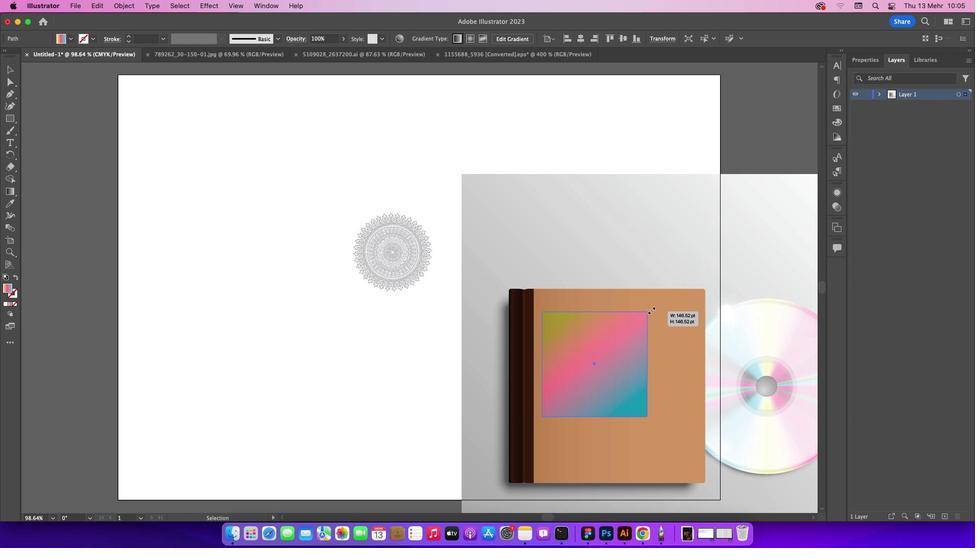 
Action: Mouse pressed left at (628, 330)
Screenshot: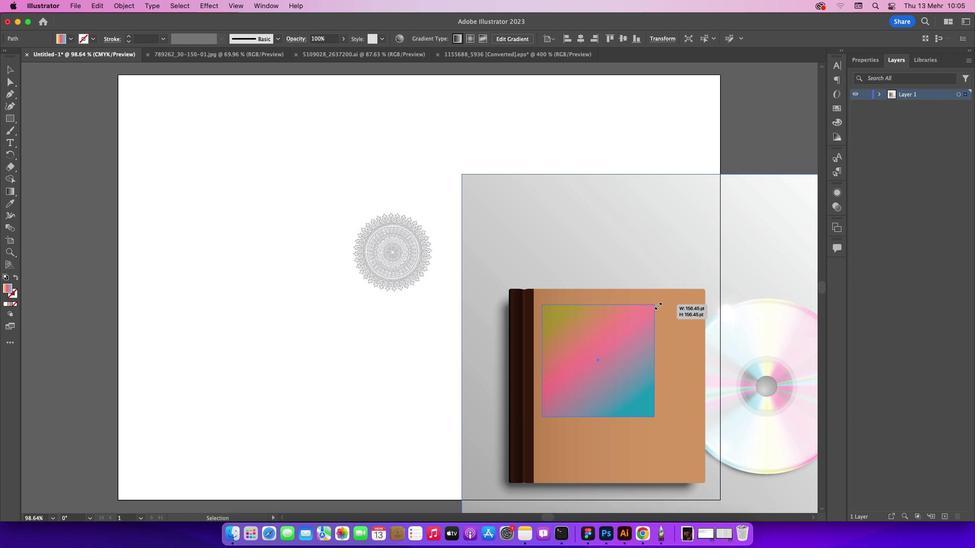 
Action: Key pressed Key.shift
Screenshot: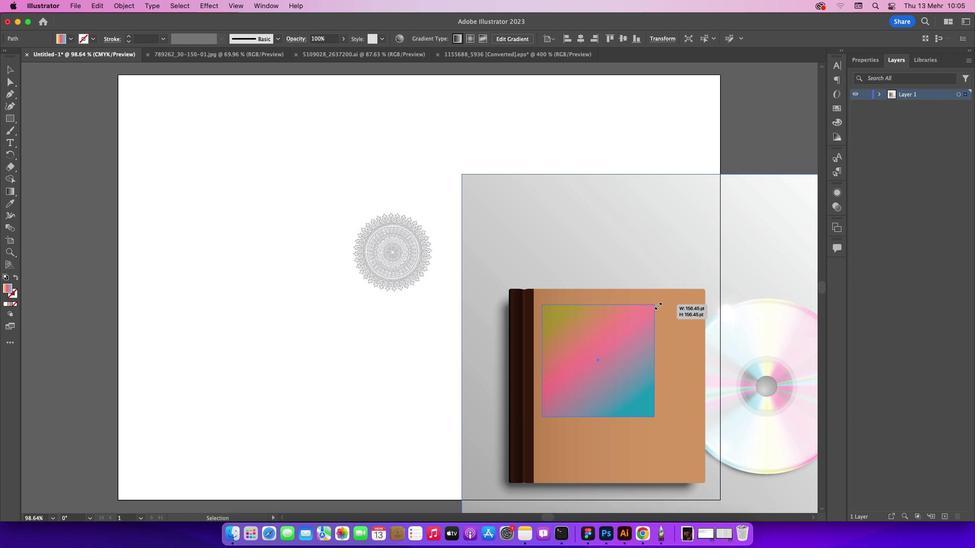 
Action: Mouse moved to (655, 287)
Screenshot: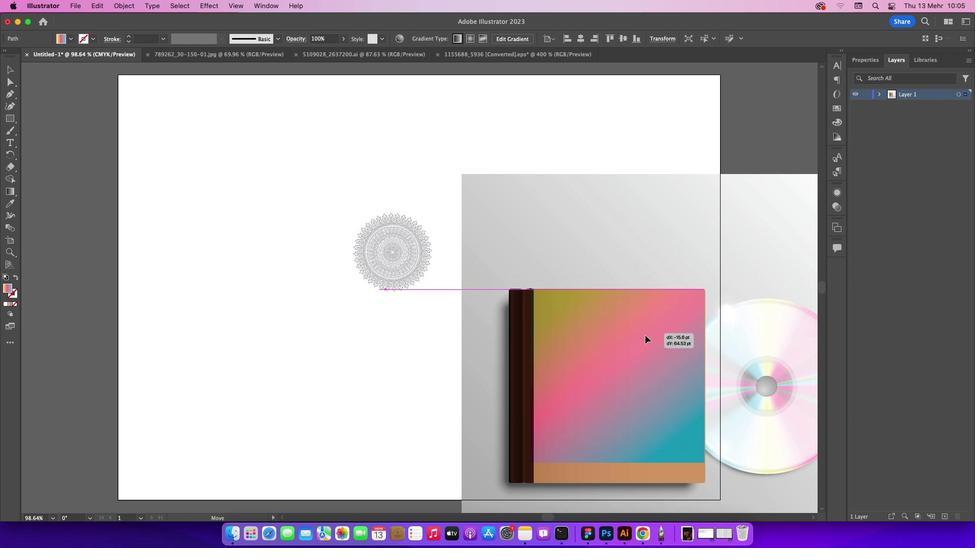 
Action: Mouse pressed left at (655, 287)
Screenshot: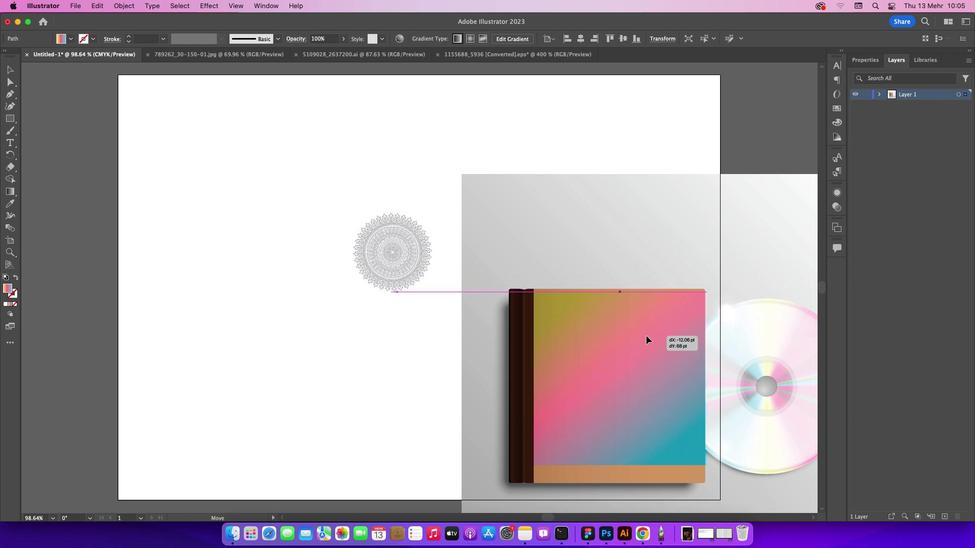 
Action: Mouse moved to (531, 463)
Screenshot: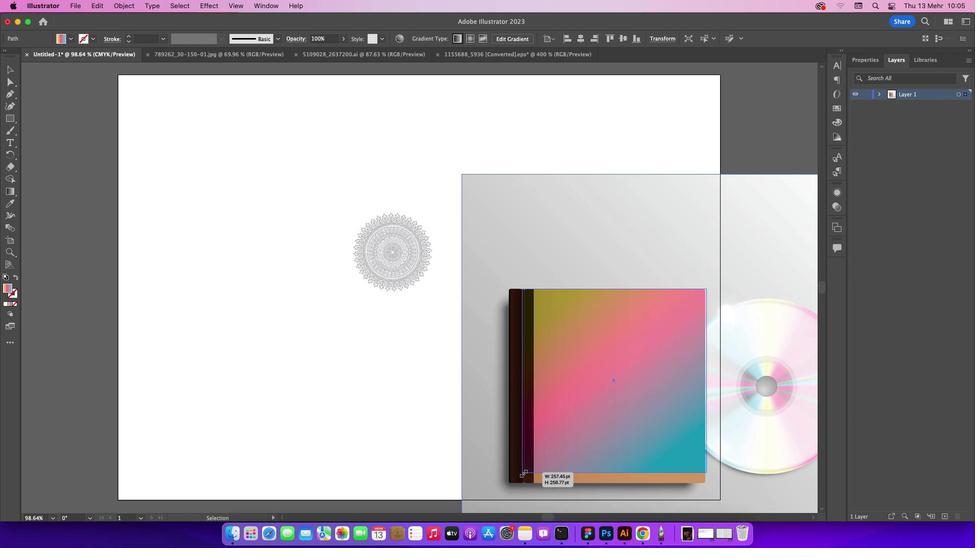 
Action: Mouse pressed left at (531, 463)
Screenshot: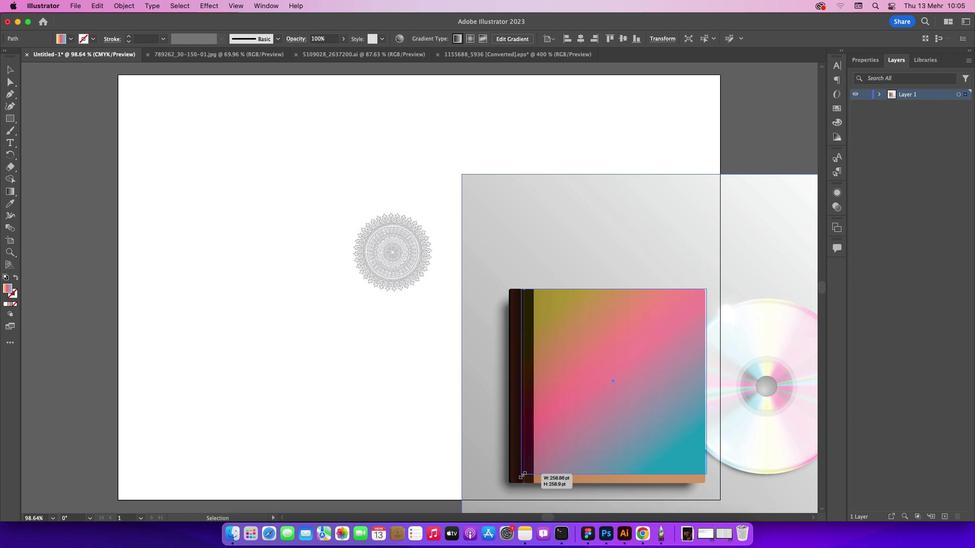 
Action: Mouse moved to (620, 429)
Screenshot: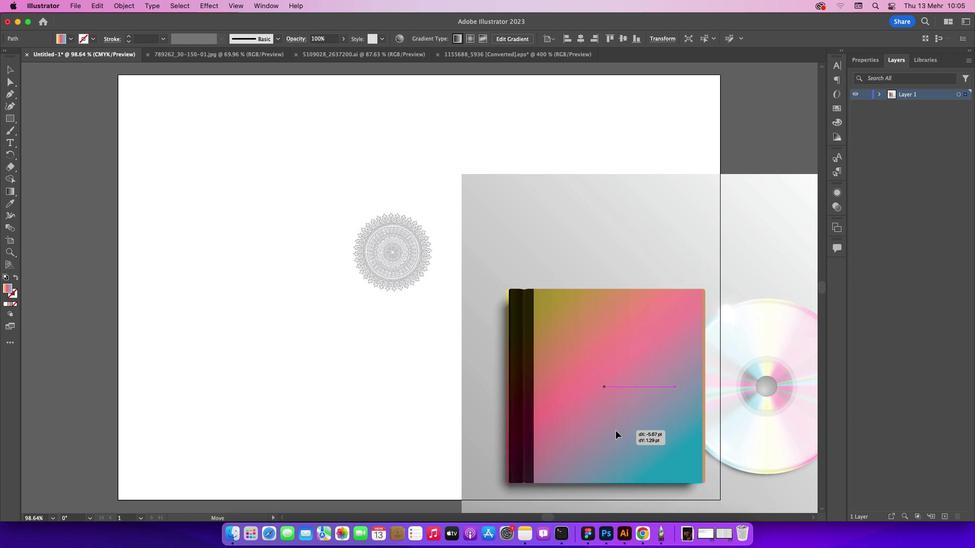 
Action: Mouse pressed left at (620, 429)
Screenshot: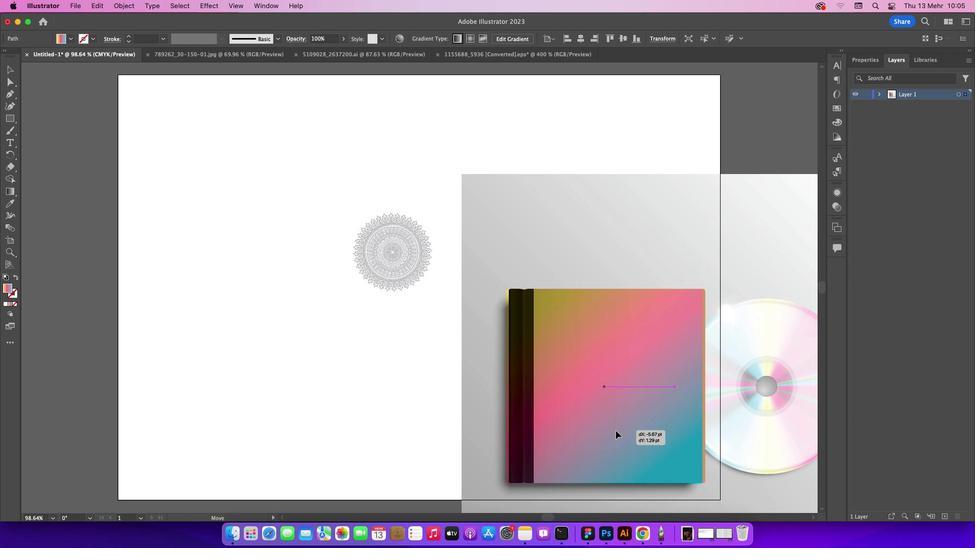 
Action: Mouse moved to (290, 290)
Screenshot: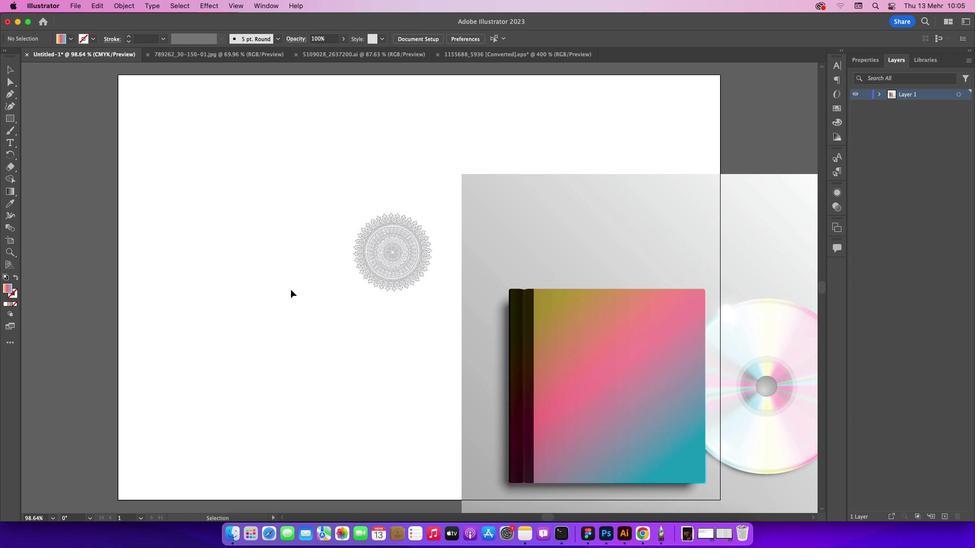 
Action: Mouse pressed left at (290, 290)
Screenshot: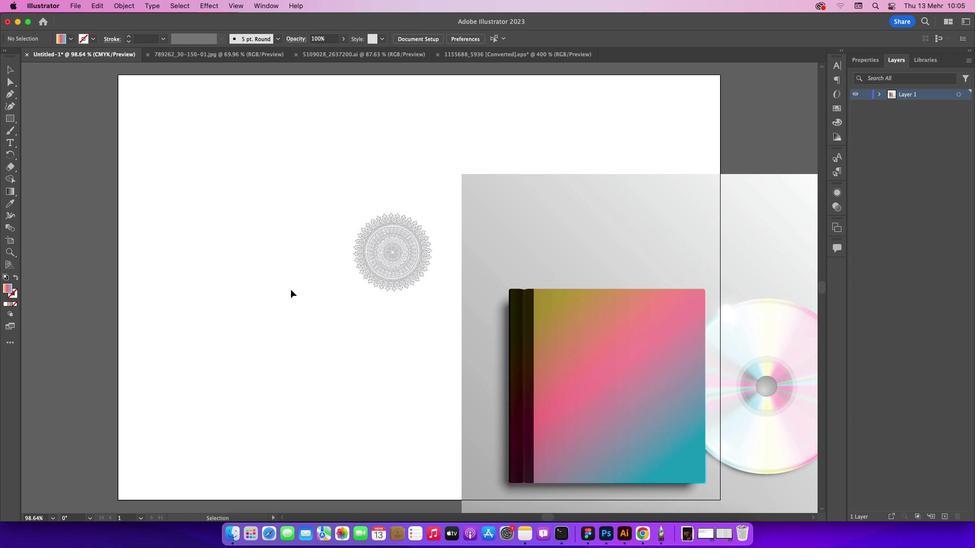 
Action: Mouse moved to (349, 182)
Screenshot: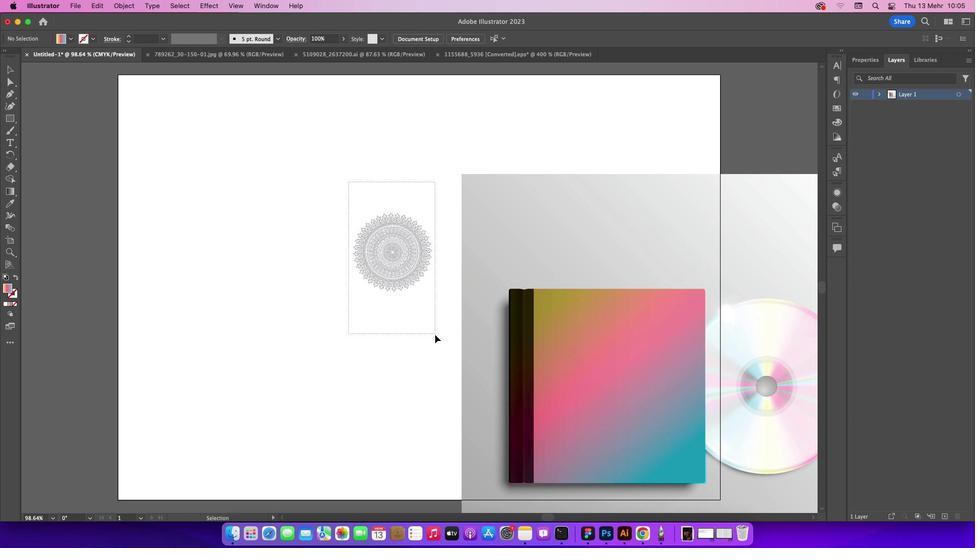 
Action: Mouse pressed left at (349, 182)
Screenshot: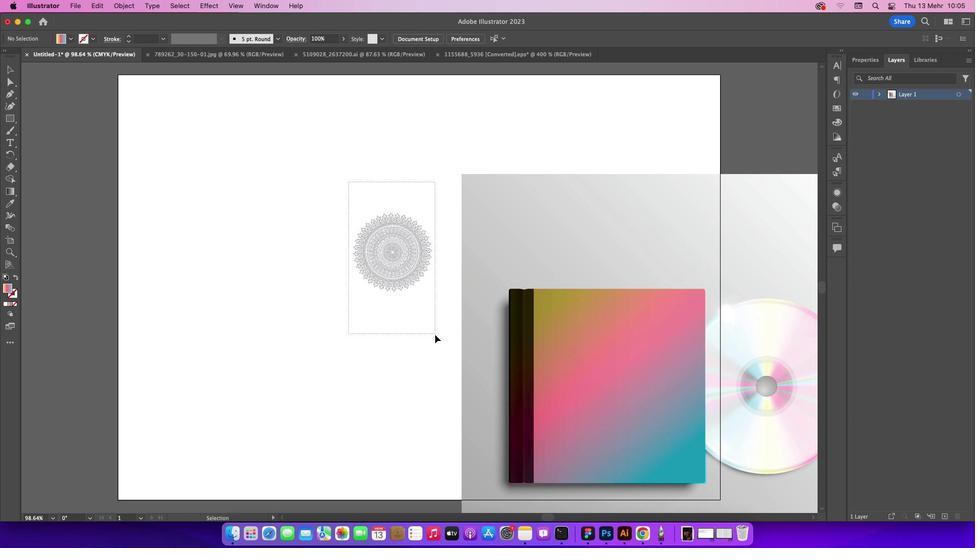 
Action: Mouse moved to (396, 251)
Screenshot: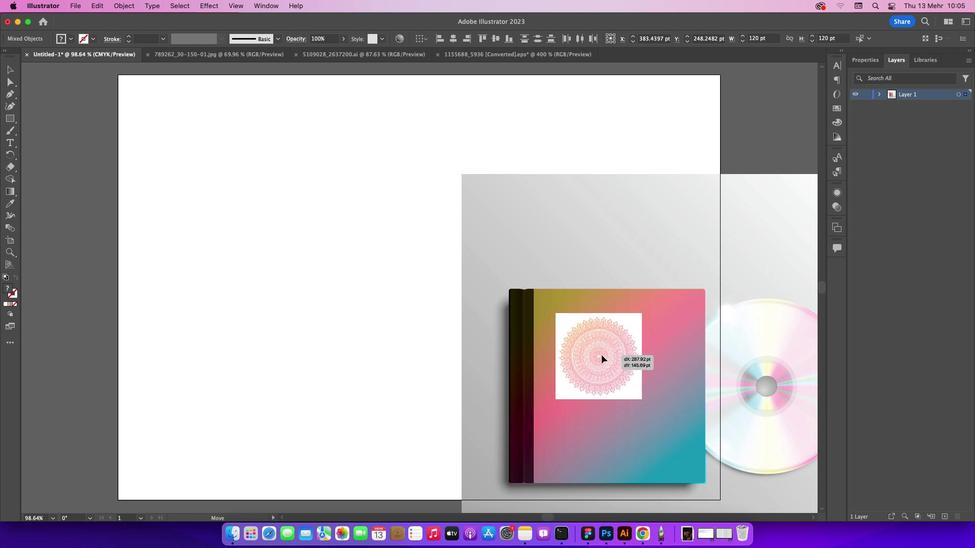 
Action: Mouse pressed left at (396, 251)
Screenshot: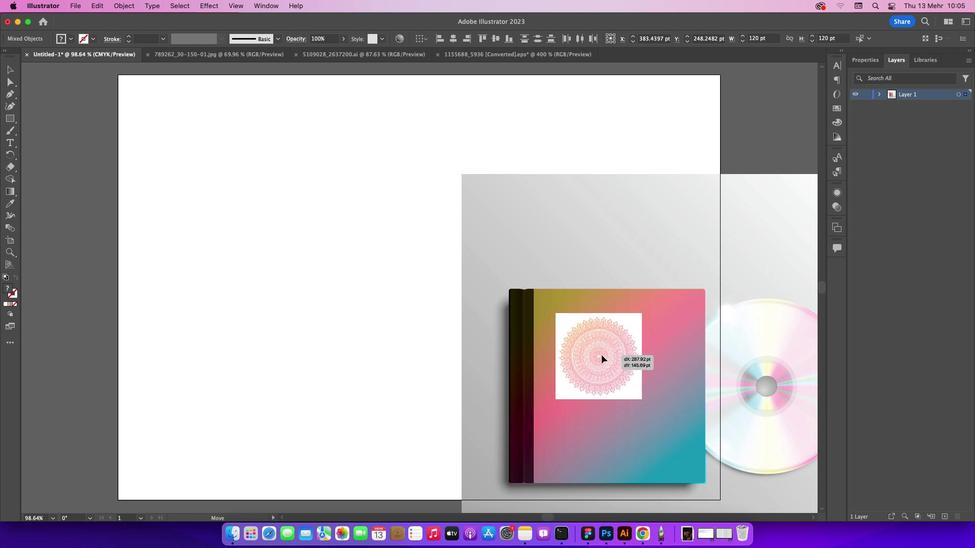 
Action: Mouse moved to (400, 270)
Screenshot: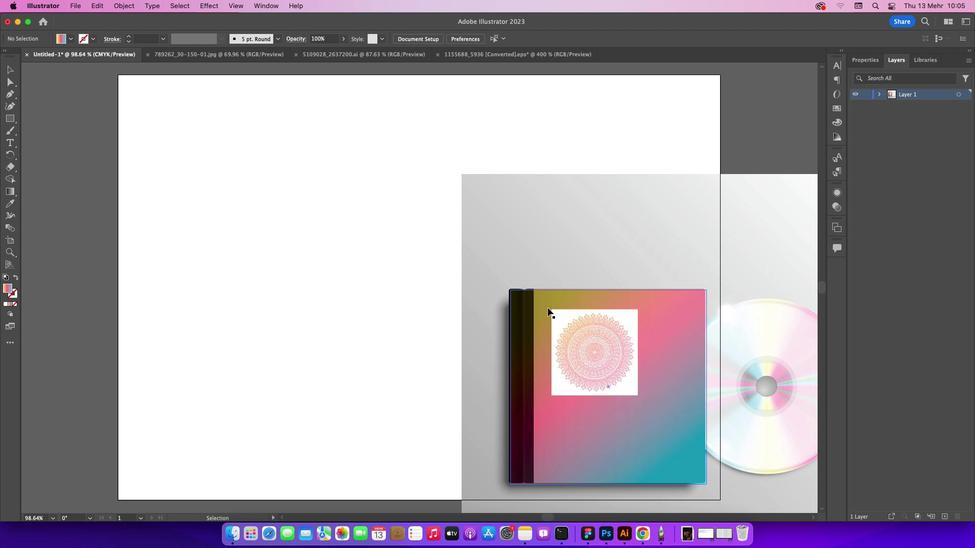 
Action: Mouse pressed left at (400, 270)
Screenshot: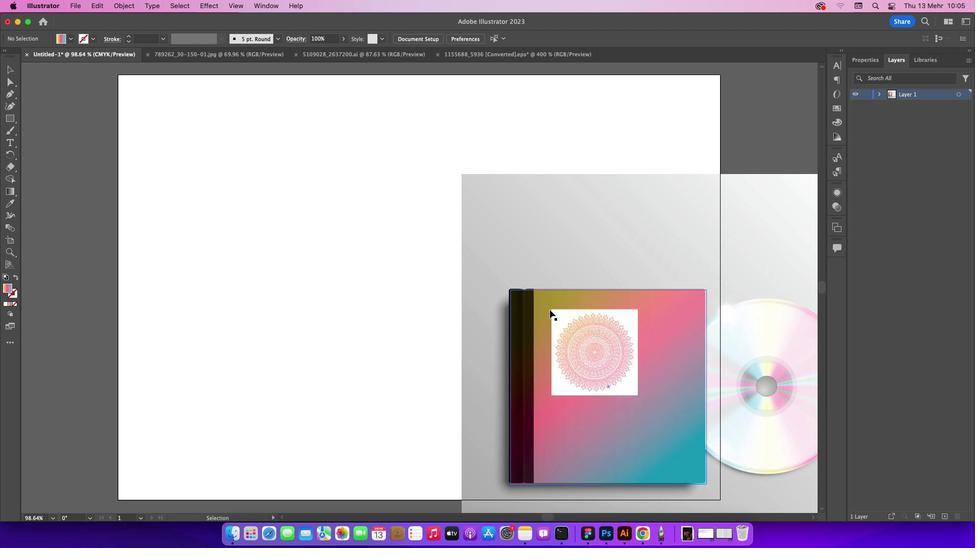 
Action: Mouse moved to (563, 317)
Screenshot: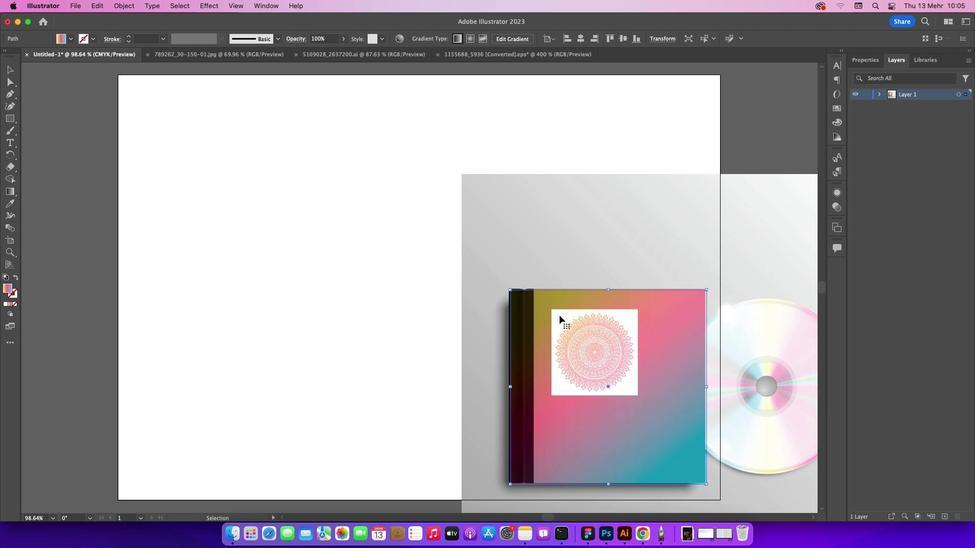 
Action: Mouse pressed left at (563, 317)
Screenshot: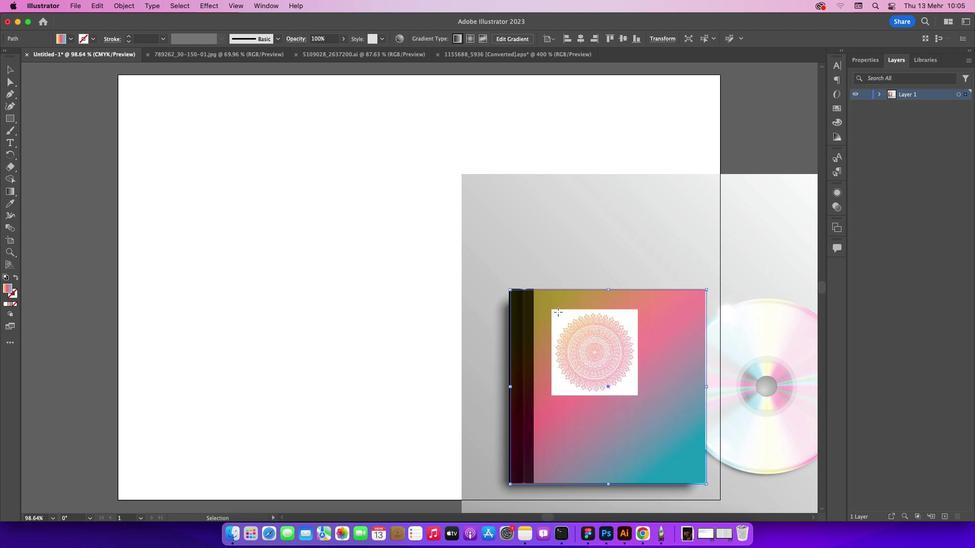 
Action: Mouse moved to (558, 312)
Screenshot: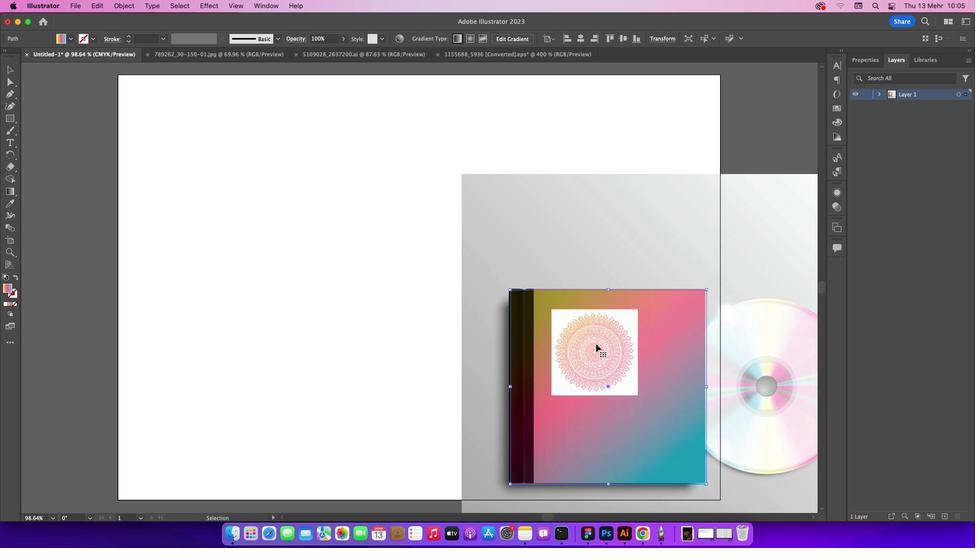 
Action: Mouse pressed left at (558, 312)
Screenshot: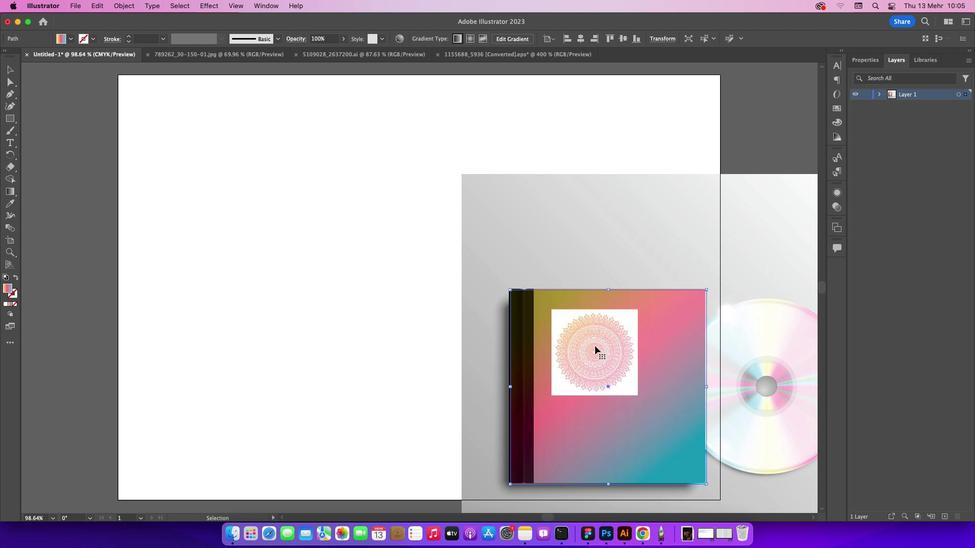 
Action: Mouse moved to (595, 346)
Screenshot: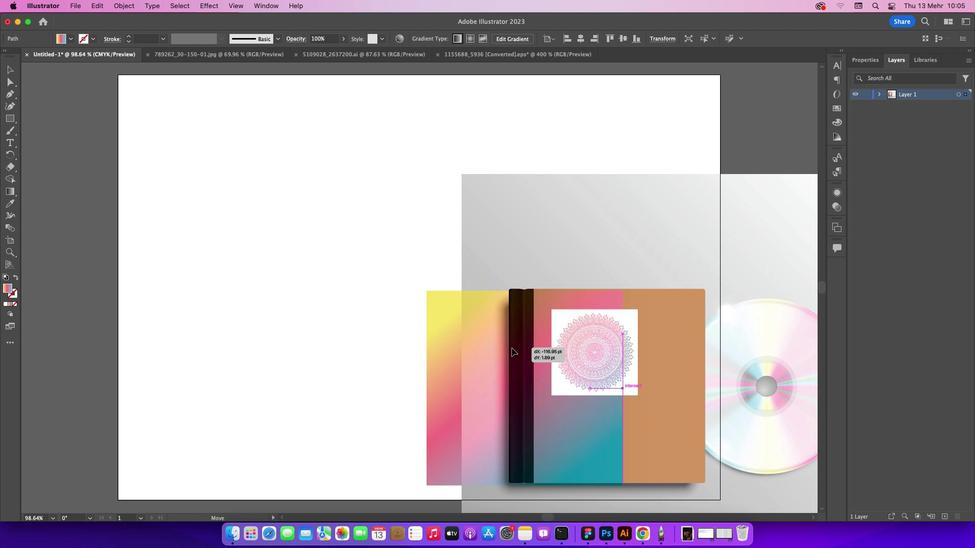 
Action: Mouse pressed left at (595, 346)
Screenshot: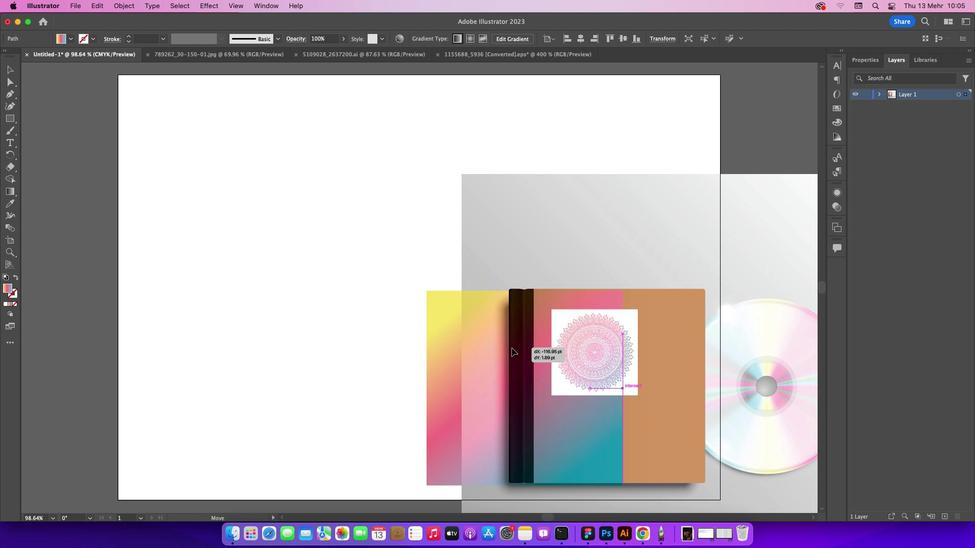 
Action: Mouse moved to (580, 322)
Screenshot: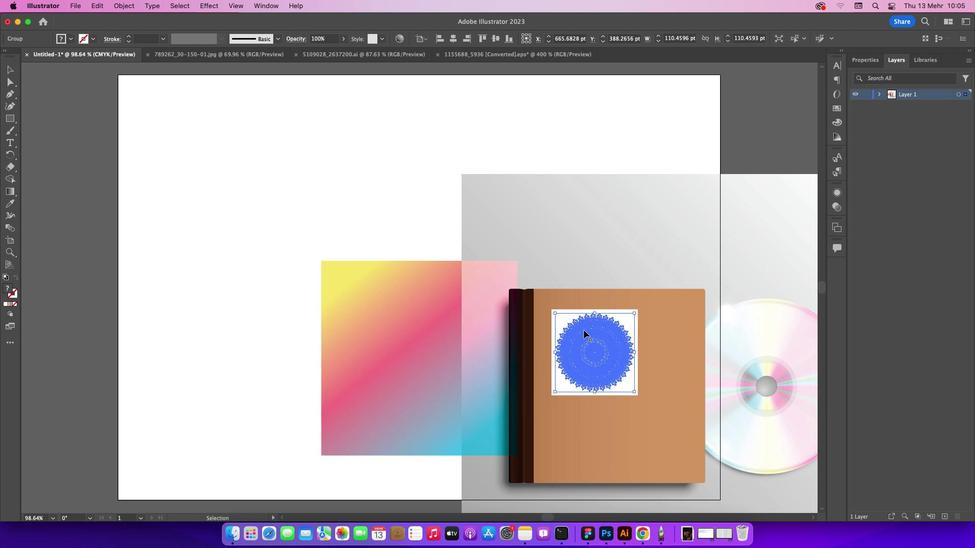 
Action: Mouse pressed left at (580, 322)
Screenshot: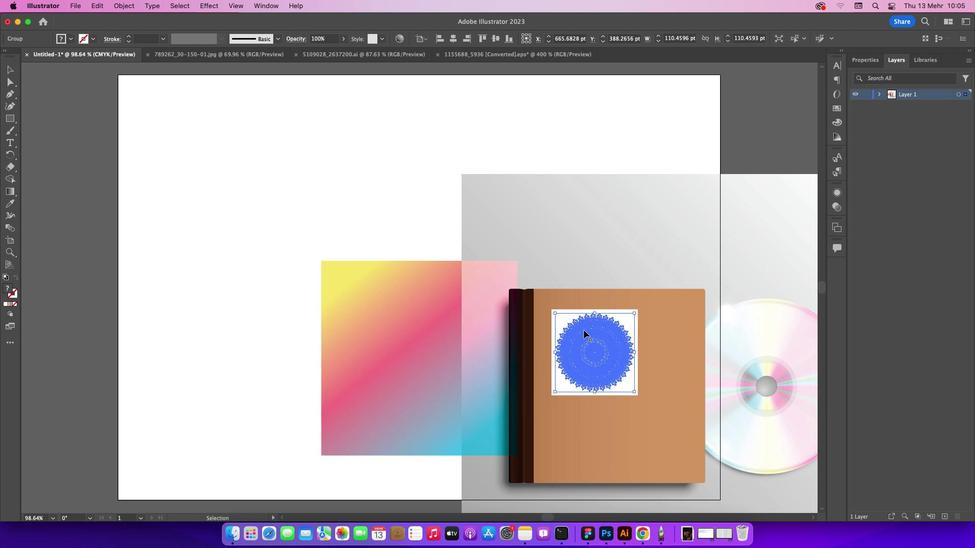 
Action: Mouse moved to (584, 330)
Screenshot: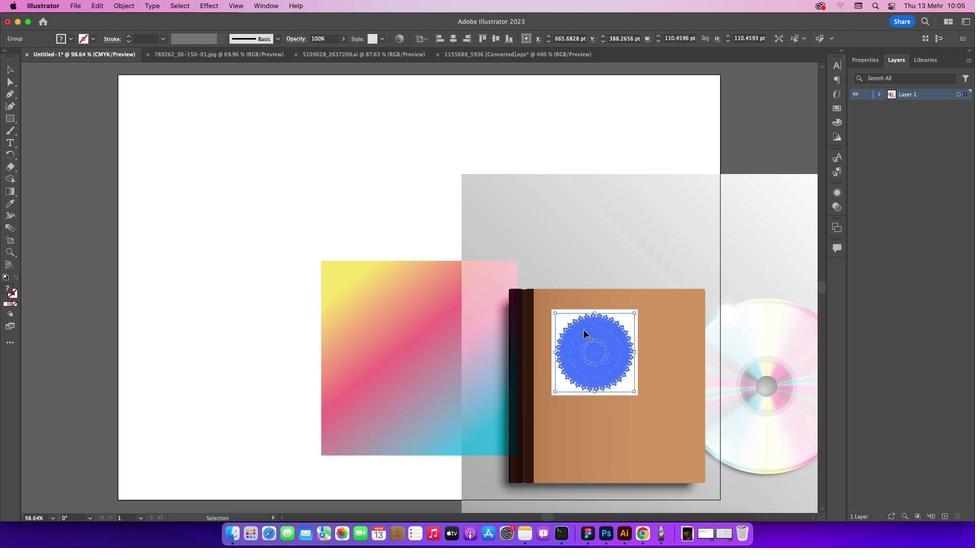 
Action: Mouse pressed right at (584, 330)
Screenshot: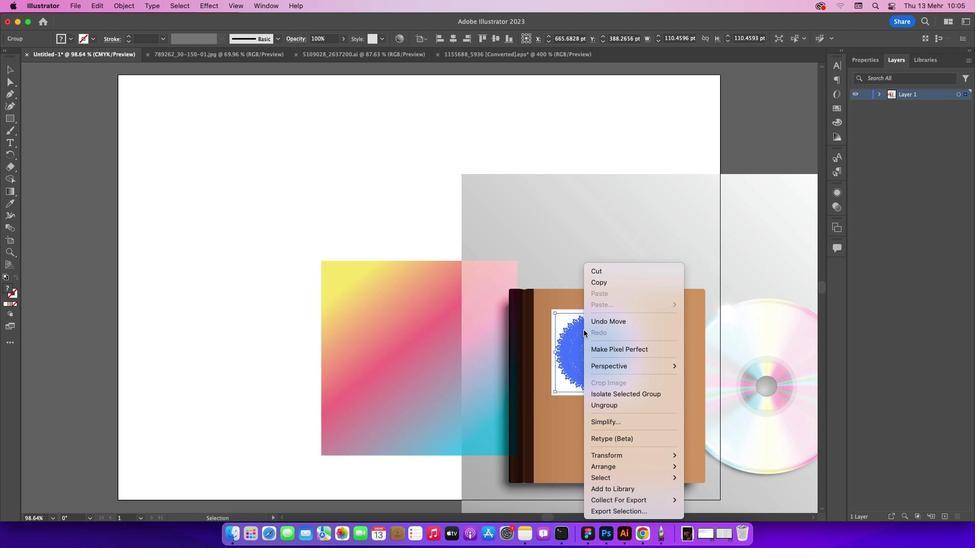 
Action: Mouse moved to (552, 442)
Screenshot: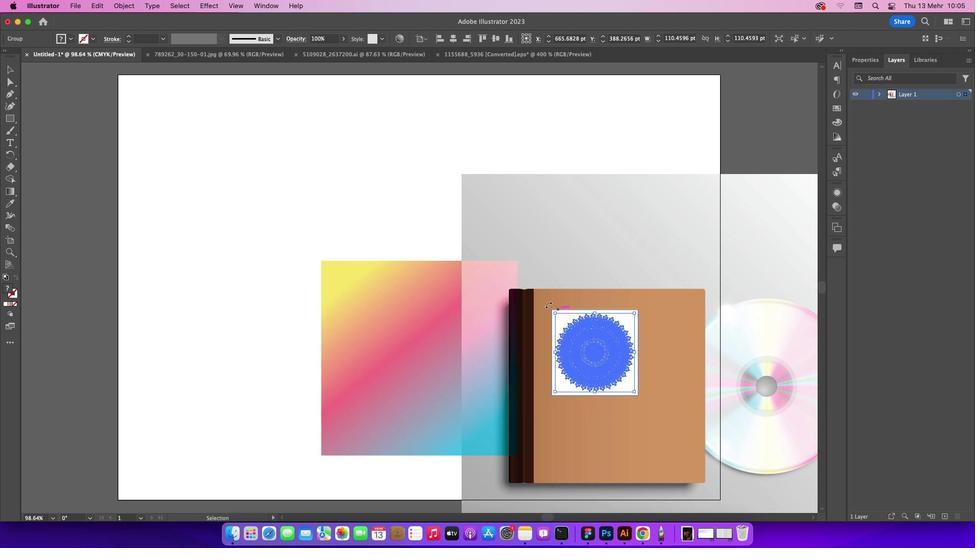 
Action: Mouse pressed left at (552, 442)
Screenshot: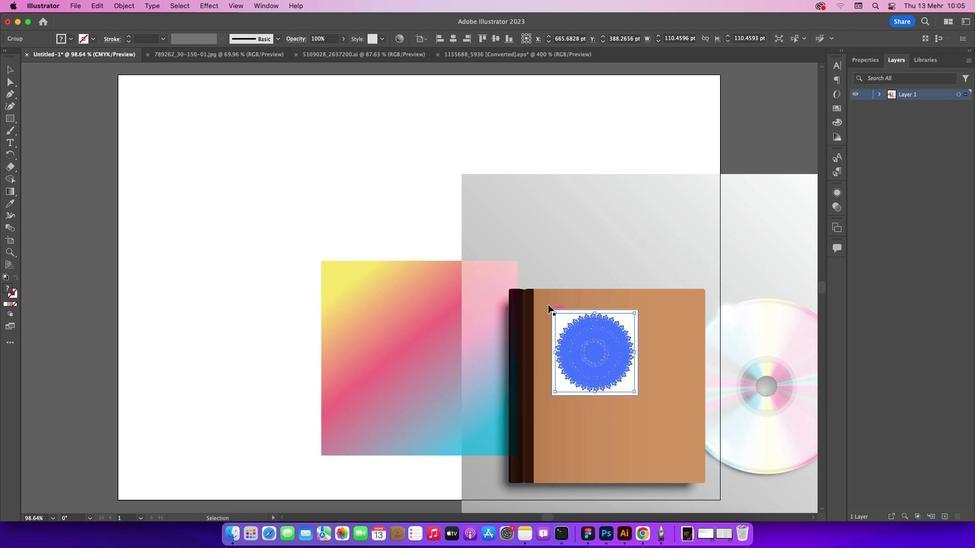 
Action: Mouse moved to (548, 304)
Screenshot: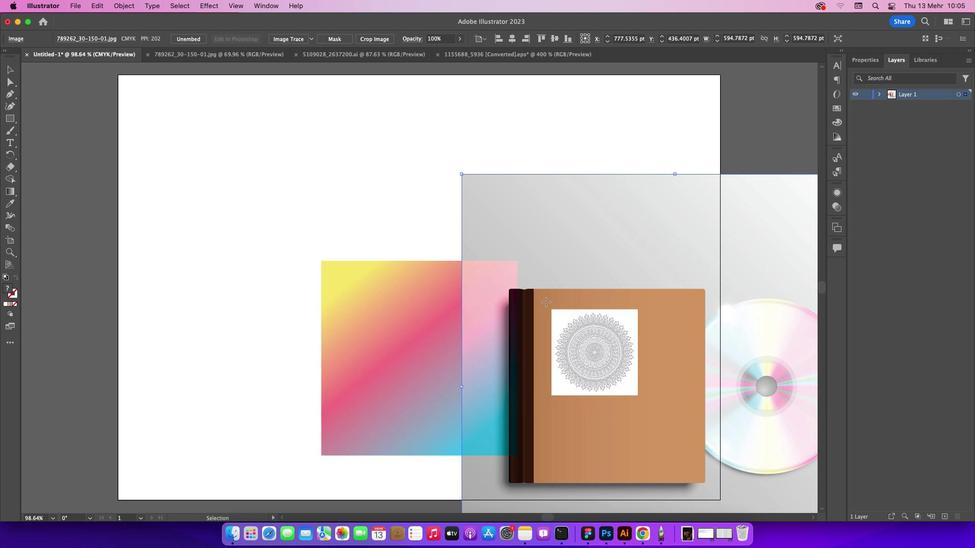 
Action: Mouse pressed left at (548, 304)
Screenshot: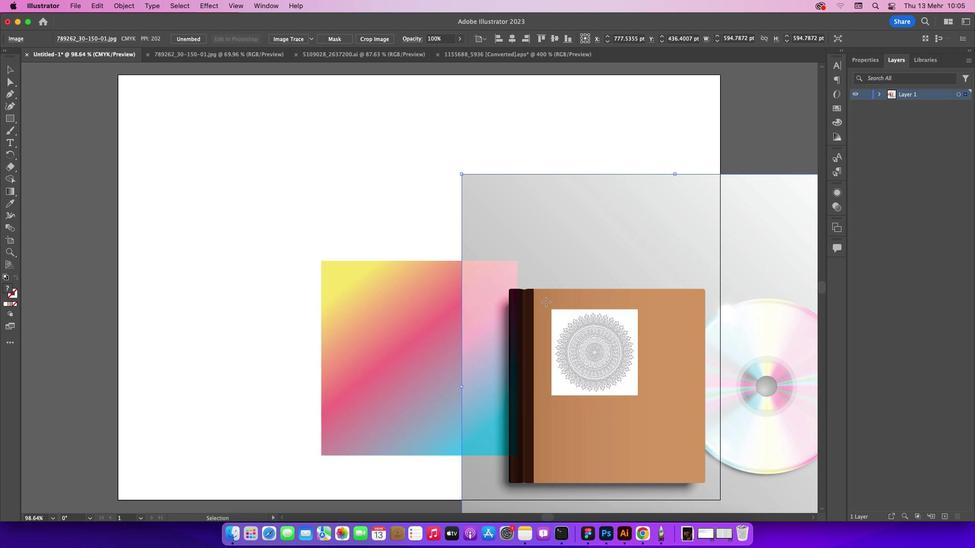 
Action: Mouse moved to (546, 301)
Screenshot: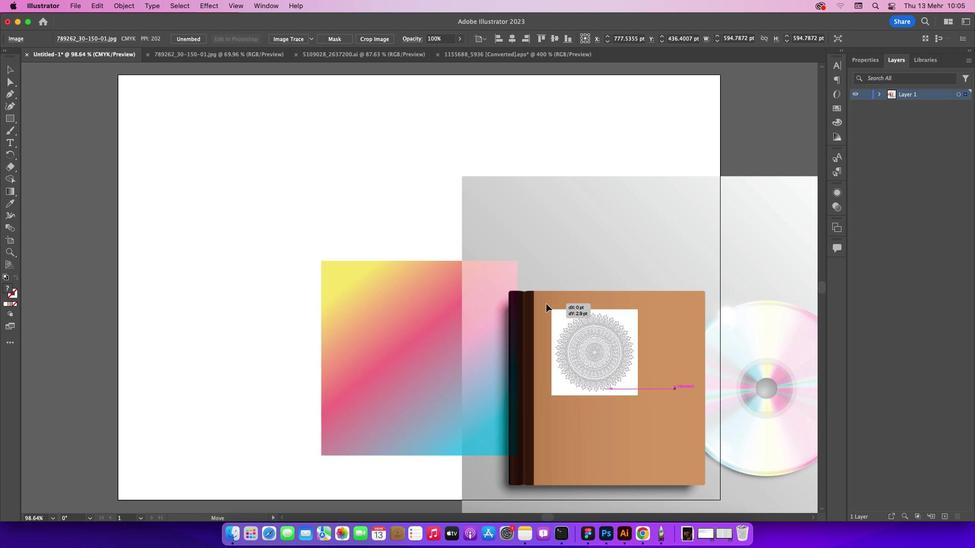 
Action: Mouse pressed left at (546, 301)
Screenshot: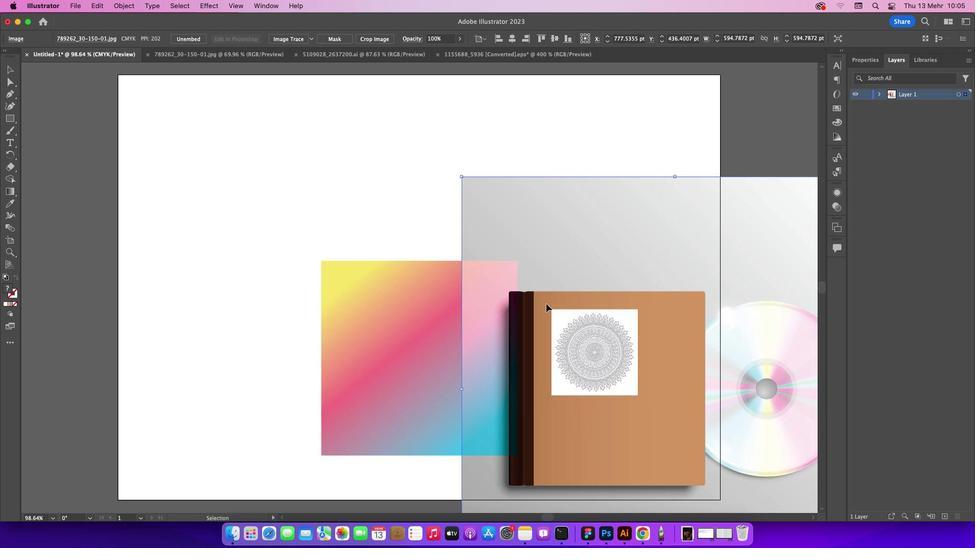 
Action: Mouse moved to (617, 319)
Screenshot: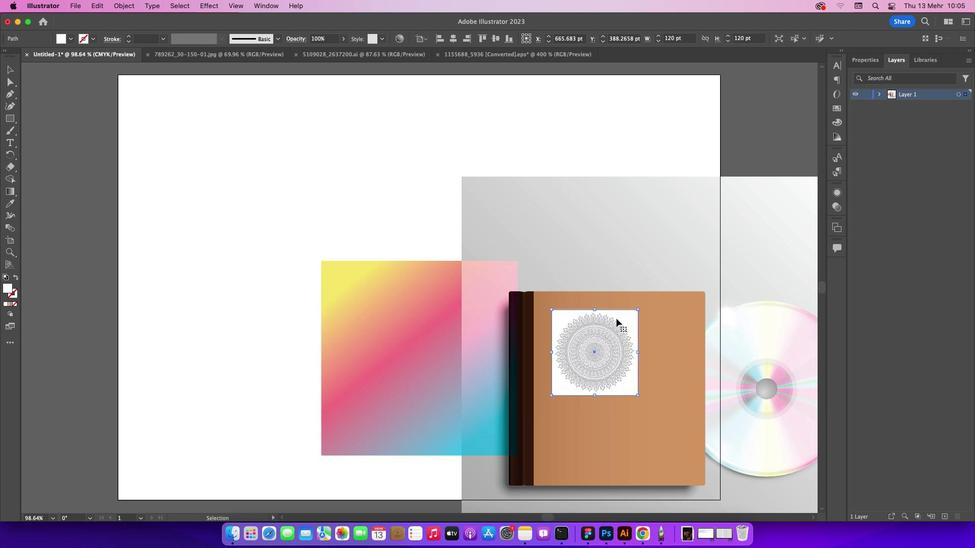 
Action: Mouse pressed left at (617, 319)
Screenshot: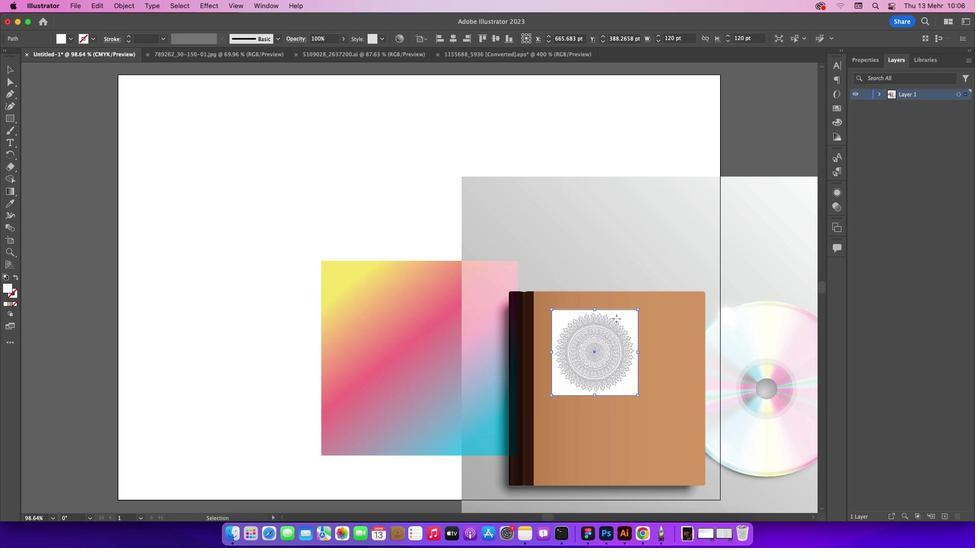 
Action: Mouse pressed left at (617, 319)
Screenshot: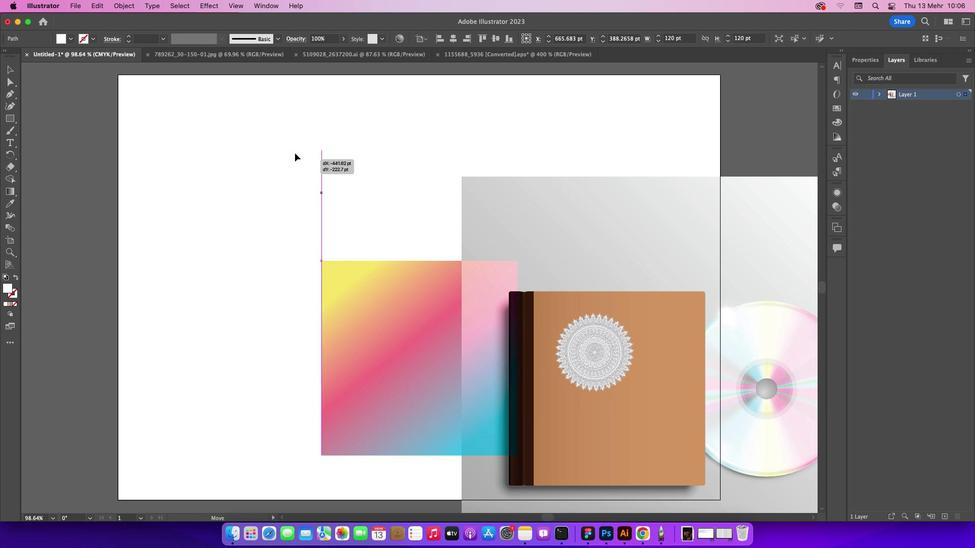 
Action: Mouse moved to (374, 322)
Screenshot: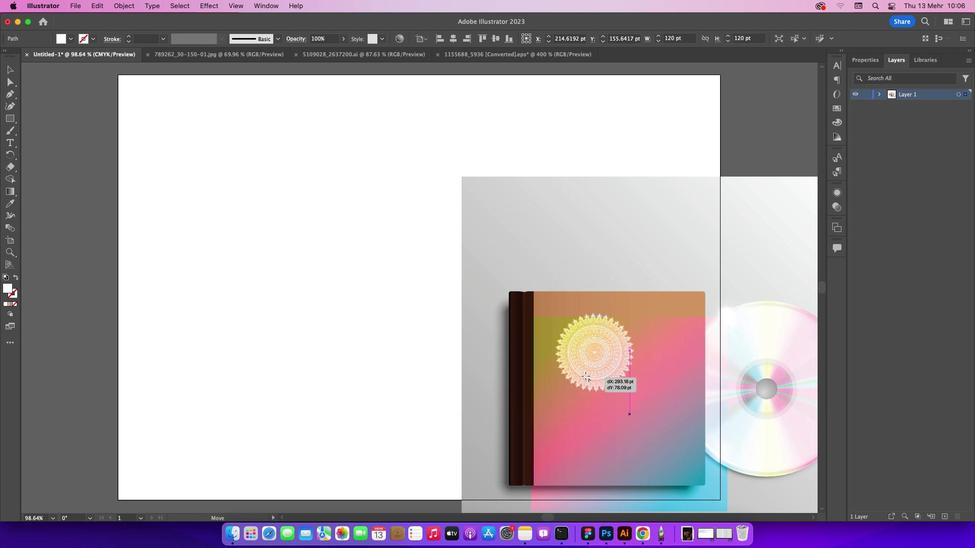 
Action: Mouse pressed left at (374, 322)
Screenshot: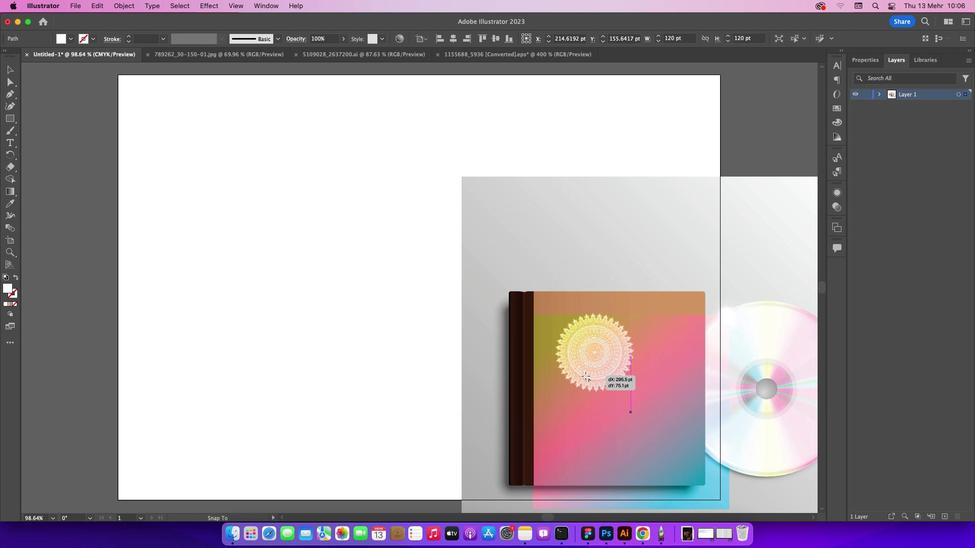 
Action: Mouse moved to (651, 319)
Screenshot: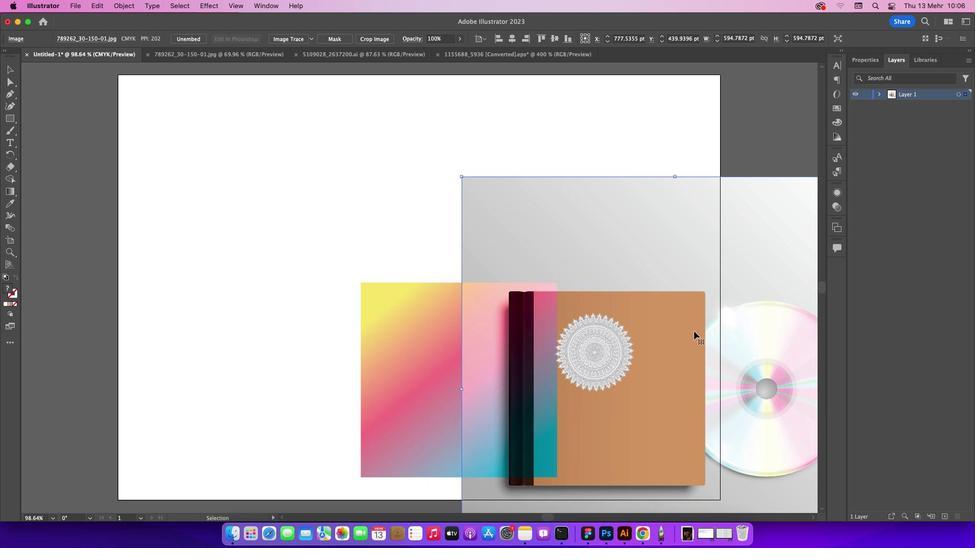 
Action: Mouse pressed left at (651, 319)
Screenshot: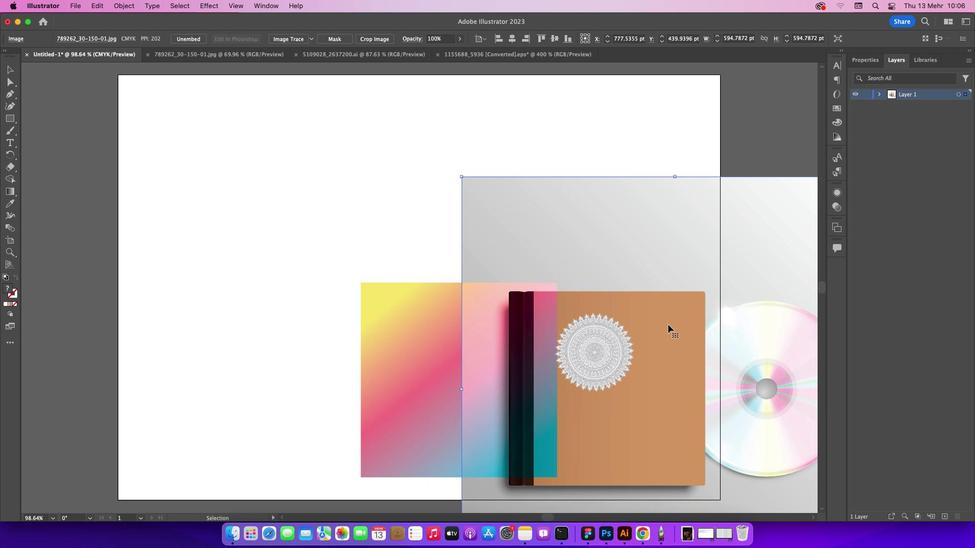 
Action: Mouse moved to (668, 324)
Screenshot: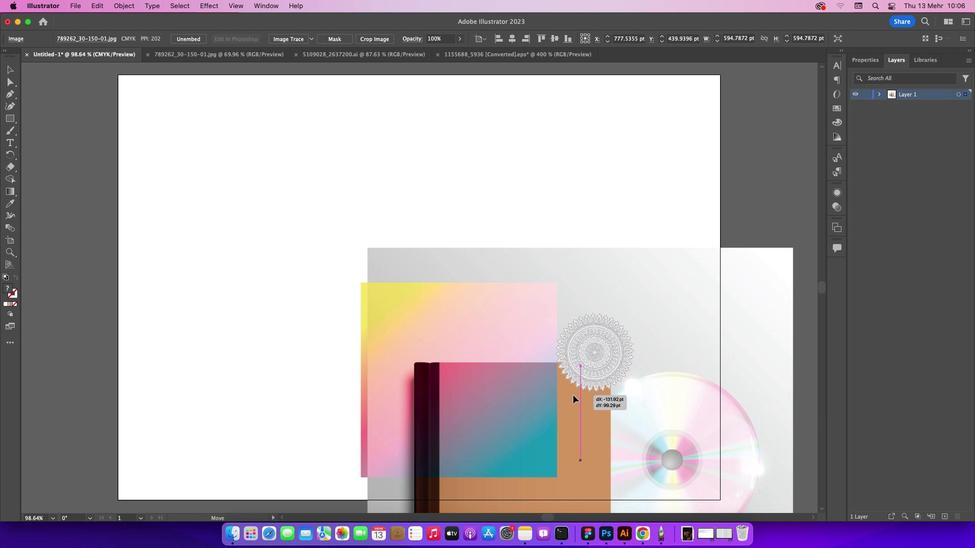
Action: Mouse pressed left at (668, 324)
Screenshot: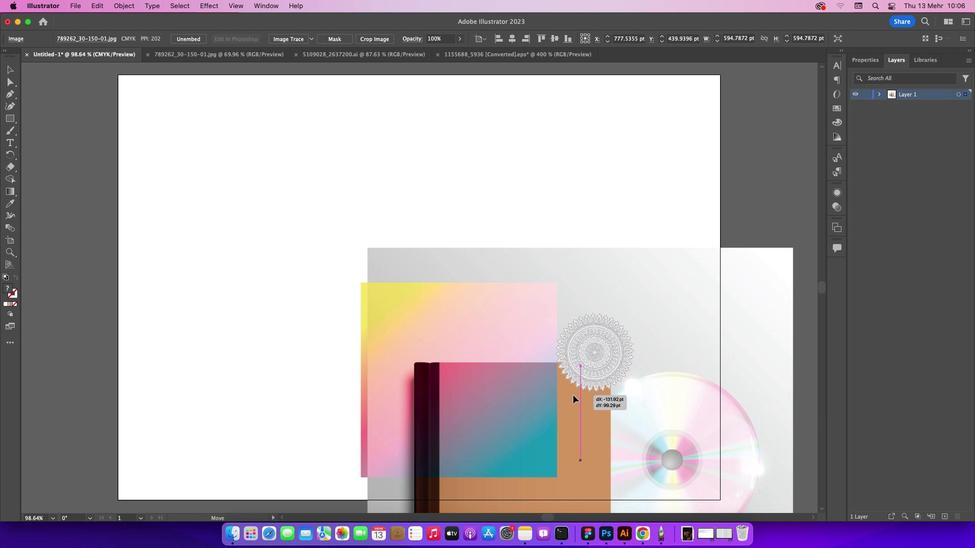 
Action: Mouse moved to (584, 278)
Screenshot: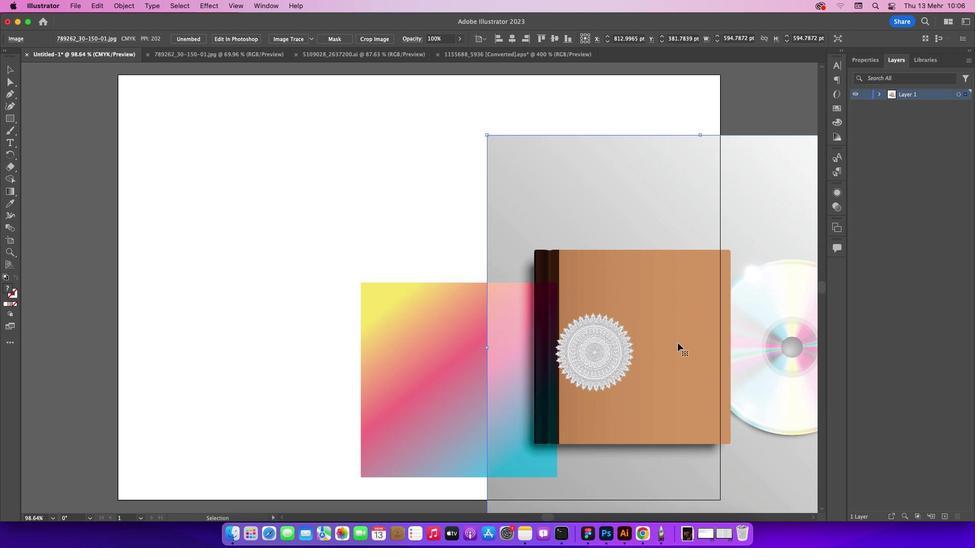 
Action: Mouse pressed left at (584, 278)
Screenshot: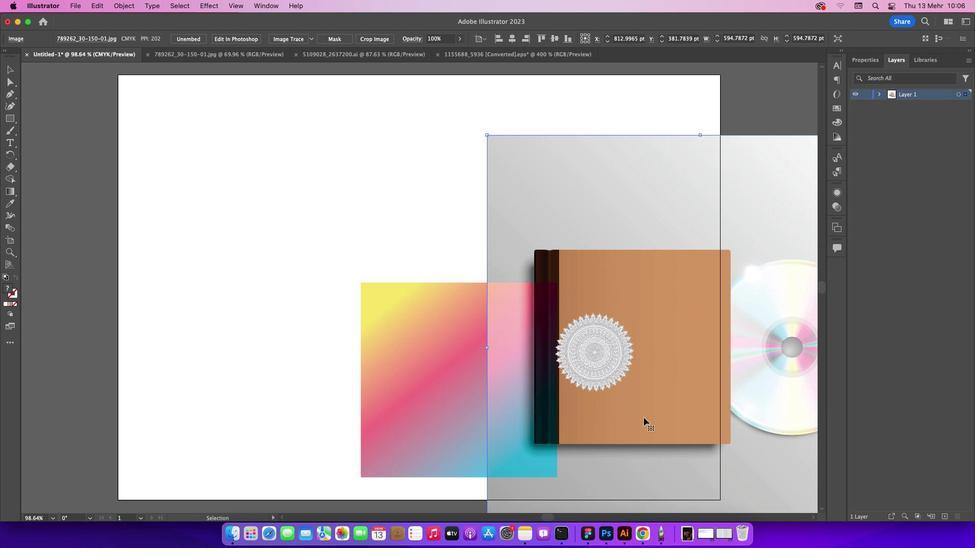 
Action: Mouse moved to (611, 337)
Screenshot: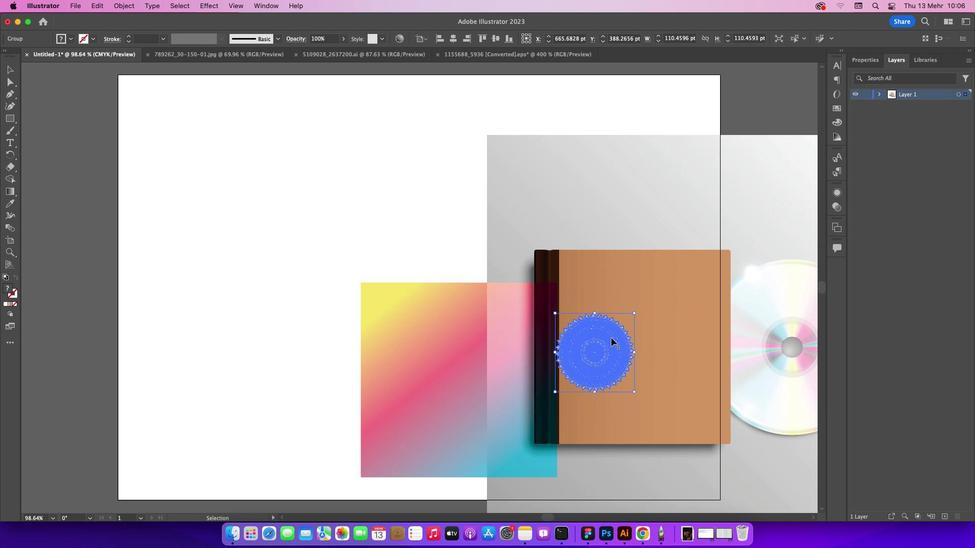 
Action: Mouse pressed left at (611, 337)
Screenshot: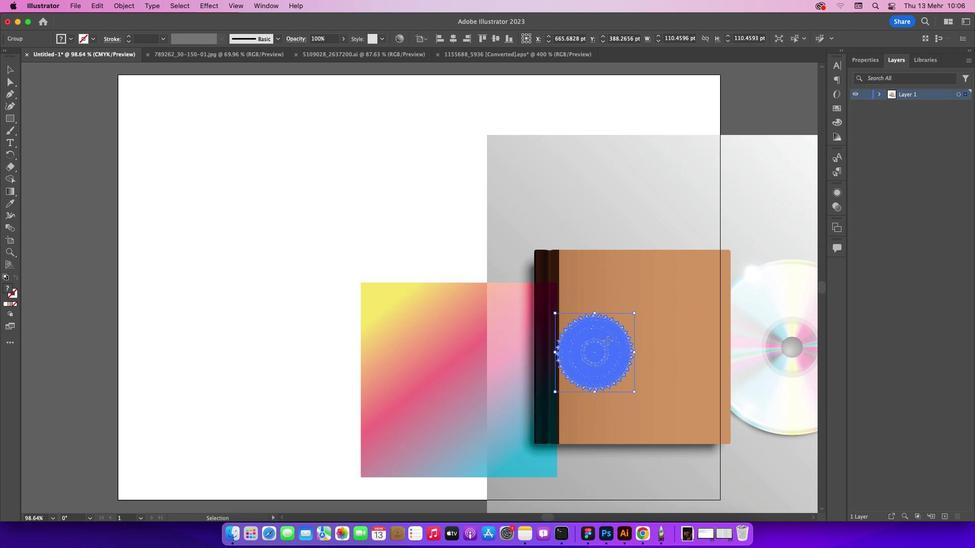
Action: Mouse pressed left at (611, 337)
Screenshot: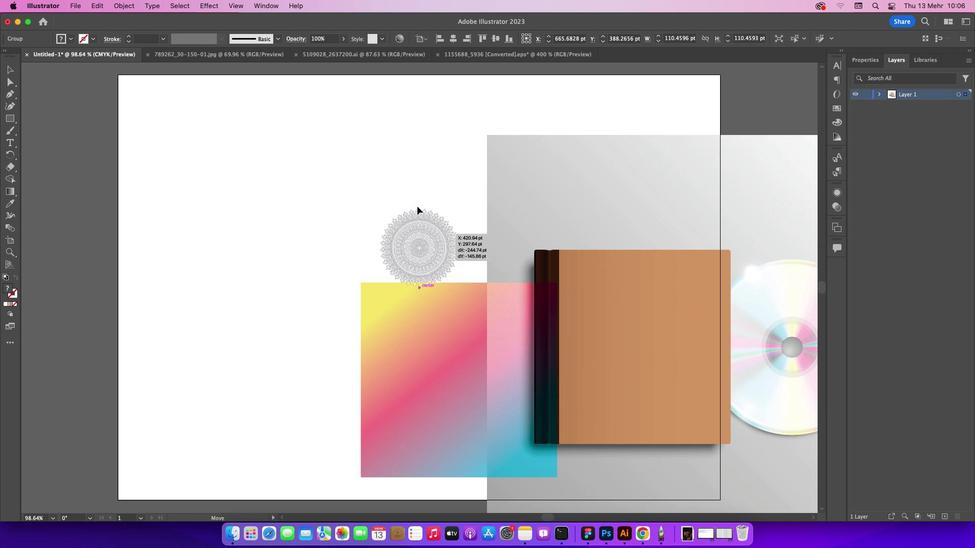 
Action: Mouse moved to (420, 350)
Screenshot: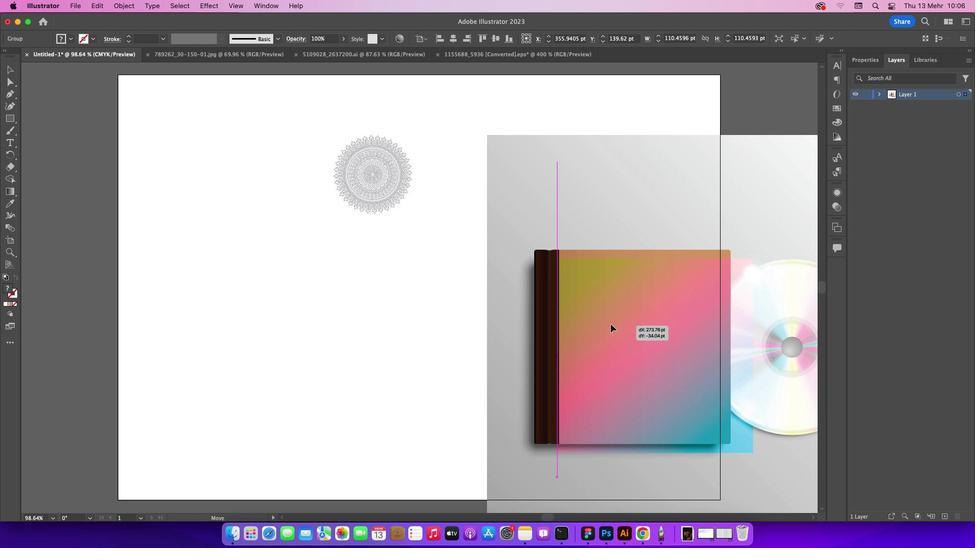 
Action: Mouse pressed left at (420, 350)
Screenshot: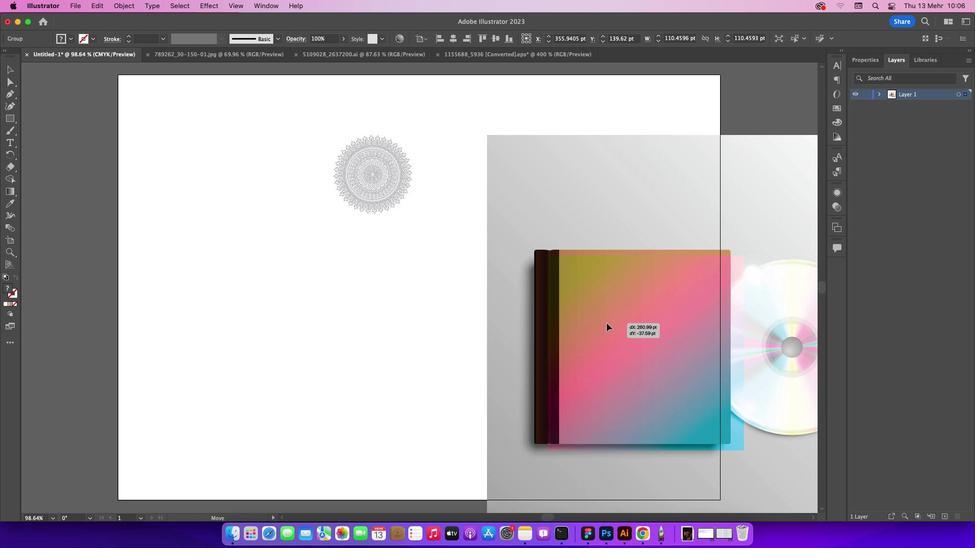 
Action: Mouse moved to (418, 254)
Screenshot: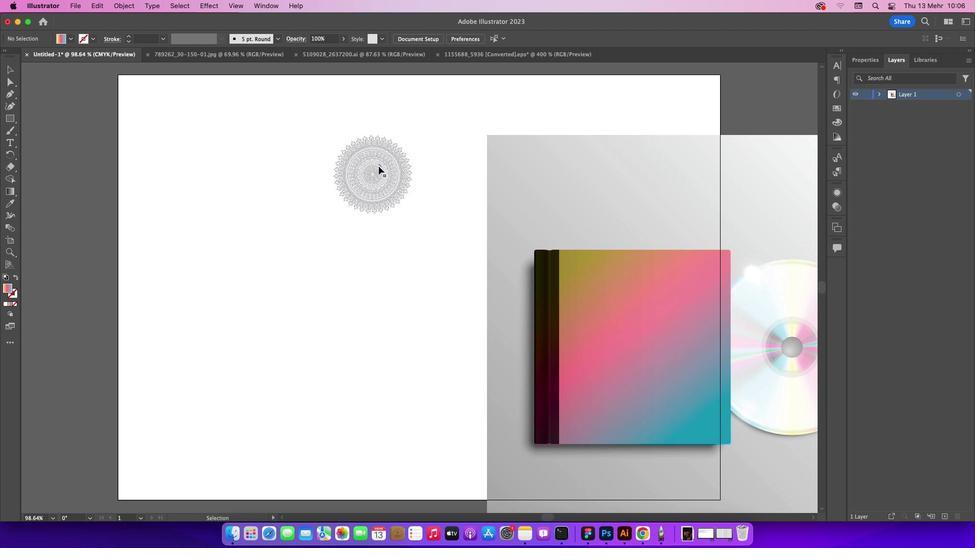 
Action: Mouse pressed left at (418, 254)
Screenshot: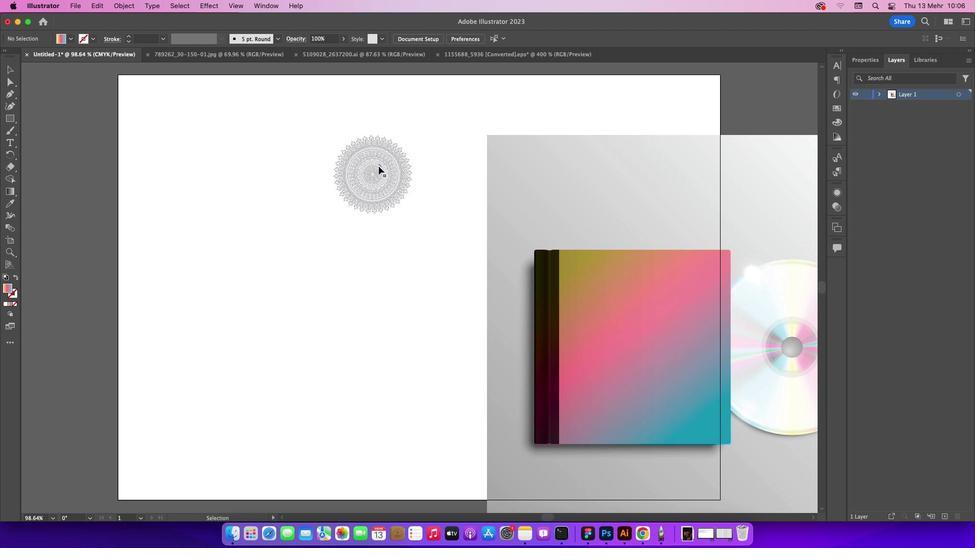 
Action: Mouse moved to (379, 166)
Screenshot: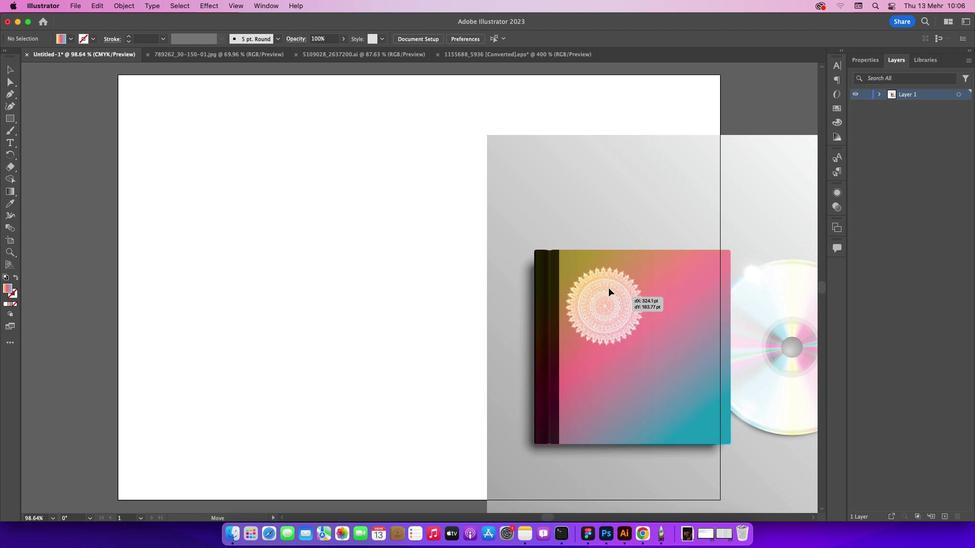 
Action: Mouse pressed left at (379, 166)
Screenshot: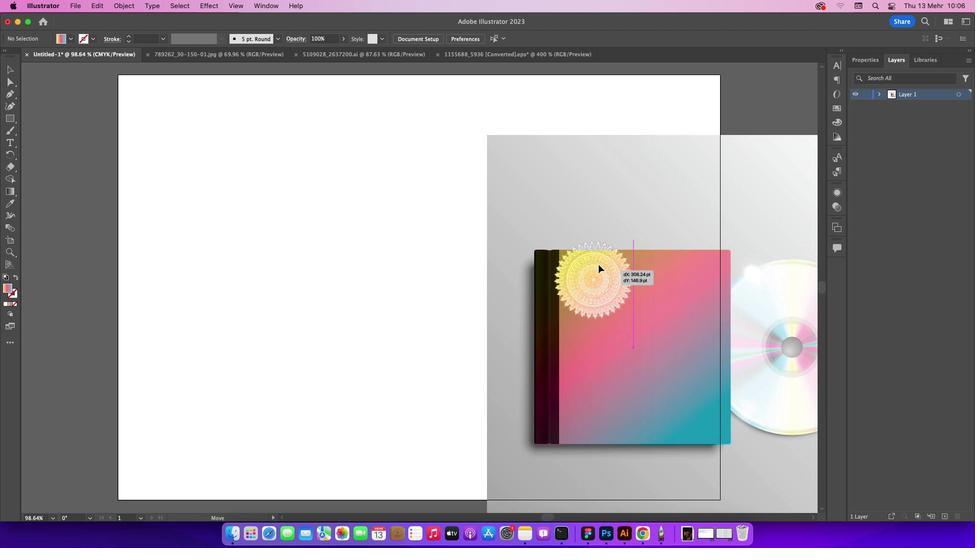
Action: Mouse moved to (327, 232)
Screenshot: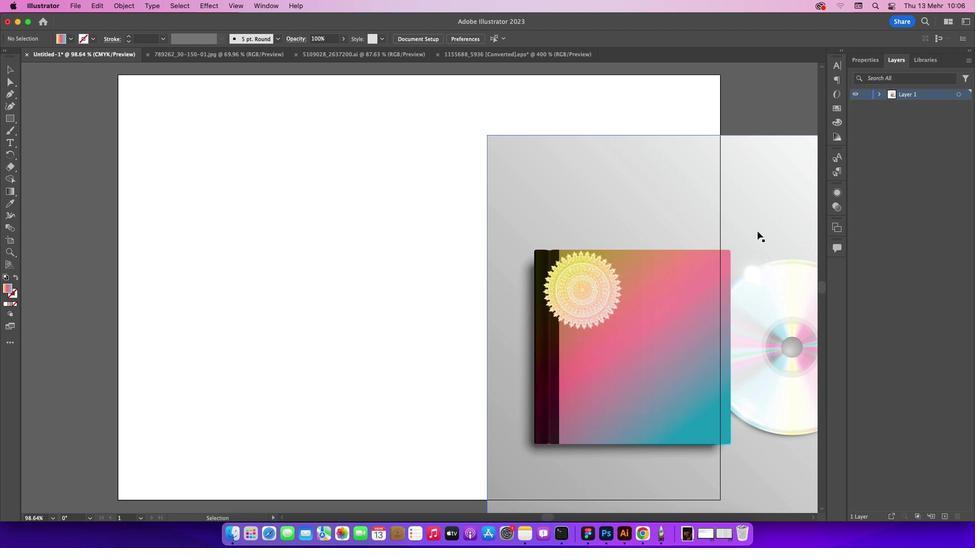 
Action: Mouse pressed left at (327, 232)
Screenshot: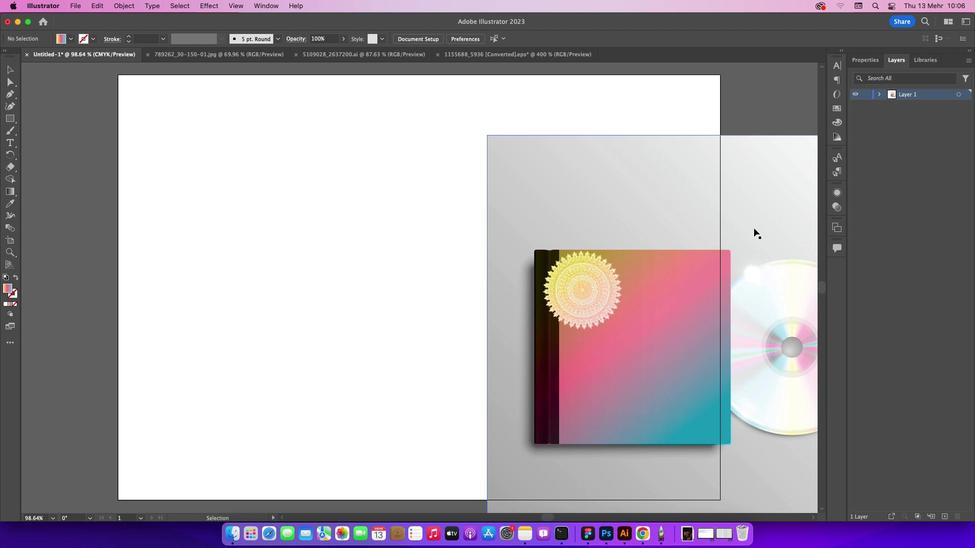 
Action: Mouse moved to (750, 224)
Screenshot: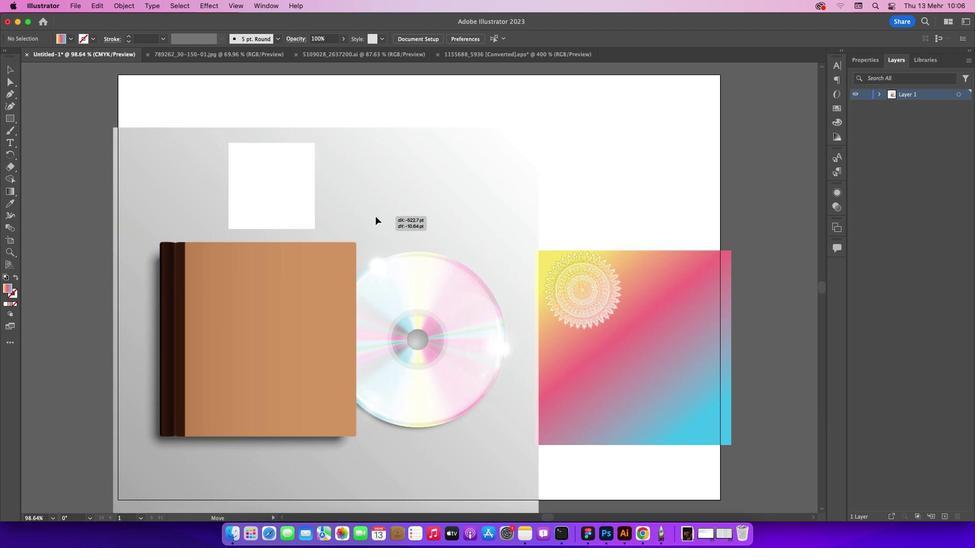 
Action: Mouse pressed left at (750, 224)
Screenshot: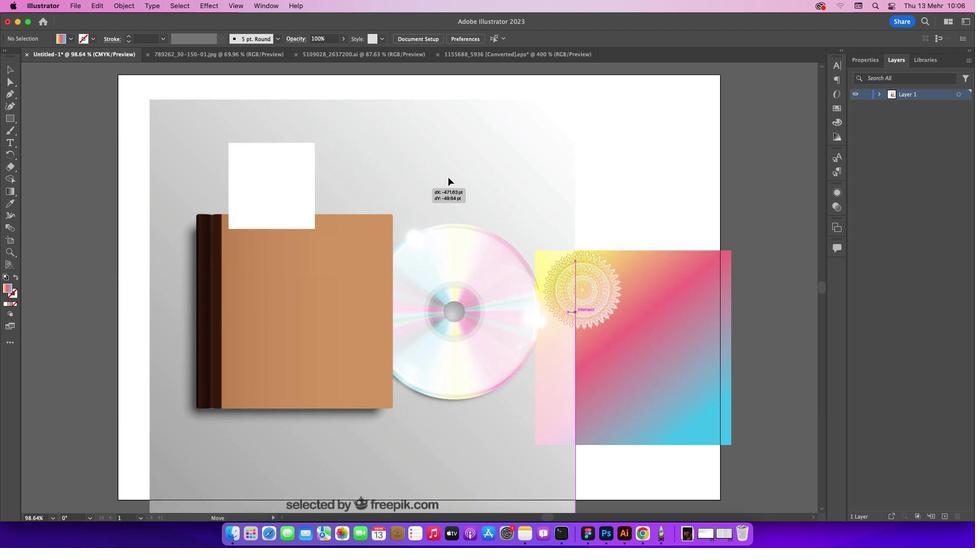 
Action: Mouse moved to (260, 180)
Screenshot: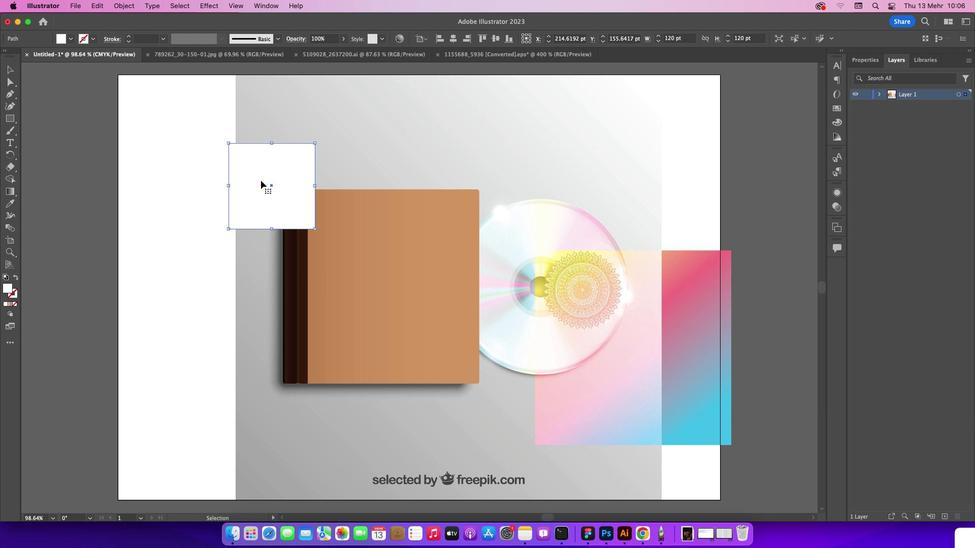 
Action: Mouse pressed left at (260, 180)
Screenshot: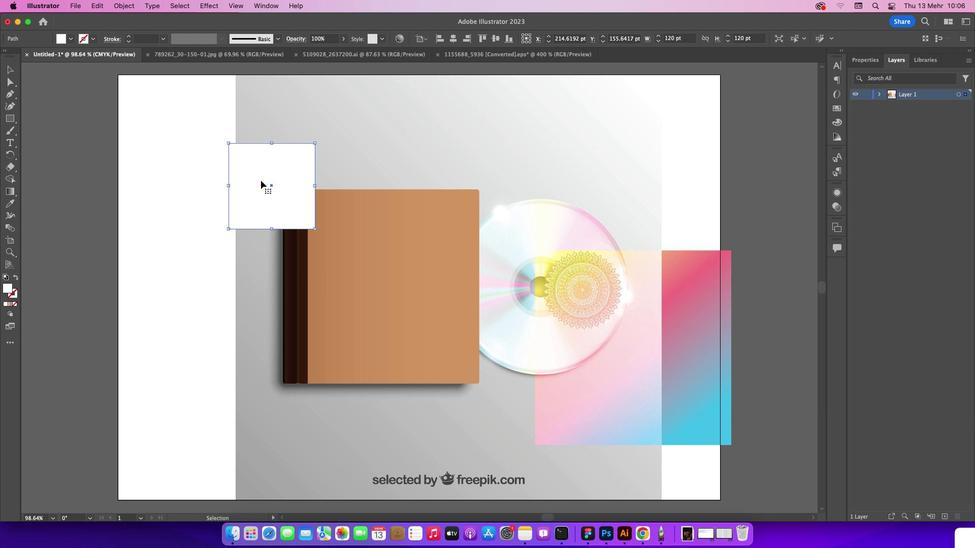 
Action: Key pressed Key.delete
Screenshot: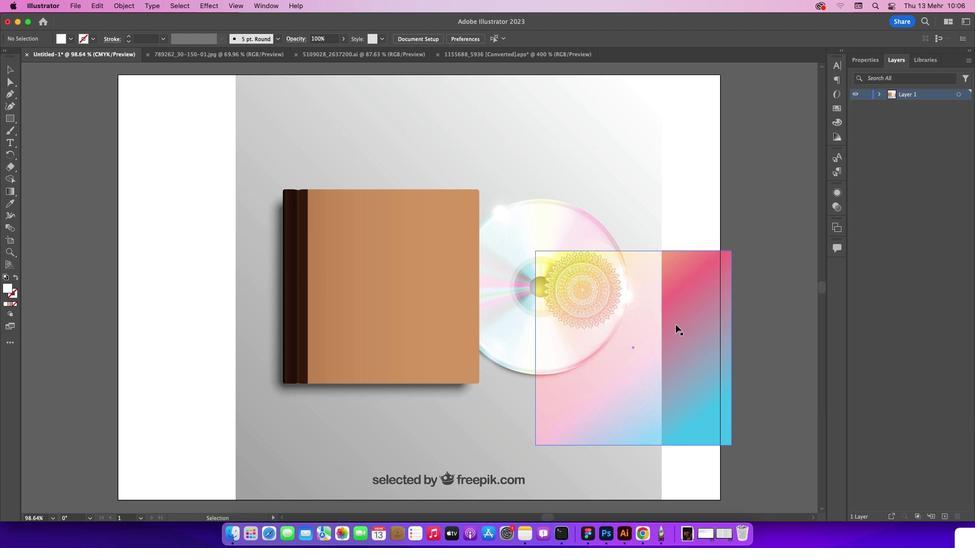 
Action: Mouse moved to (699, 273)
Screenshot: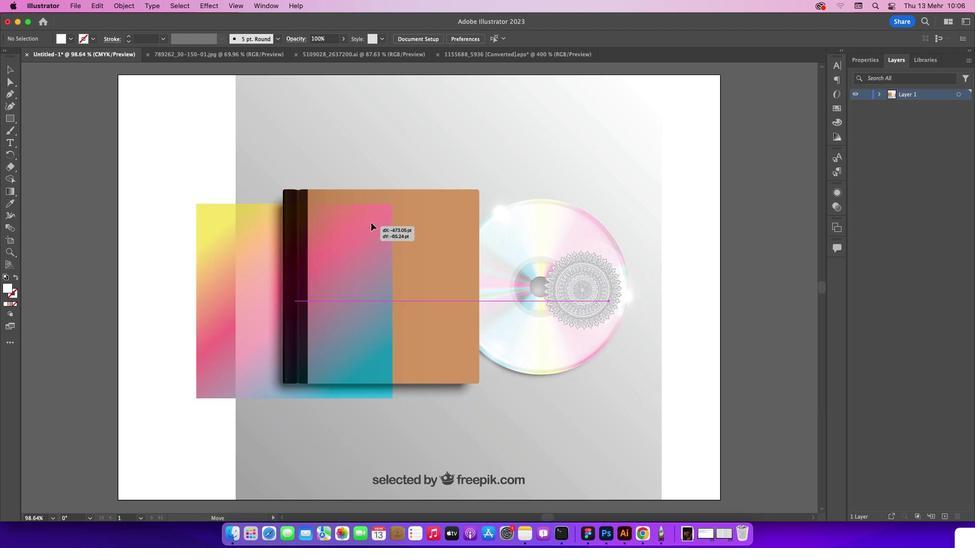 
Action: Mouse pressed left at (699, 273)
Screenshot: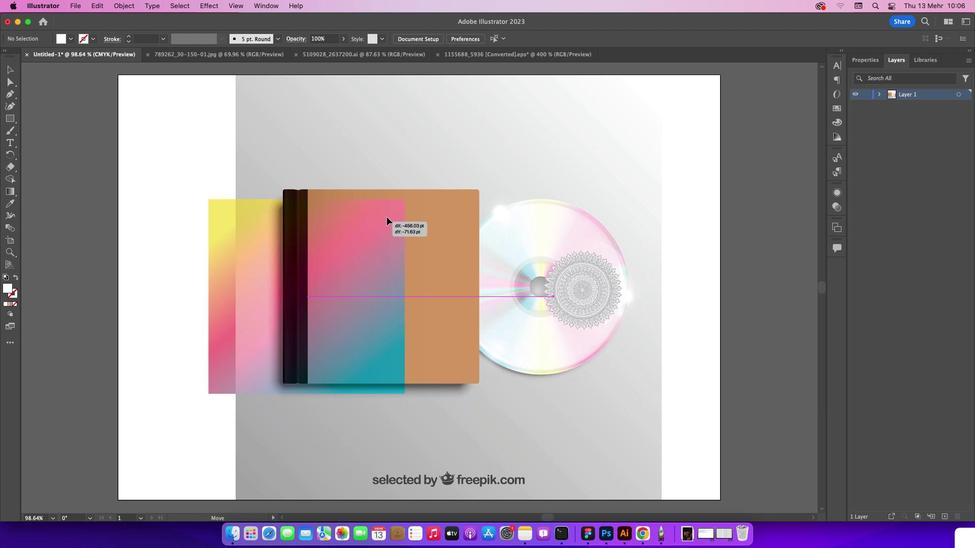 
Action: Mouse moved to (580, 281)
Screenshot: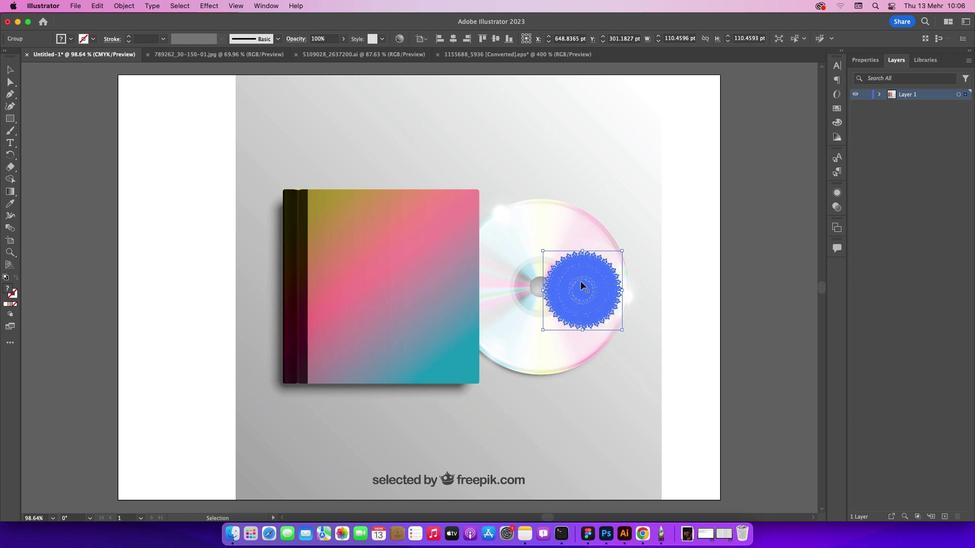 
Action: Mouse pressed left at (580, 281)
Screenshot: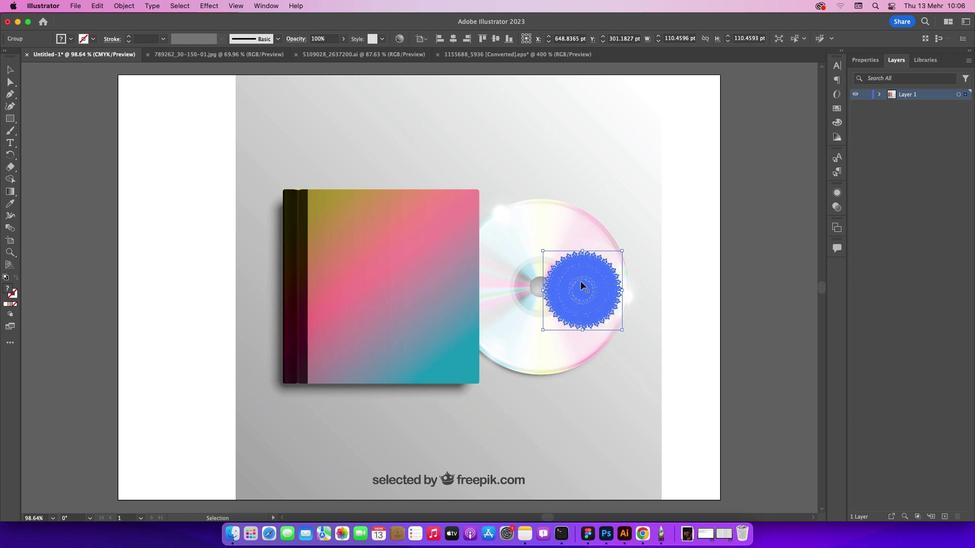 
Action: Mouse pressed left at (580, 281)
Screenshot: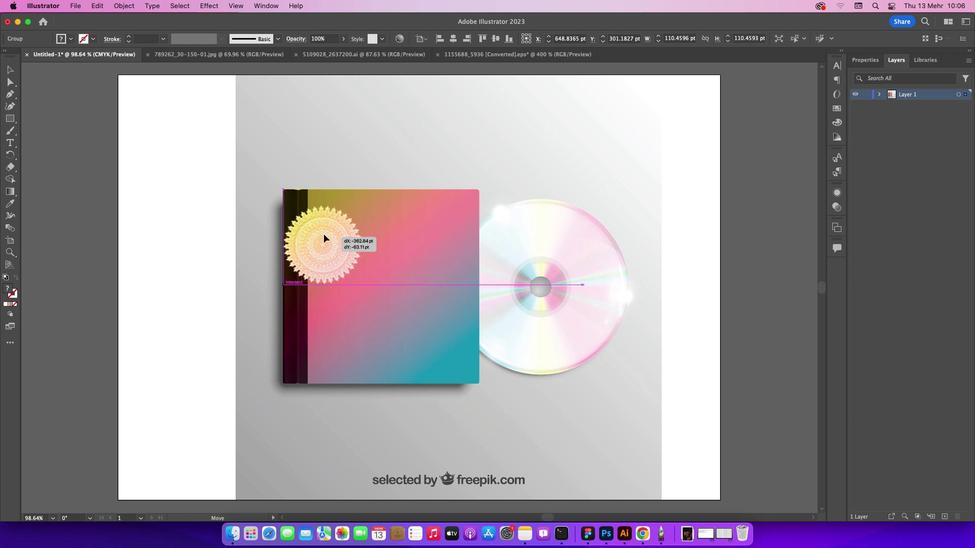 
Action: Mouse moved to (673, 246)
Screenshot: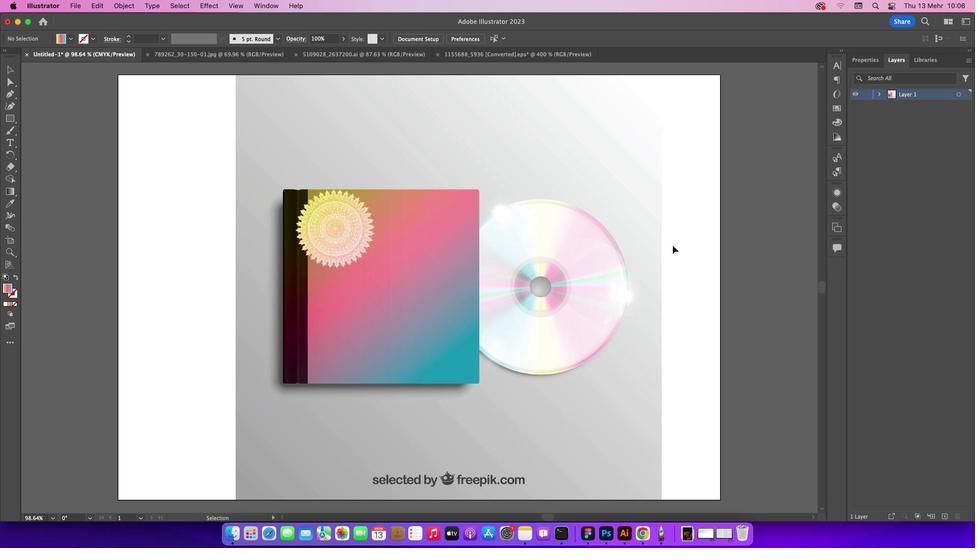 
Action: Mouse pressed left at (673, 246)
Screenshot: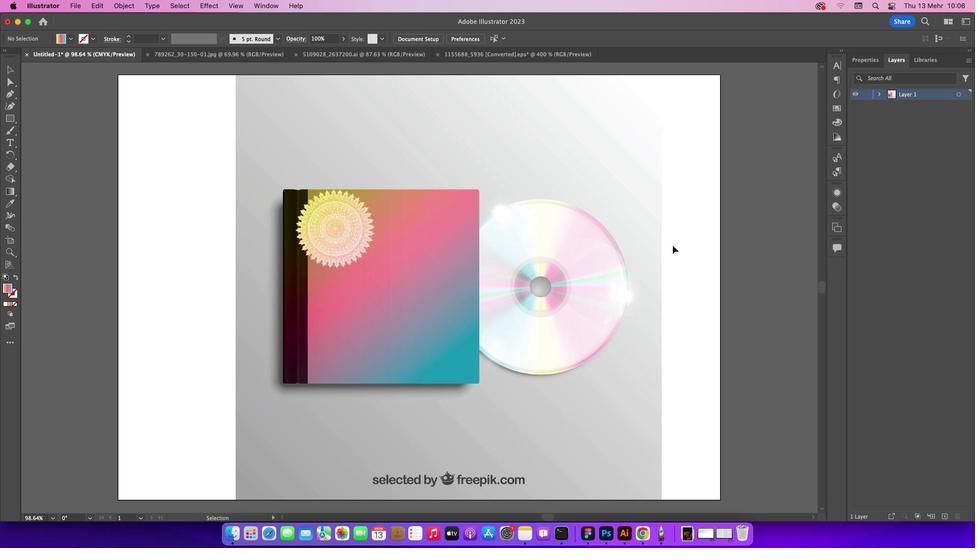 
Action: Key pressed Key.cmd_r'=''=''='
Screenshot: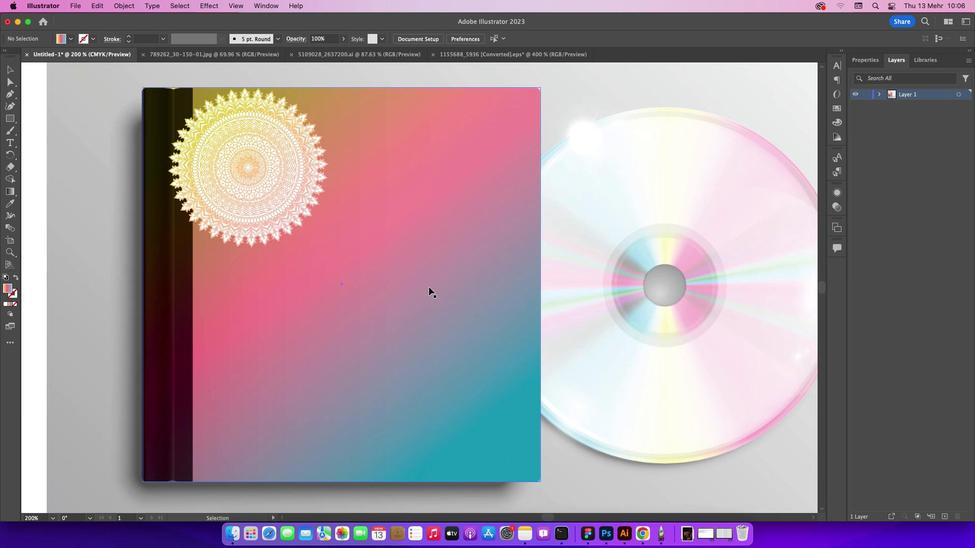 
Action: Mouse moved to (428, 287)
Screenshot: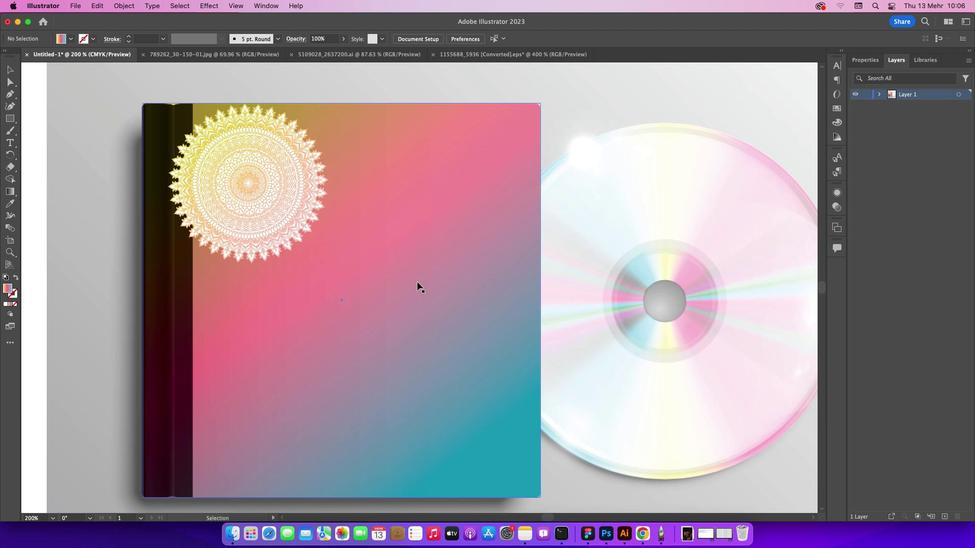 
Action: Mouse scrolled (428, 287) with delta (0, 0)
Screenshot: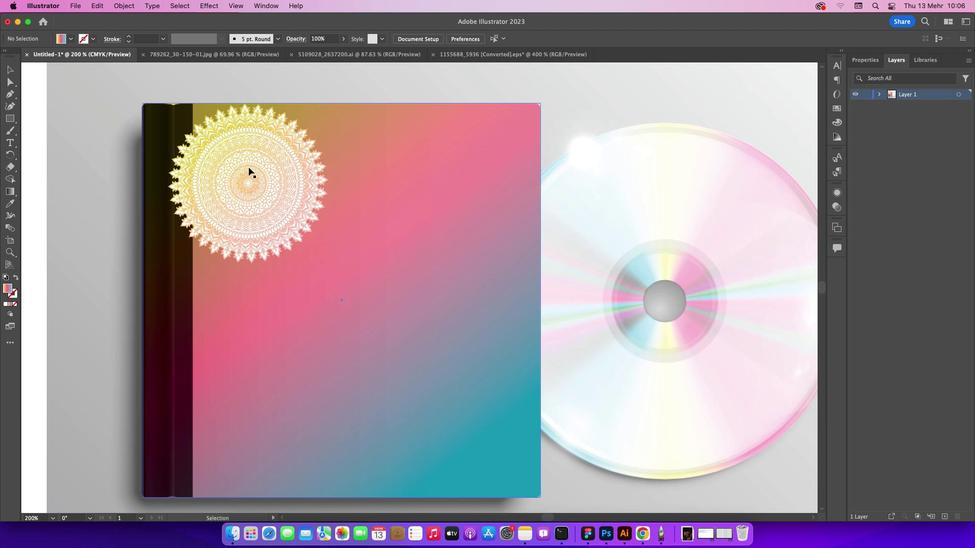 
Action: Mouse scrolled (428, 287) with delta (0, 0)
Screenshot: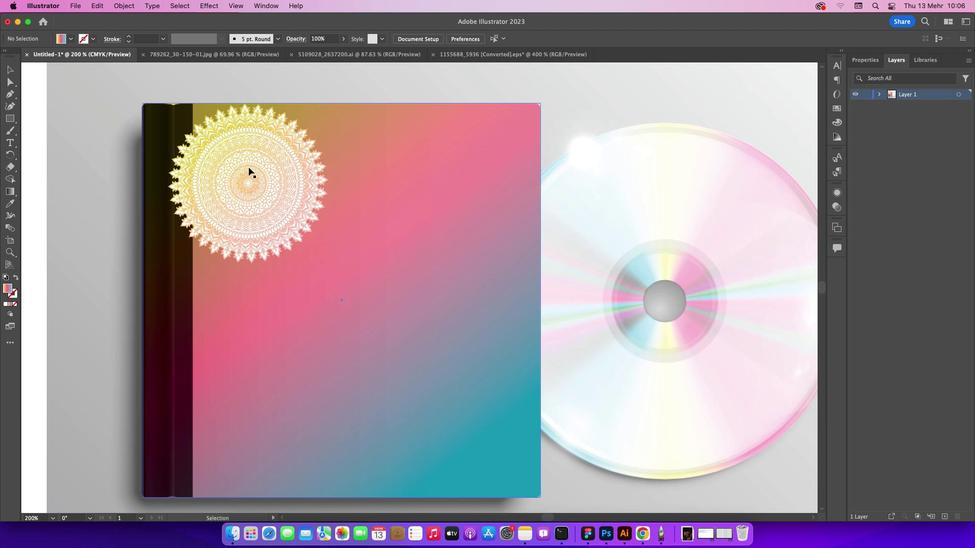 
Action: Mouse scrolled (428, 287) with delta (0, 1)
Screenshot: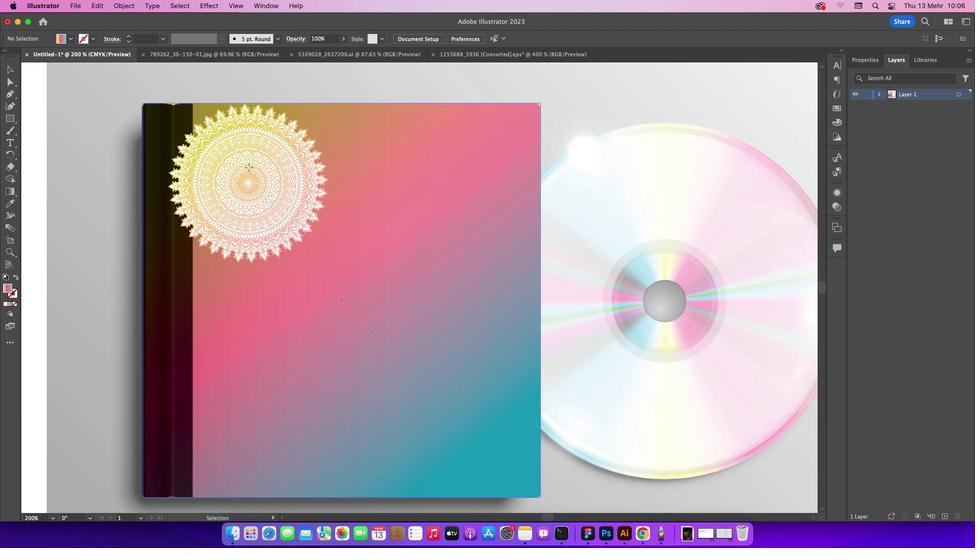 
Action: Mouse scrolled (428, 287) with delta (0, 0)
Screenshot: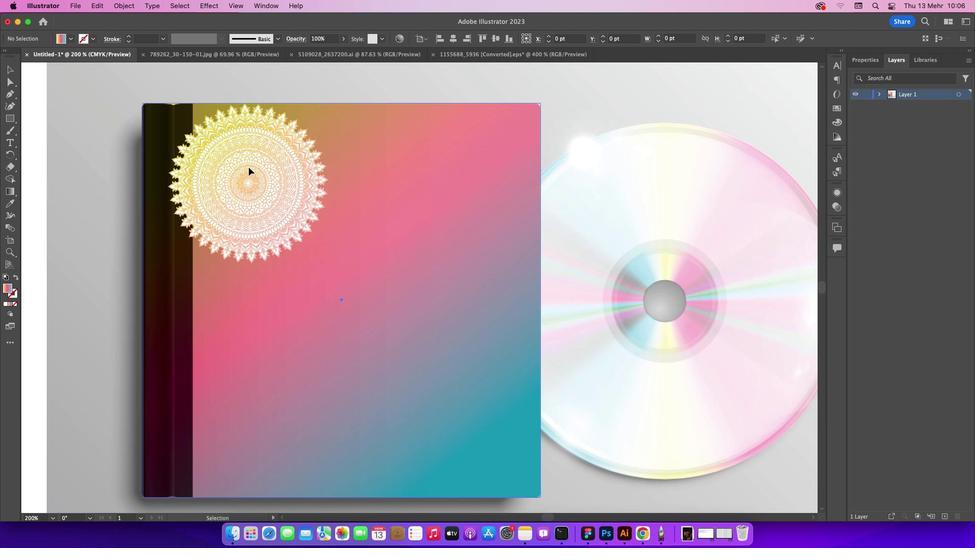 
Action: Mouse moved to (249, 167)
Screenshot: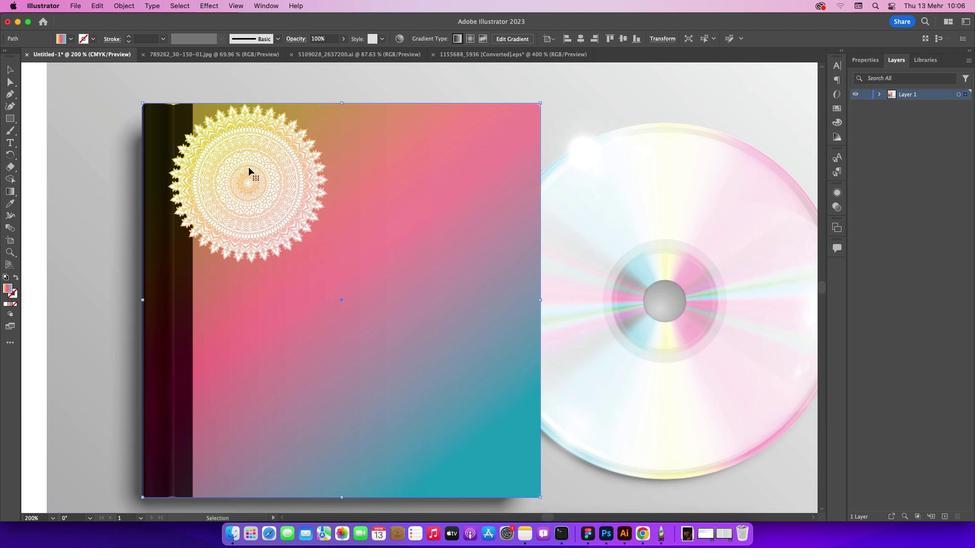 
Action: Mouse pressed left at (249, 167)
Screenshot: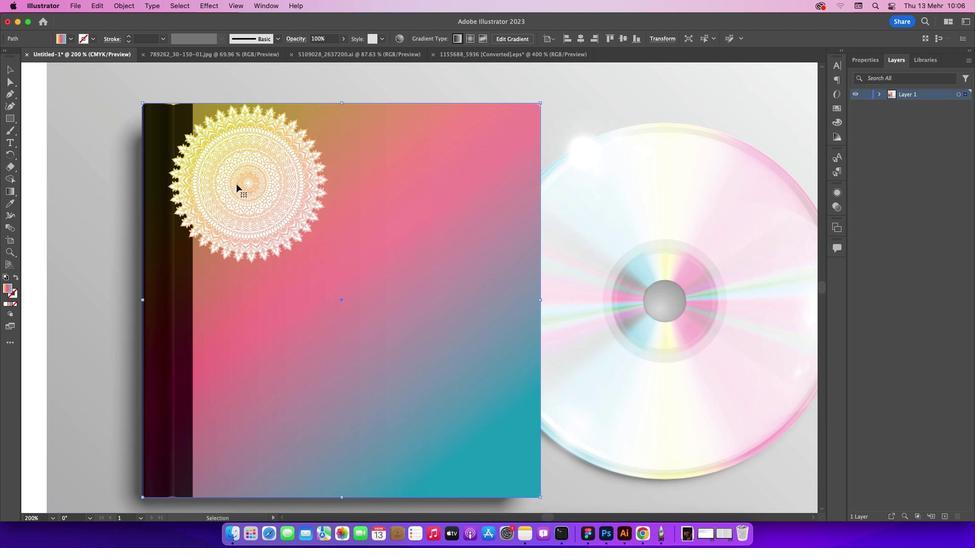 
Action: Mouse moved to (241, 178)
Screenshot: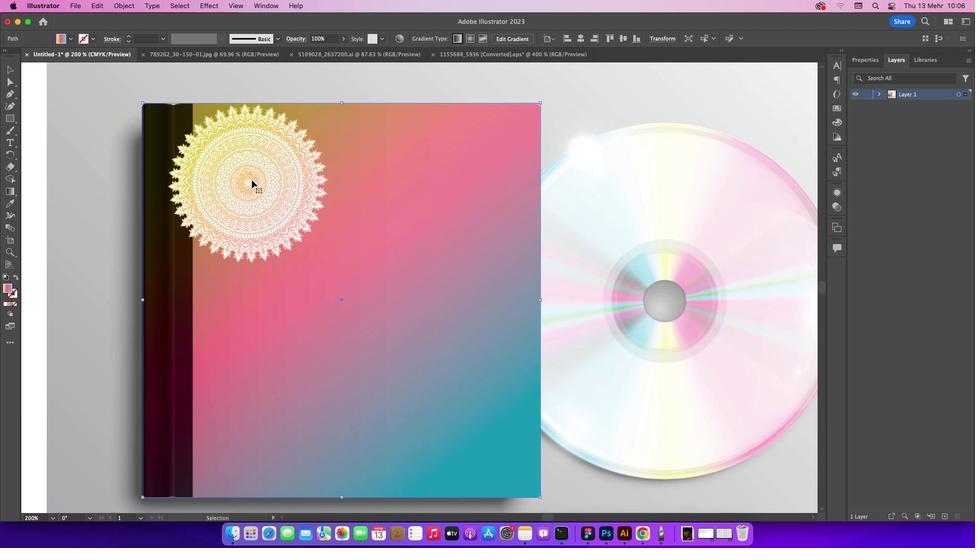 
Action: Mouse pressed left at (241, 178)
Screenshot: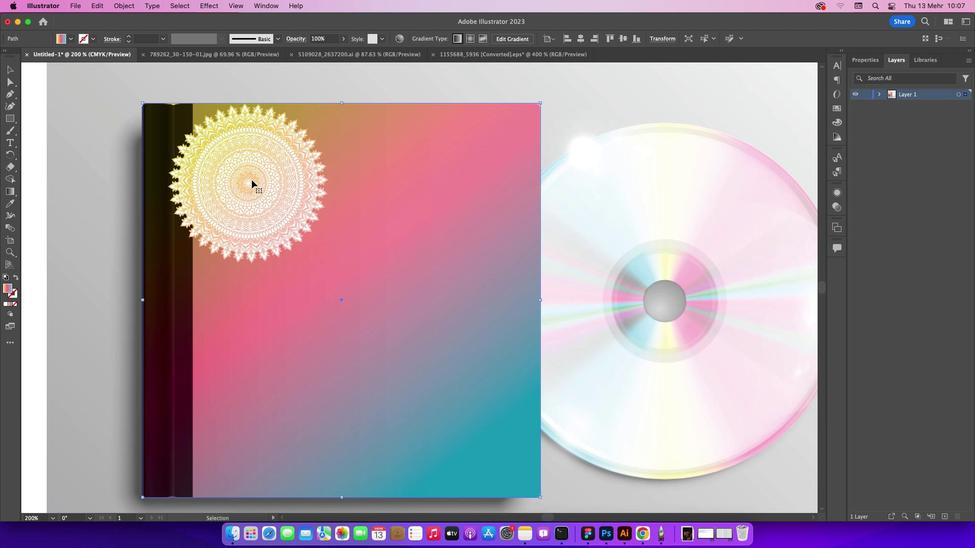 
Action: Mouse moved to (251, 179)
Screenshot: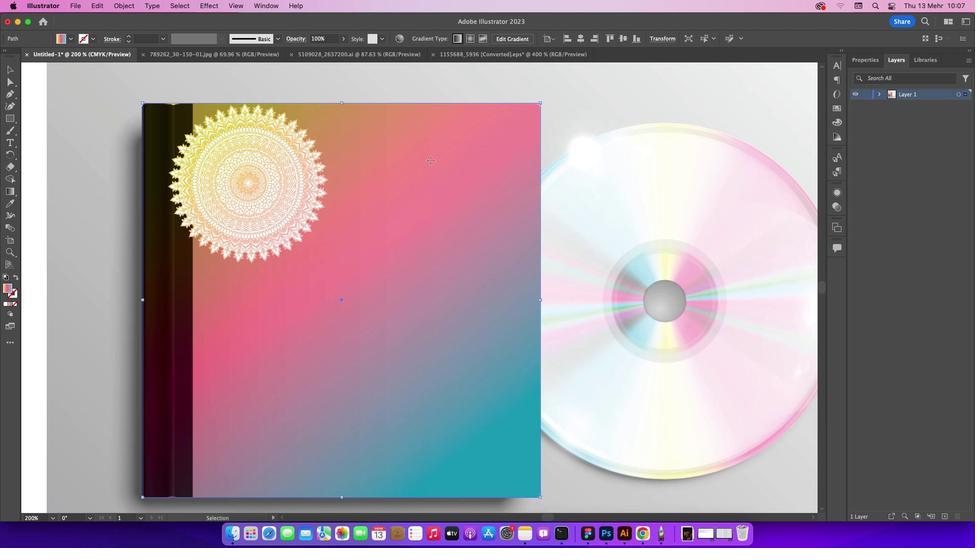 
Action: Mouse pressed left at (251, 179)
Screenshot: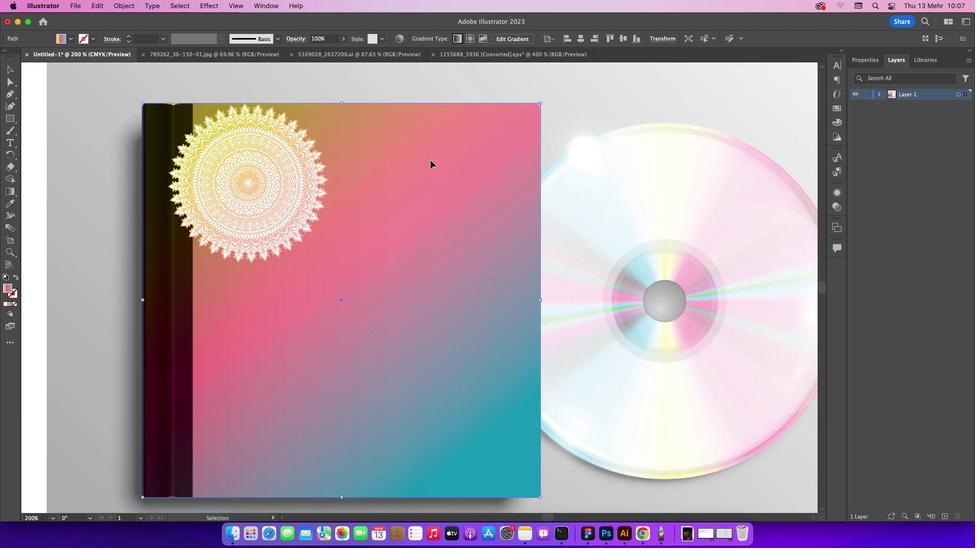 
Action: Mouse moved to (431, 160)
Screenshot: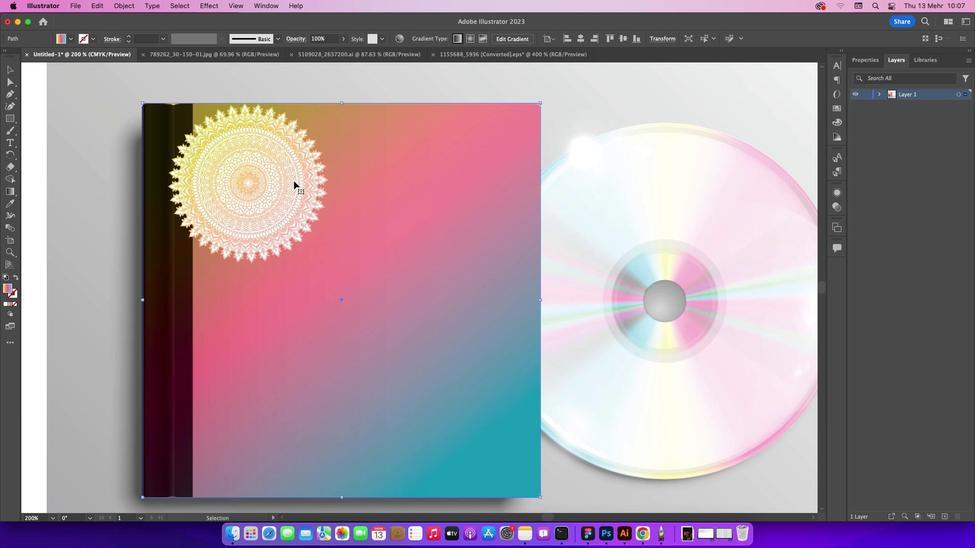 
Action: Mouse pressed left at (431, 160)
Screenshot: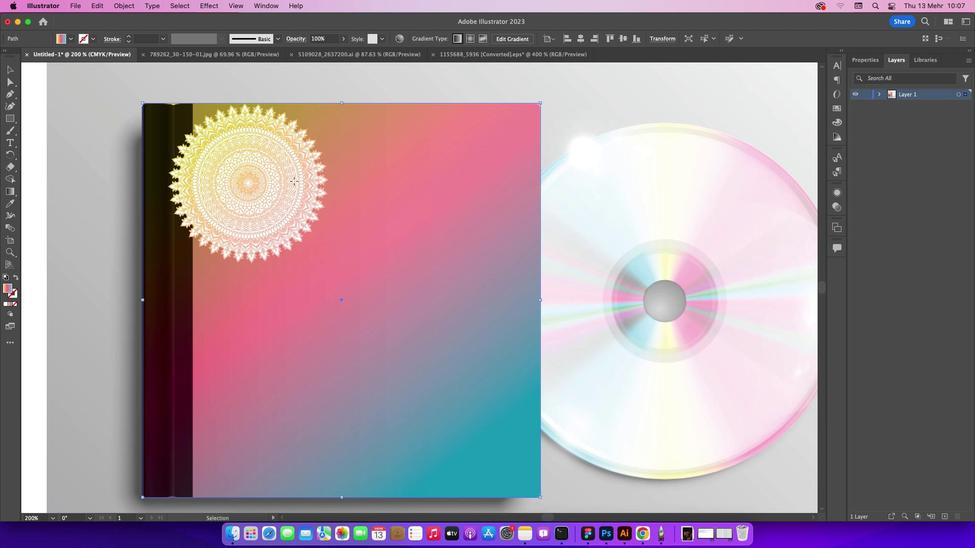 
Action: Mouse moved to (294, 181)
Screenshot: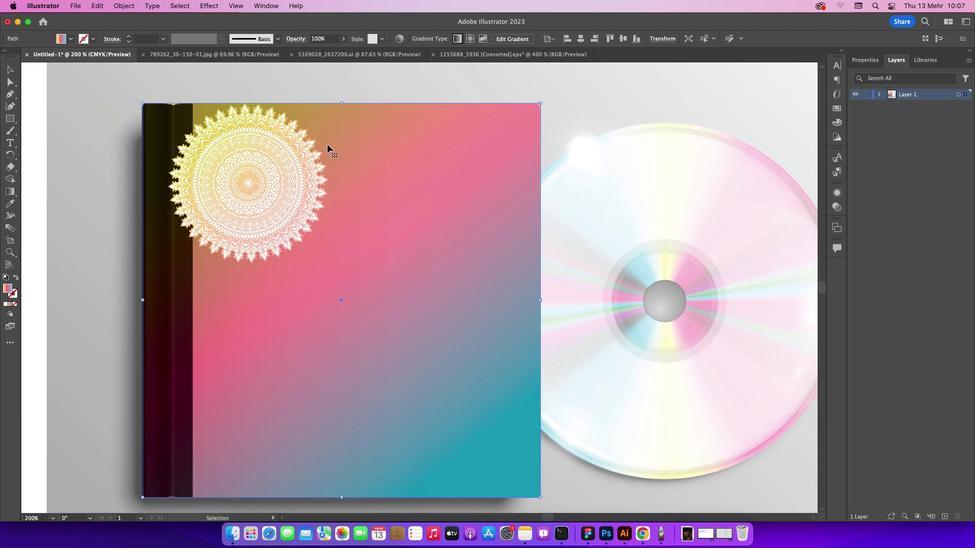 
Action: Mouse pressed left at (294, 181)
Screenshot: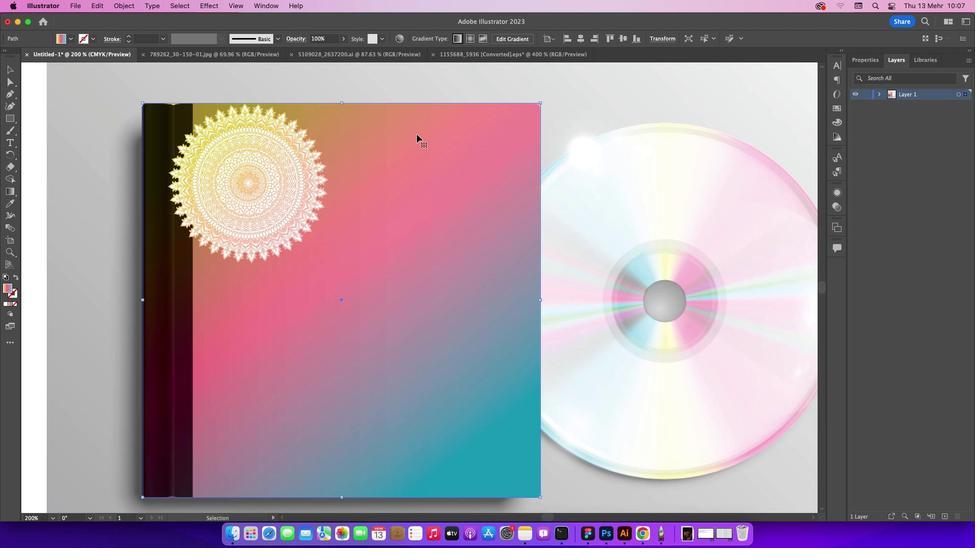 
Action: Mouse moved to (417, 134)
Screenshot: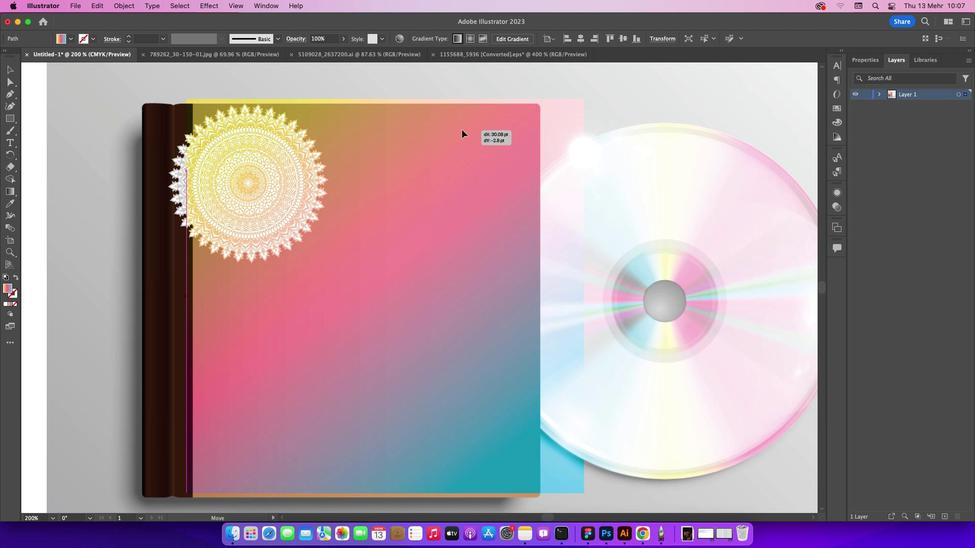 
Action: Mouse pressed left at (417, 134)
Screenshot: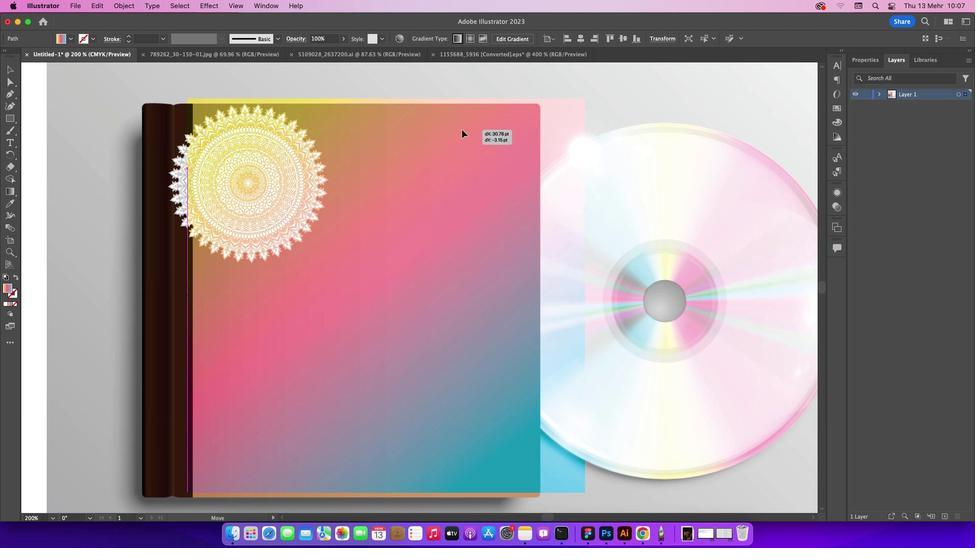 
Action: Mouse moved to (462, 130)
Screenshot: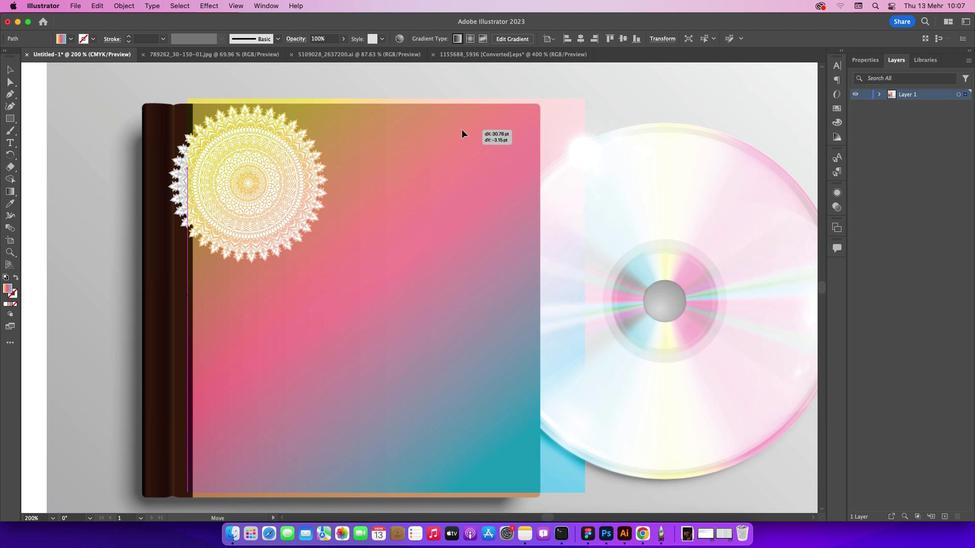 
Action: Key pressed Key.cmd'z'
Screenshot: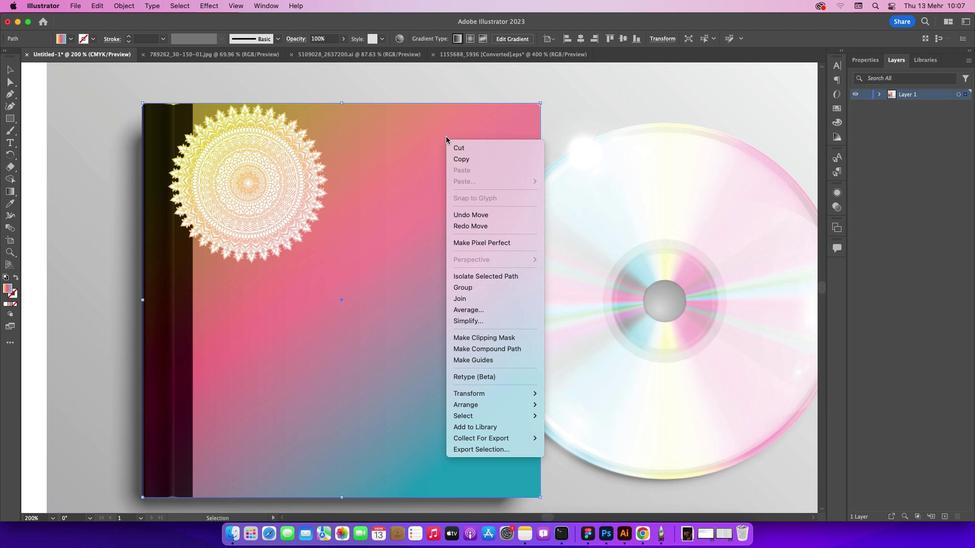 
Action: Mouse moved to (446, 137)
Screenshot: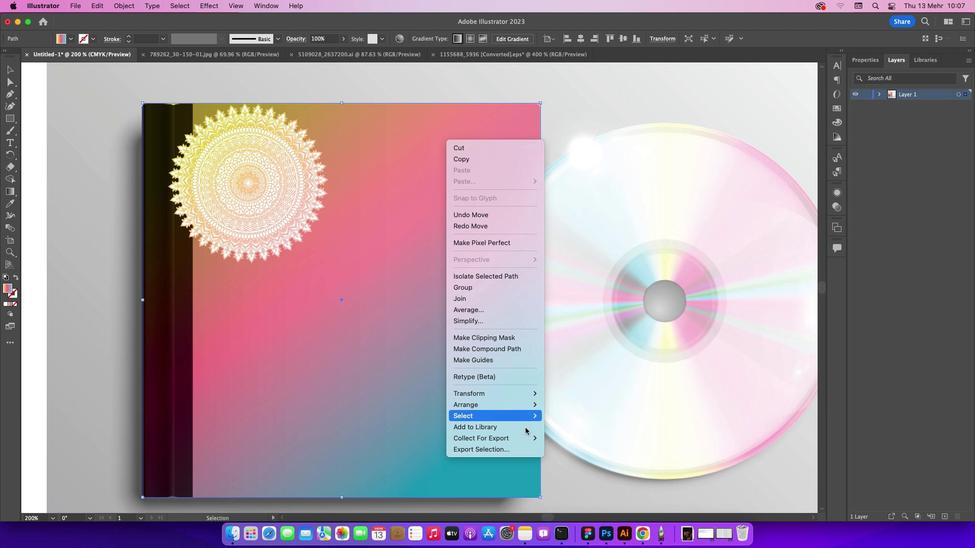 
Action: Mouse pressed right at (446, 137)
Screenshot: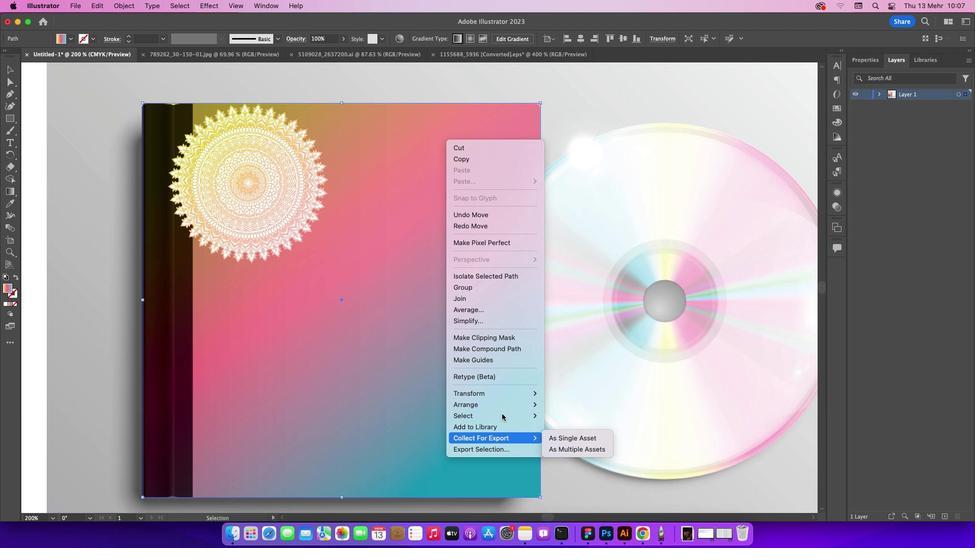 
Action: Mouse moved to (201, 121)
Screenshot: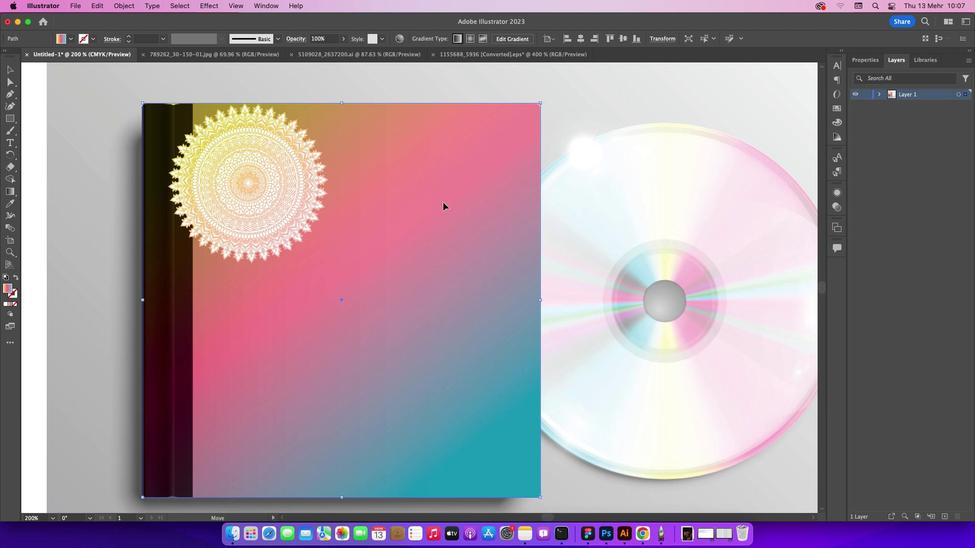
Action: Mouse pressed left at (201, 121)
Screenshot: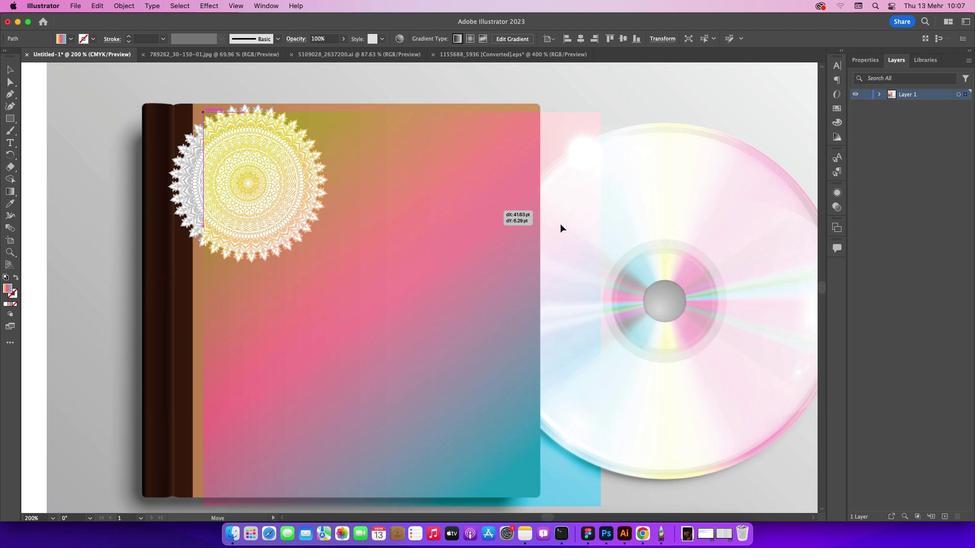 
Action: Mouse moved to (423, 201)
Screenshot: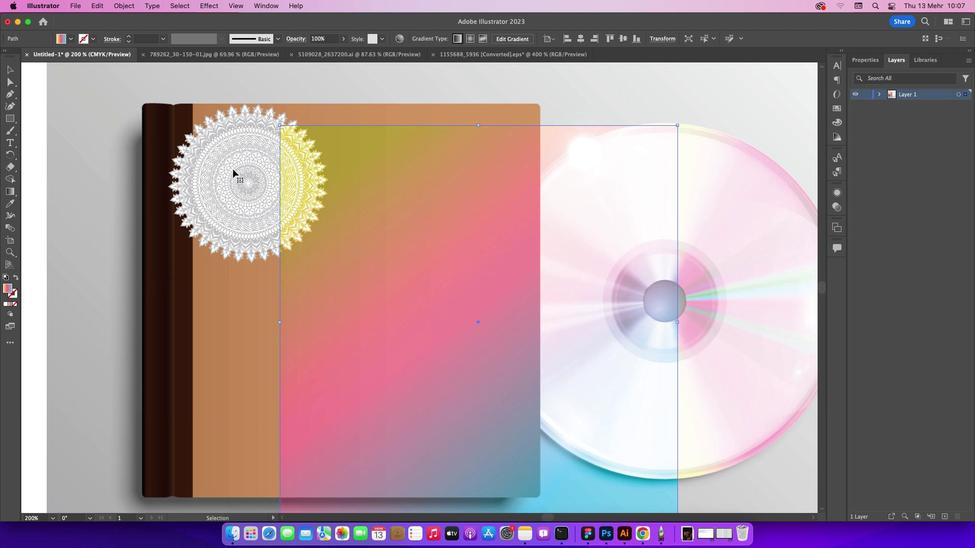 
Action: Mouse pressed left at (423, 201)
Screenshot: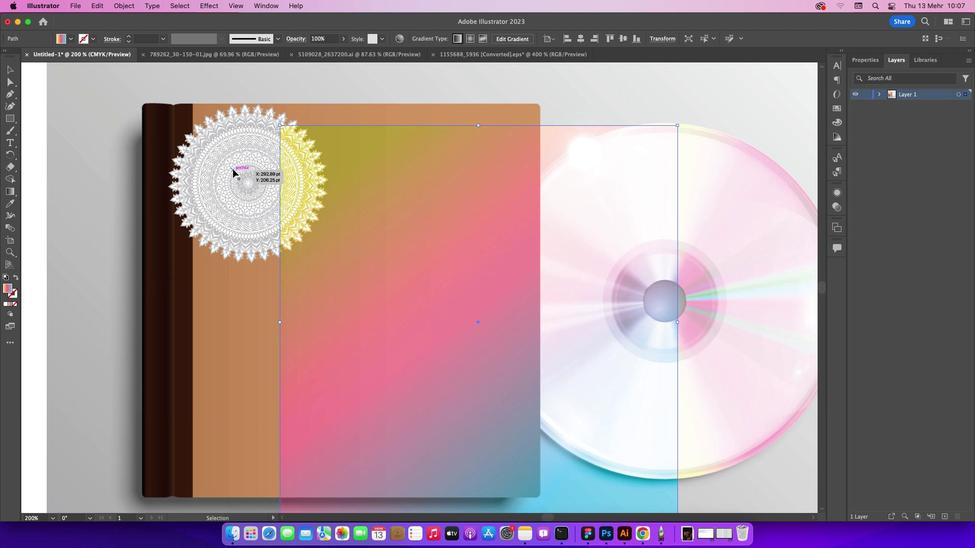 
Action: Mouse moved to (232, 169)
Screenshot: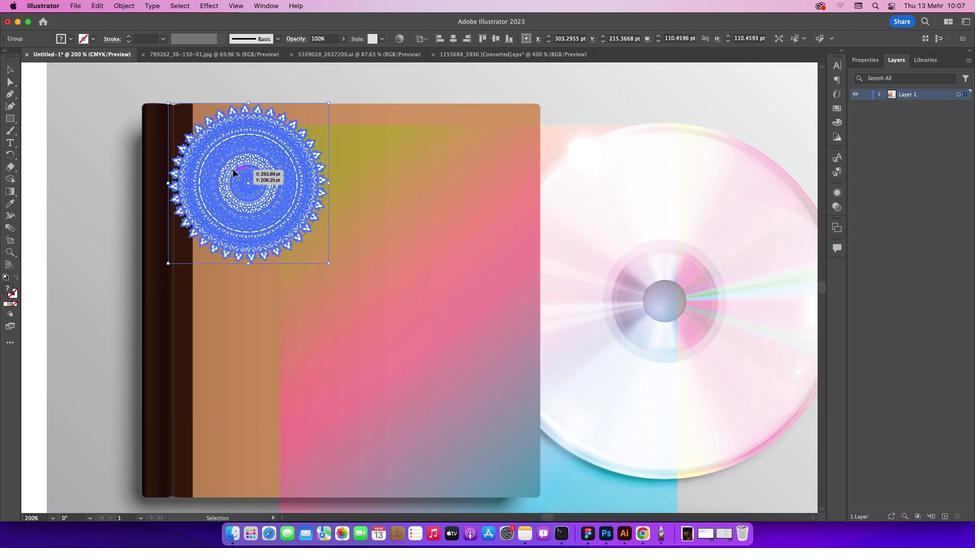 
Action: Mouse pressed left at (232, 169)
Screenshot: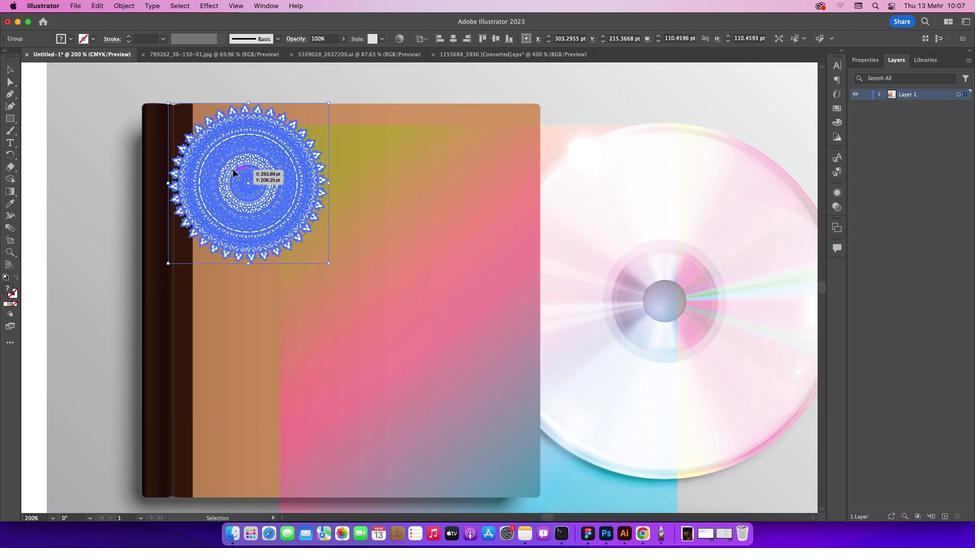 
Action: Mouse pressed right at (232, 169)
Screenshot: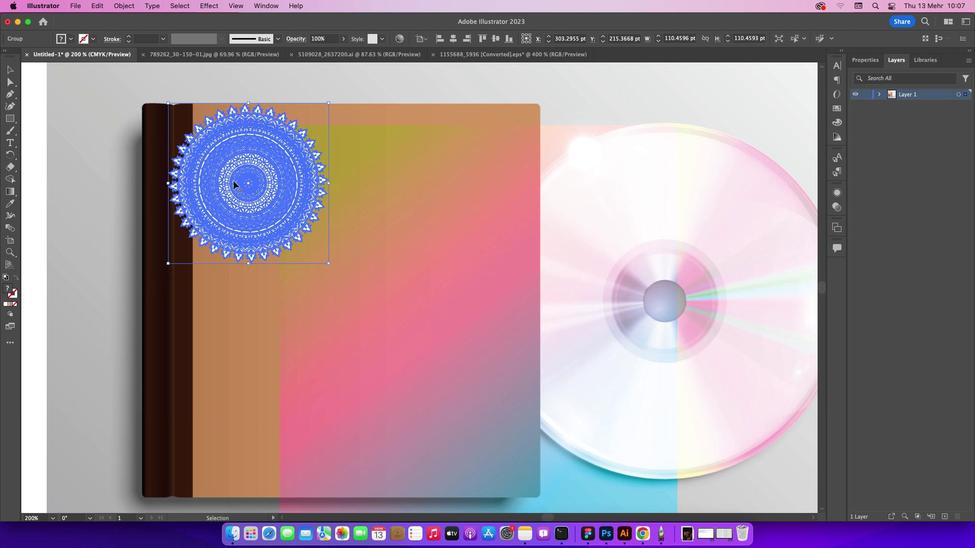 
Action: Mouse moved to (233, 180)
Screenshot: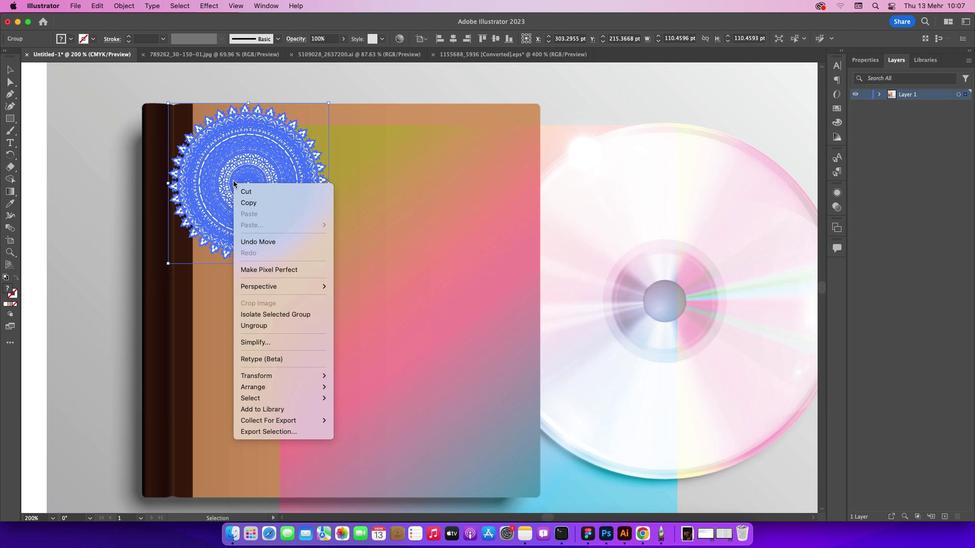 
Action: Mouse pressed right at (233, 180)
Screenshot: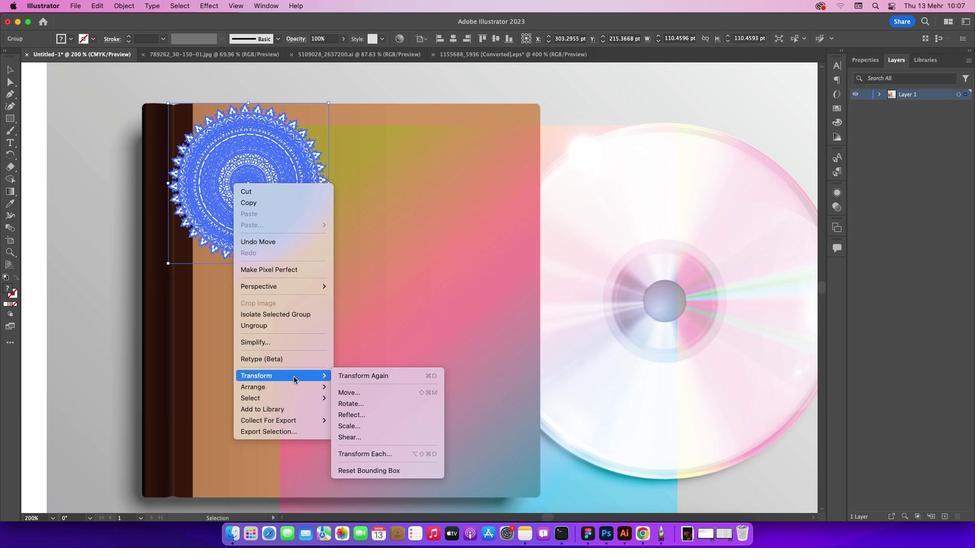 
Action: Mouse moved to (349, 390)
Screenshot: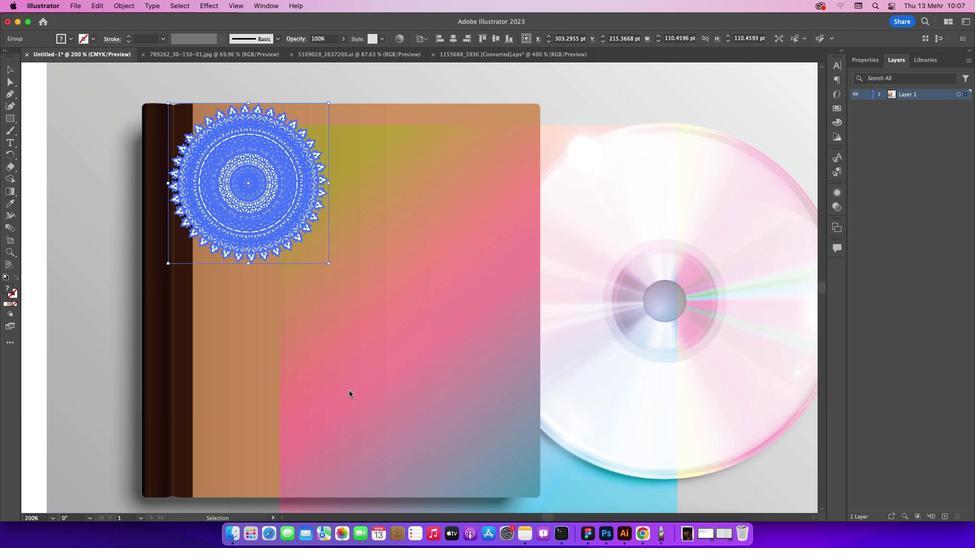 
Action: Mouse pressed left at (349, 390)
Screenshot: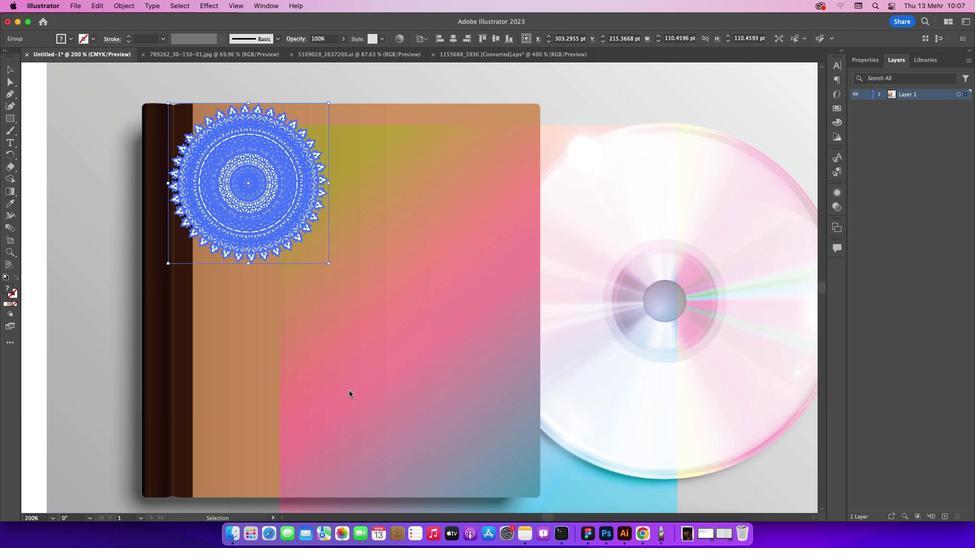 
Action: Mouse moved to (121, 291)
Screenshot: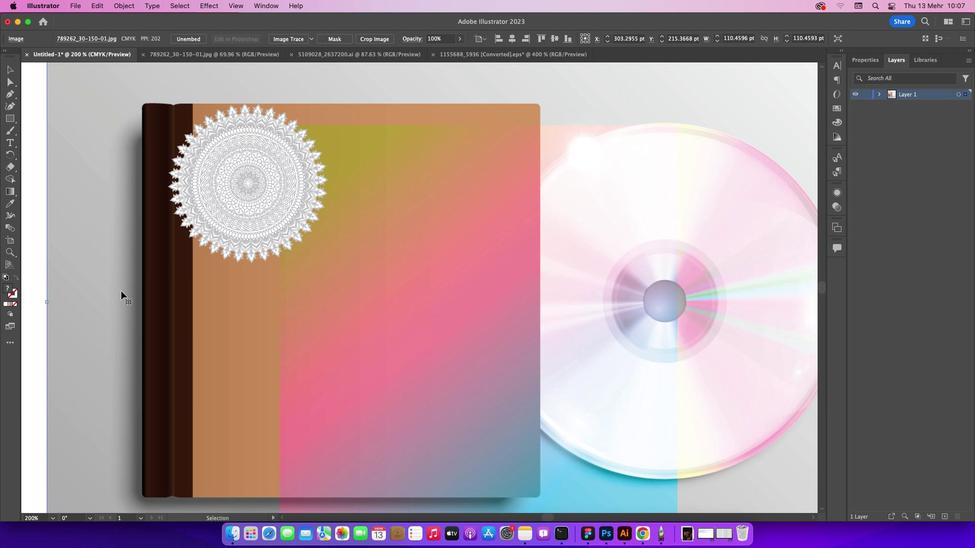 
Action: Mouse pressed left at (121, 291)
Screenshot: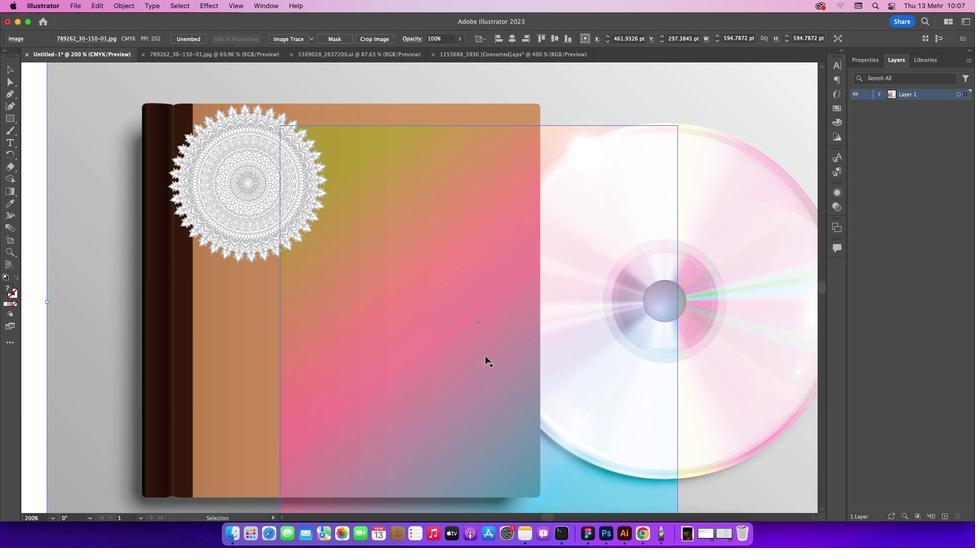 
Action: Mouse moved to (484, 353)
Screenshot: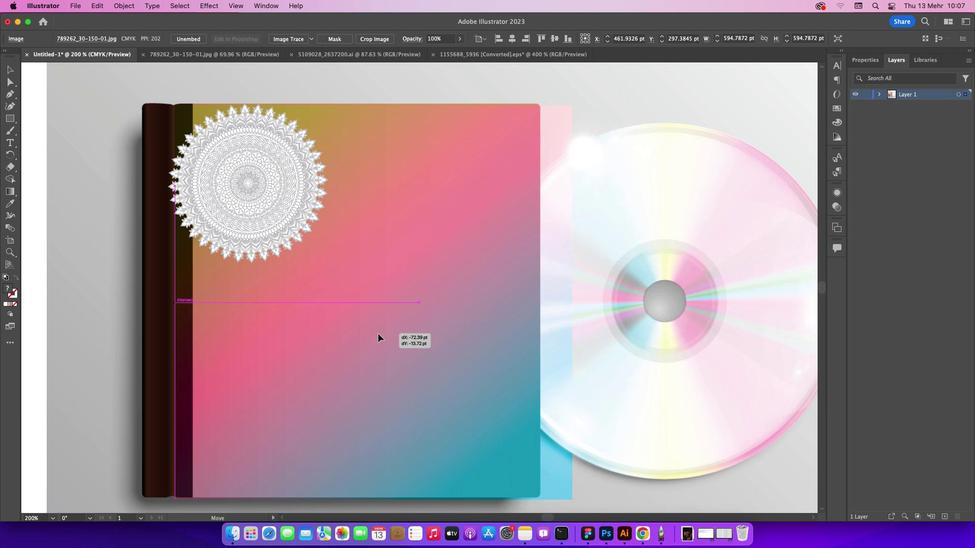 
Action: Mouse pressed left at (484, 353)
Screenshot: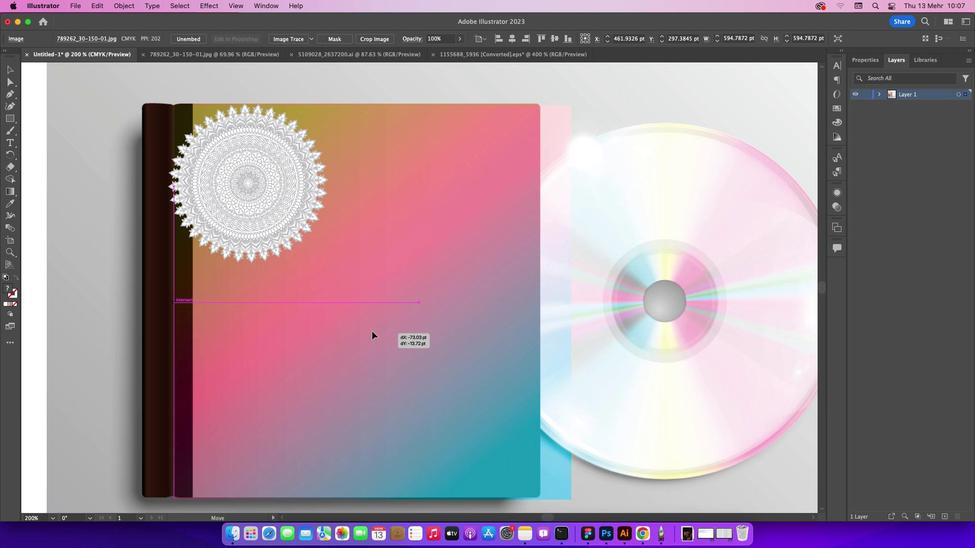 
Action: Mouse moved to (244, 185)
Screenshot: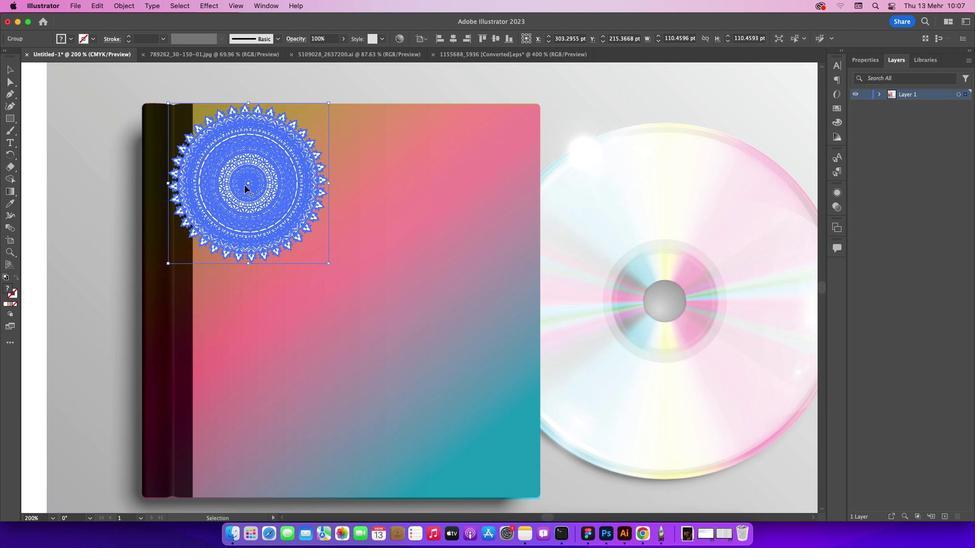 
Action: Mouse pressed left at (244, 185)
Screenshot: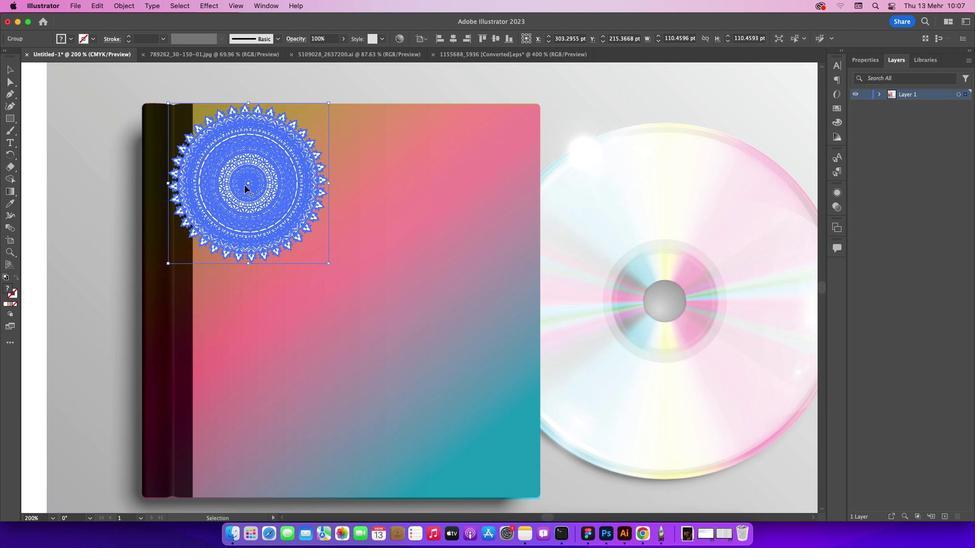 
Action: Mouse pressed left at (244, 185)
Screenshot: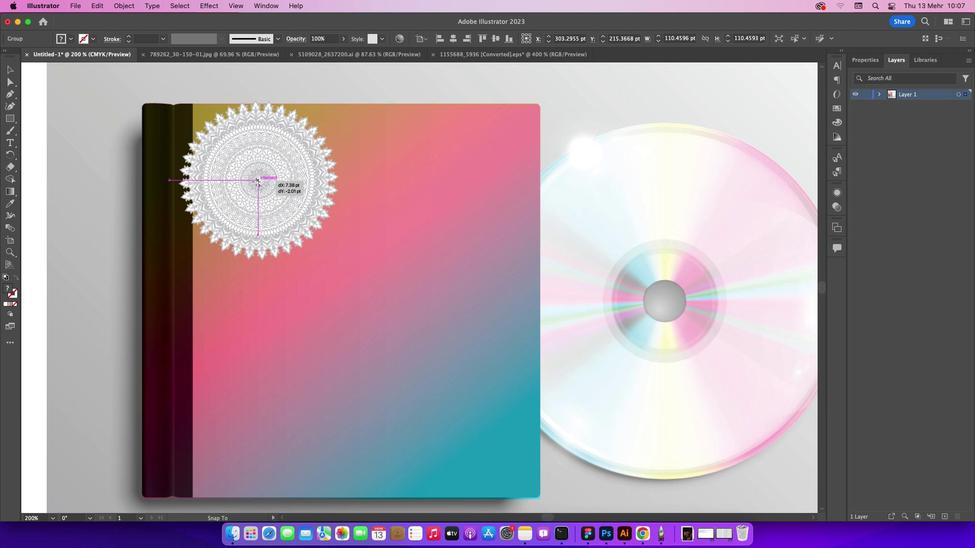 
Action: Mouse moved to (331, 261)
Screenshot: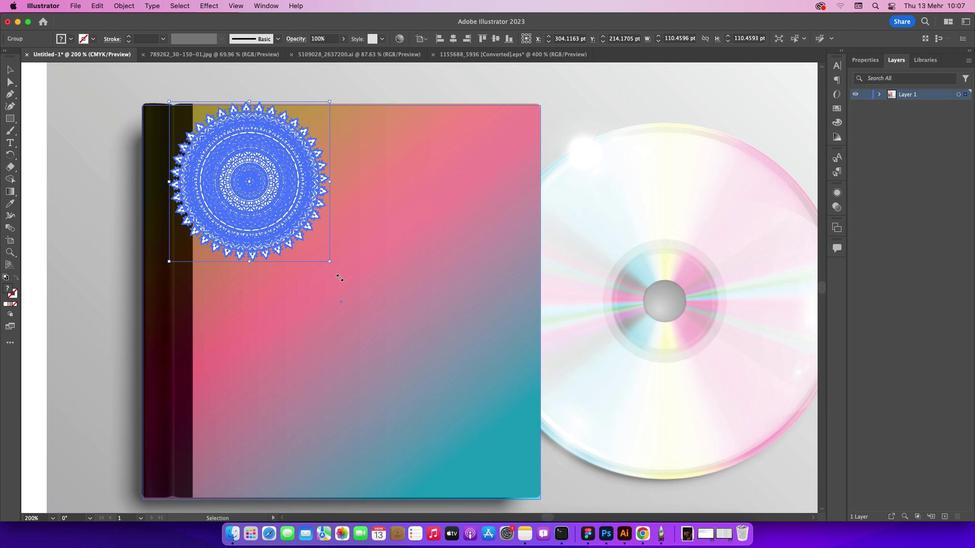 
Action: Key pressed Key.shift
Screenshot: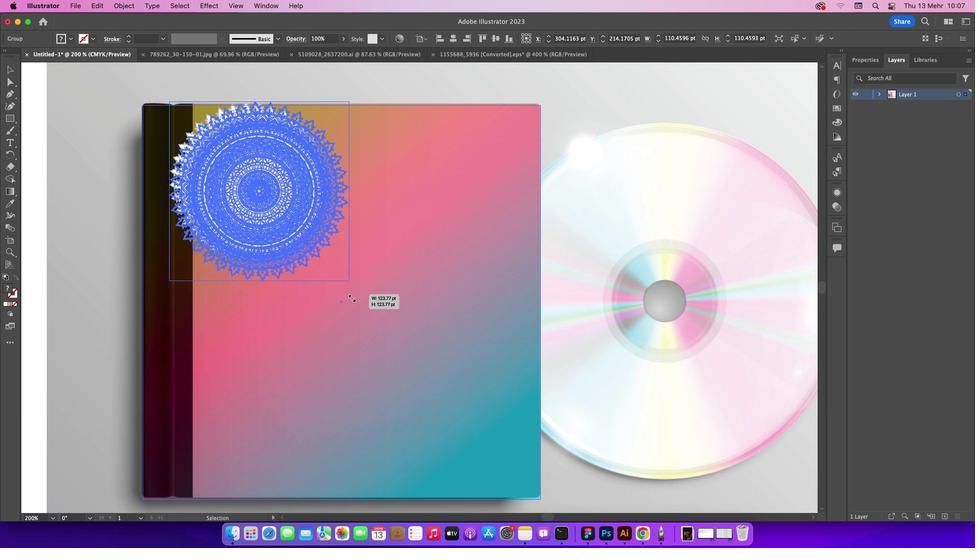 
Action: Mouse pressed left at (331, 261)
Screenshot: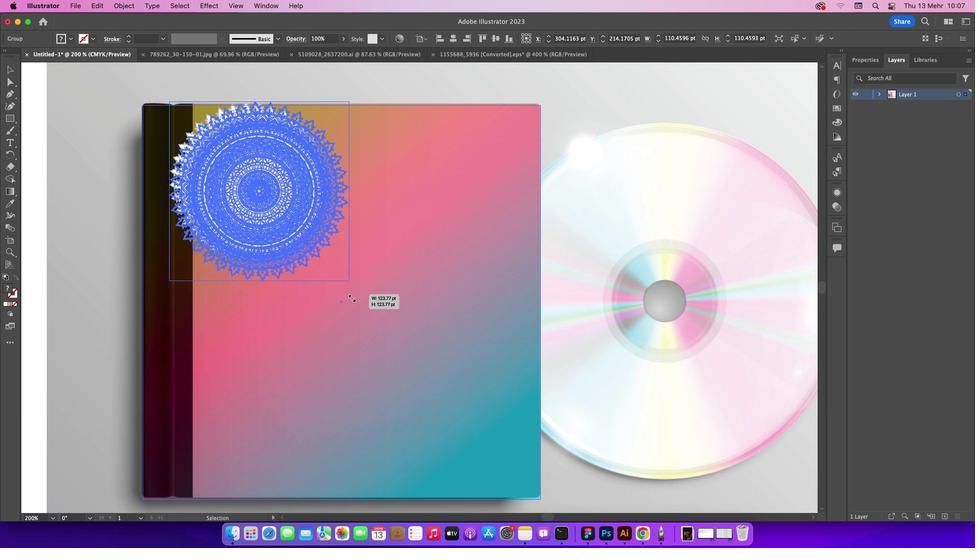 
Action: Mouse moved to (266, 198)
Screenshot: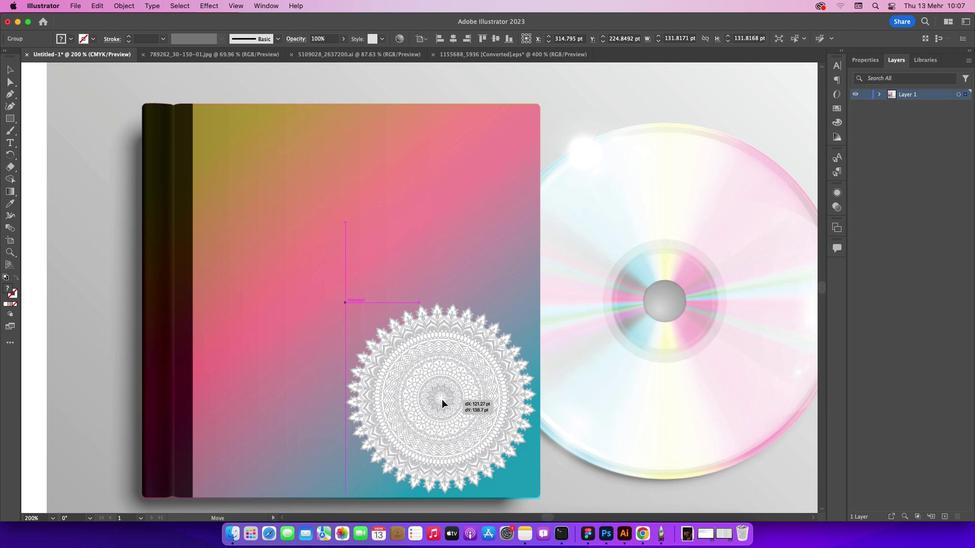 
Action: Mouse pressed left at (266, 198)
Screenshot: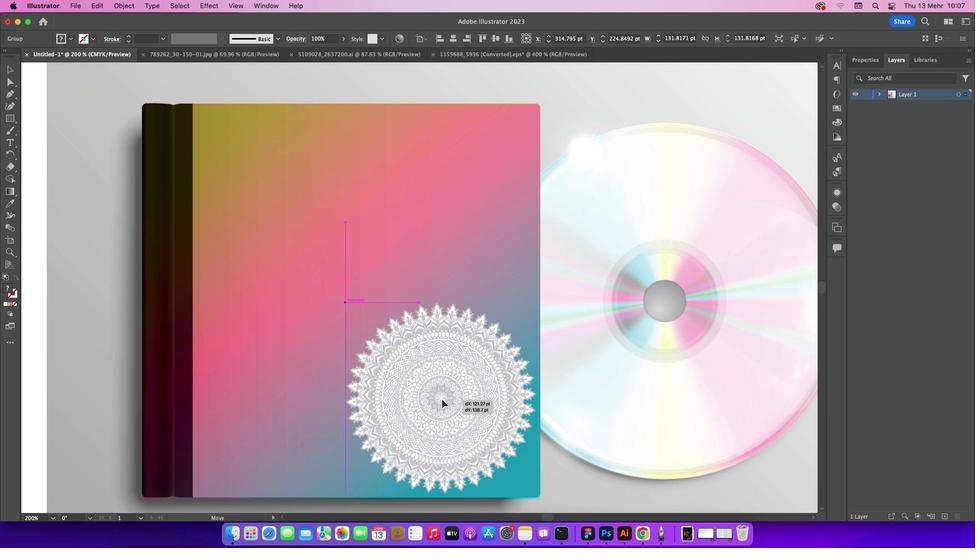 
Action: Mouse moved to (444, 403)
Screenshot: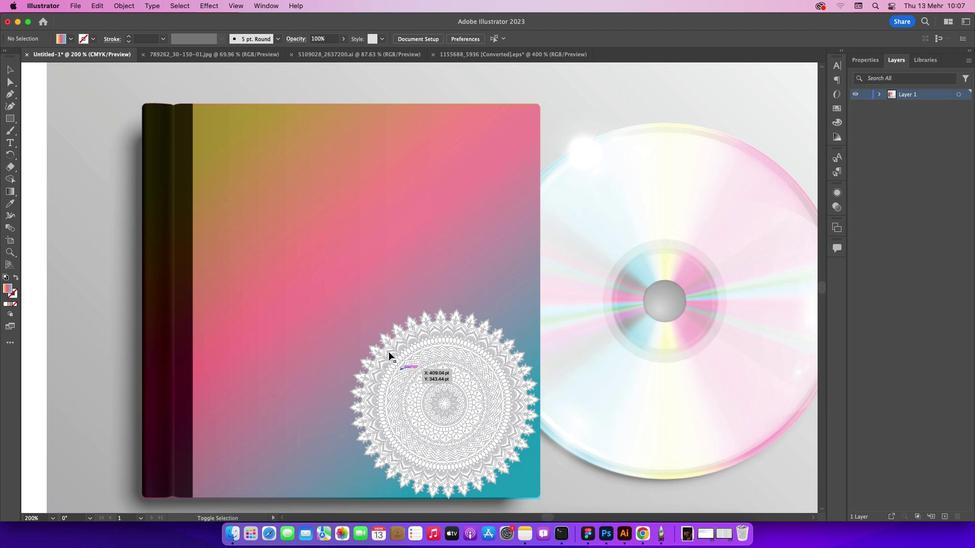 
Action: Key pressed Key.shift
Screenshot: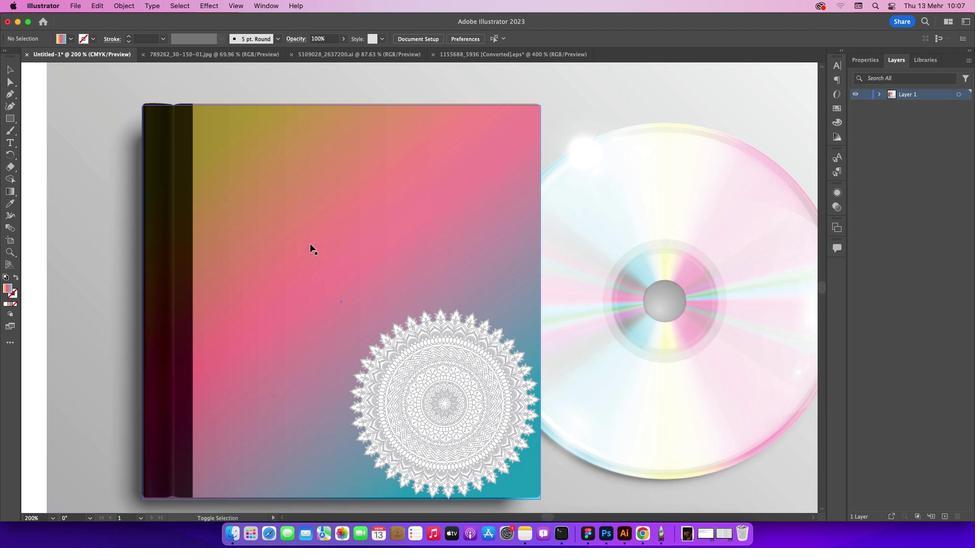 
Action: Mouse pressed left at (444, 403)
Screenshot: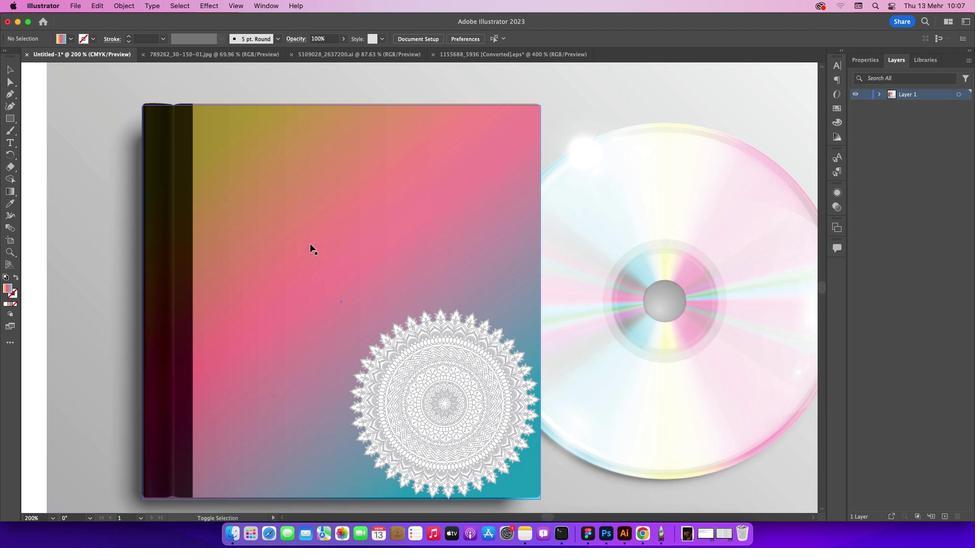 
Action: Mouse moved to (443, 401)
Screenshot: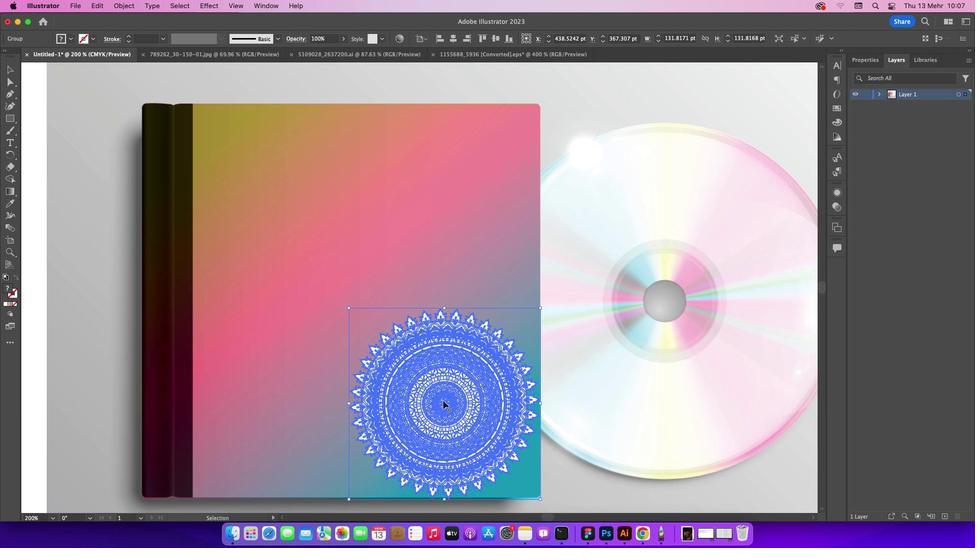 
Action: Mouse pressed left at (443, 401)
Screenshot: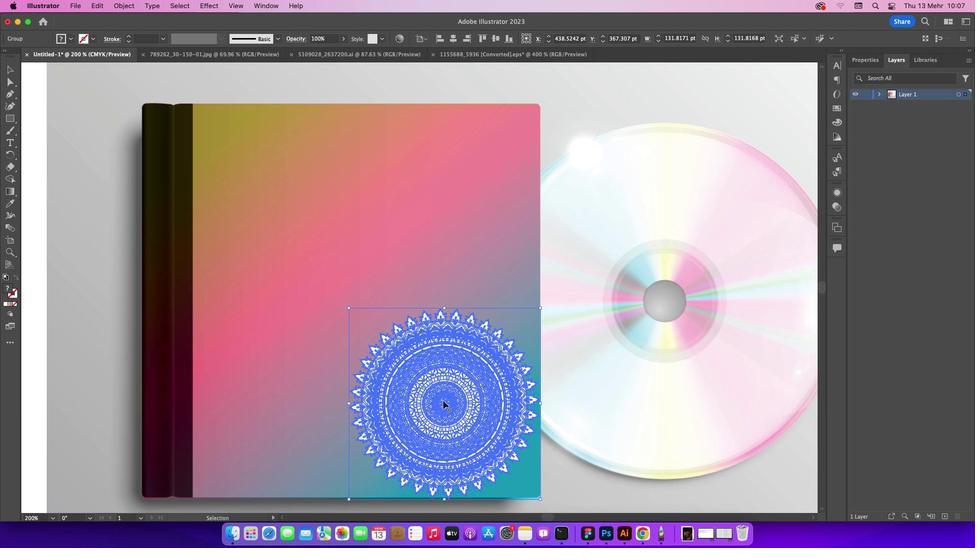 
Action: Mouse moved to (443, 401)
Screenshot: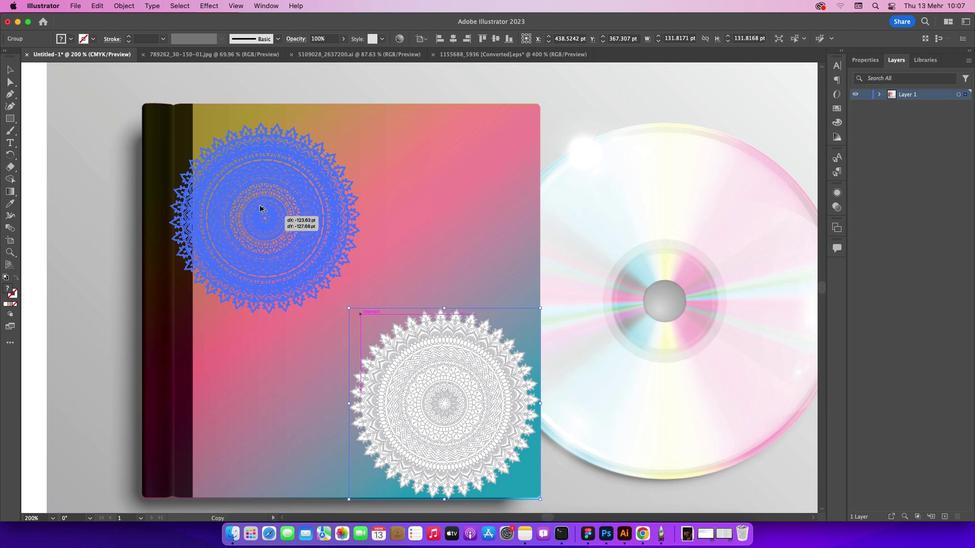 
Action: Key pressed Key.alt
Screenshot: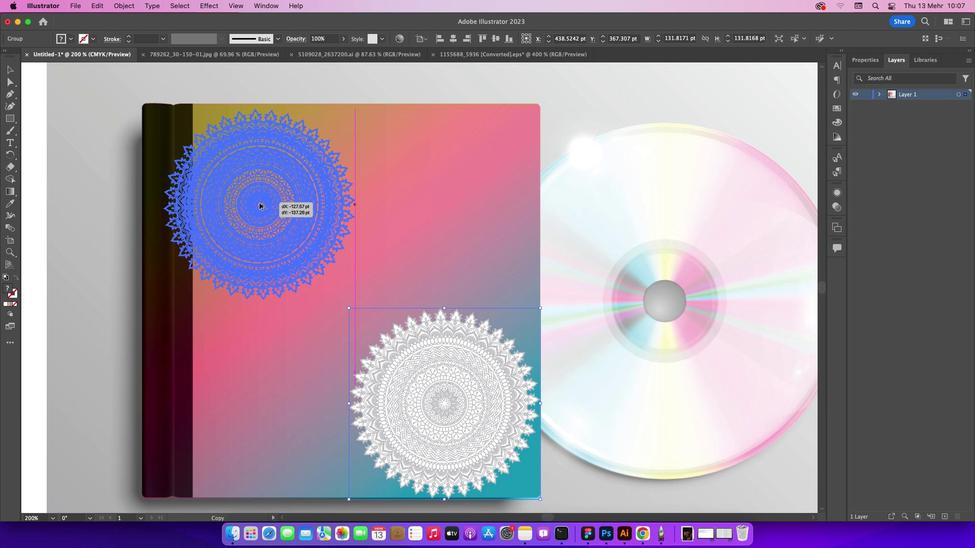 
Action: Mouse pressed left at (443, 401)
Screenshot: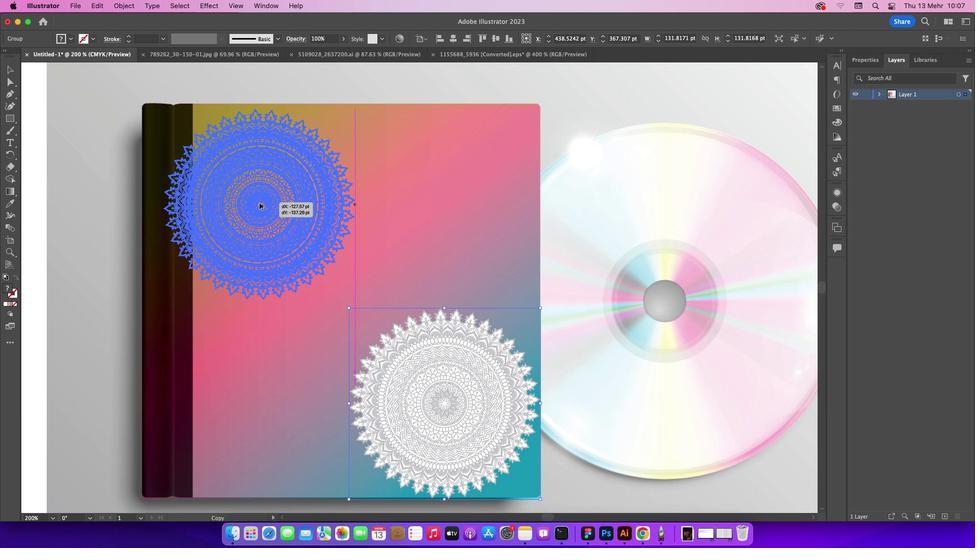 
Action: Mouse moved to (355, 108)
Screenshot: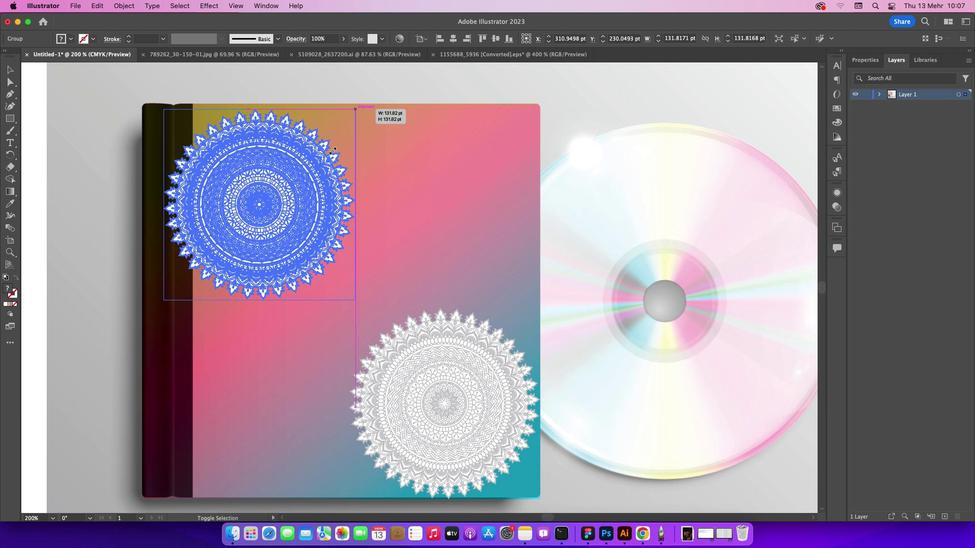 
Action: Key pressed Key.shift
Screenshot: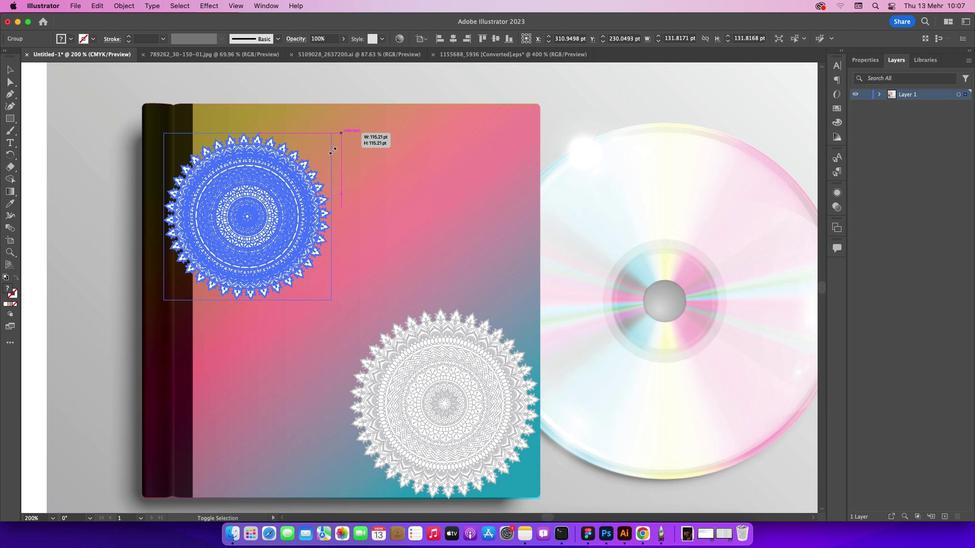 
Action: Mouse pressed left at (355, 108)
